 Task: Create a due date automation trigger when advanced on, 2 working days after a card is due add basic assigned only to me at 11:00 AM.
Action: Mouse moved to (1195, 372)
Screenshot: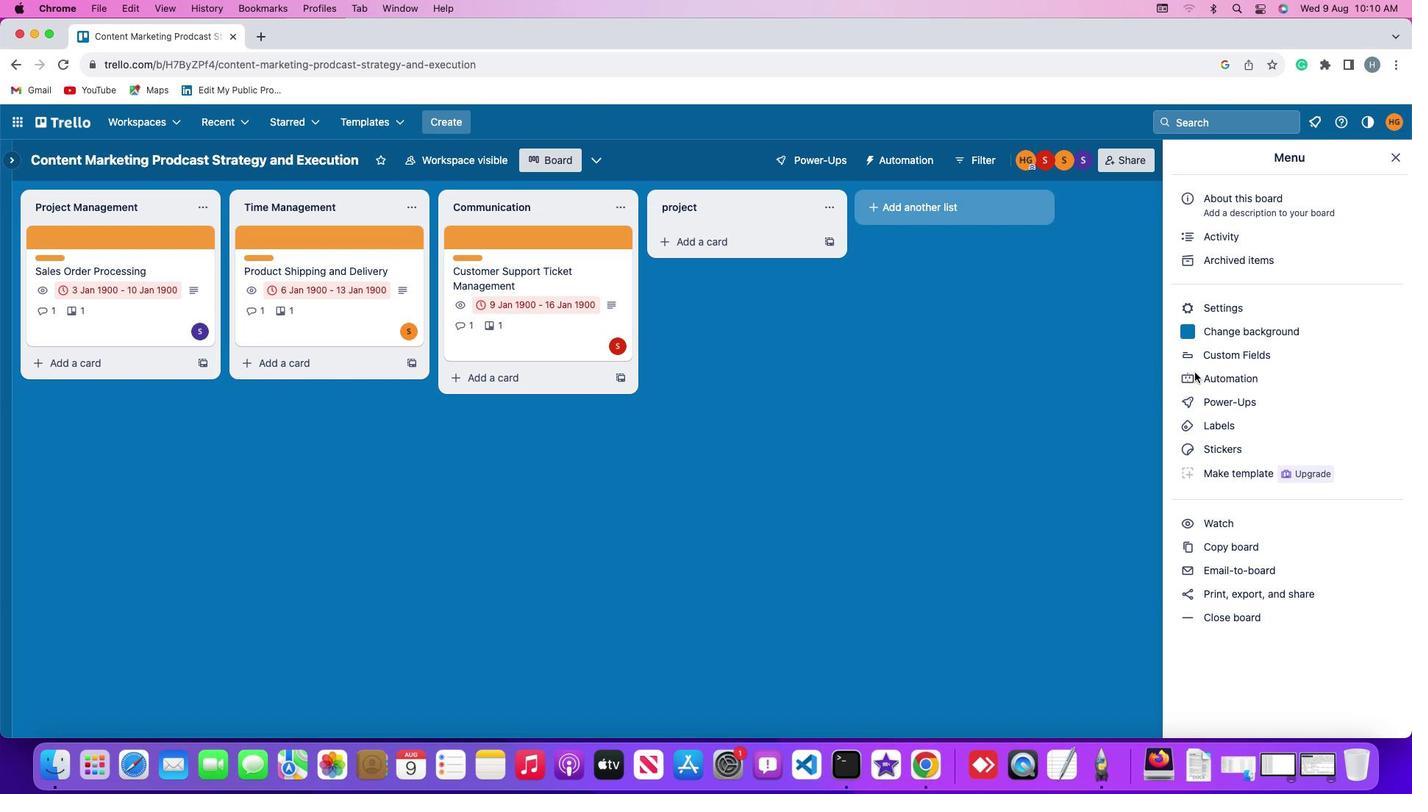 
Action: Mouse pressed left at (1195, 372)
Screenshot: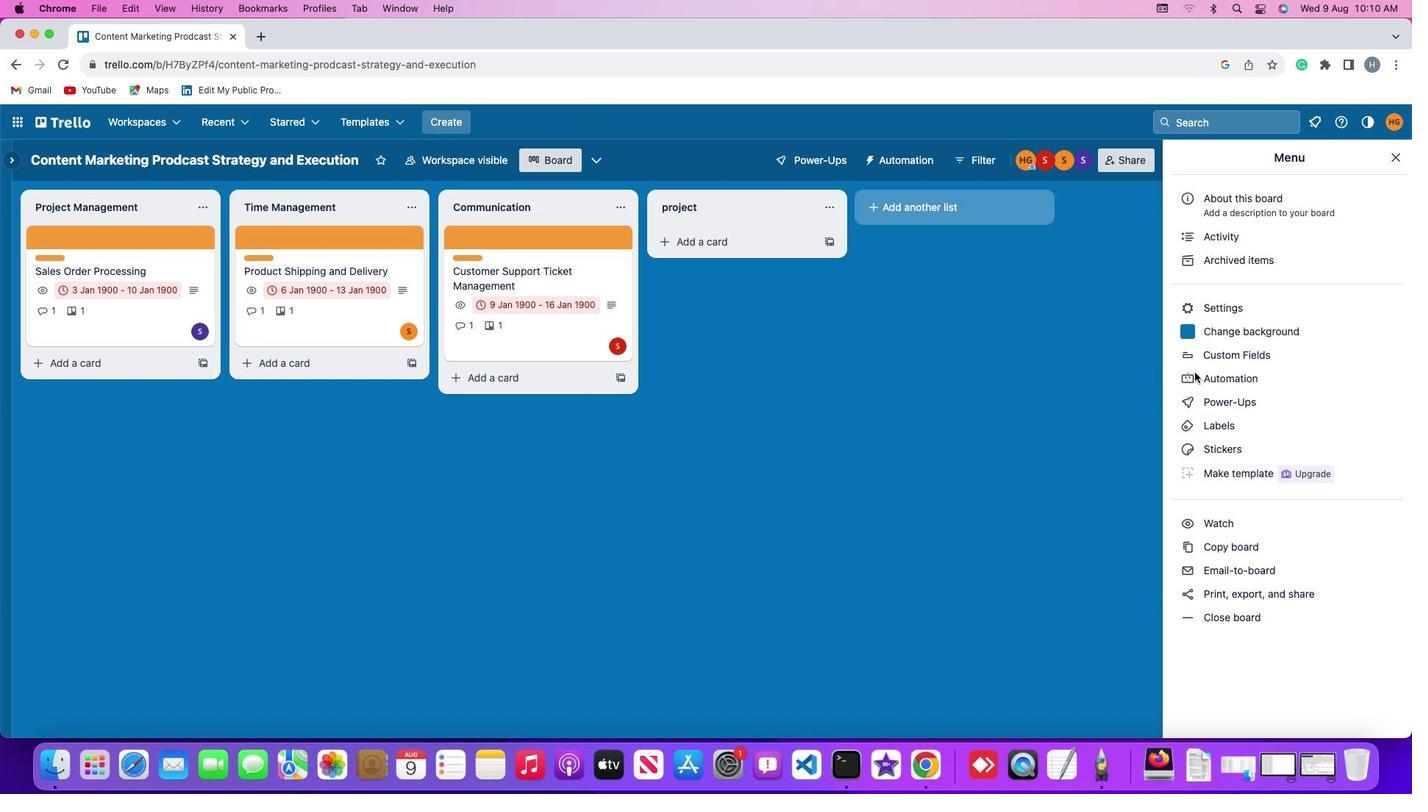 
Action: Mouse moved to (1195, 372)
Screenshot: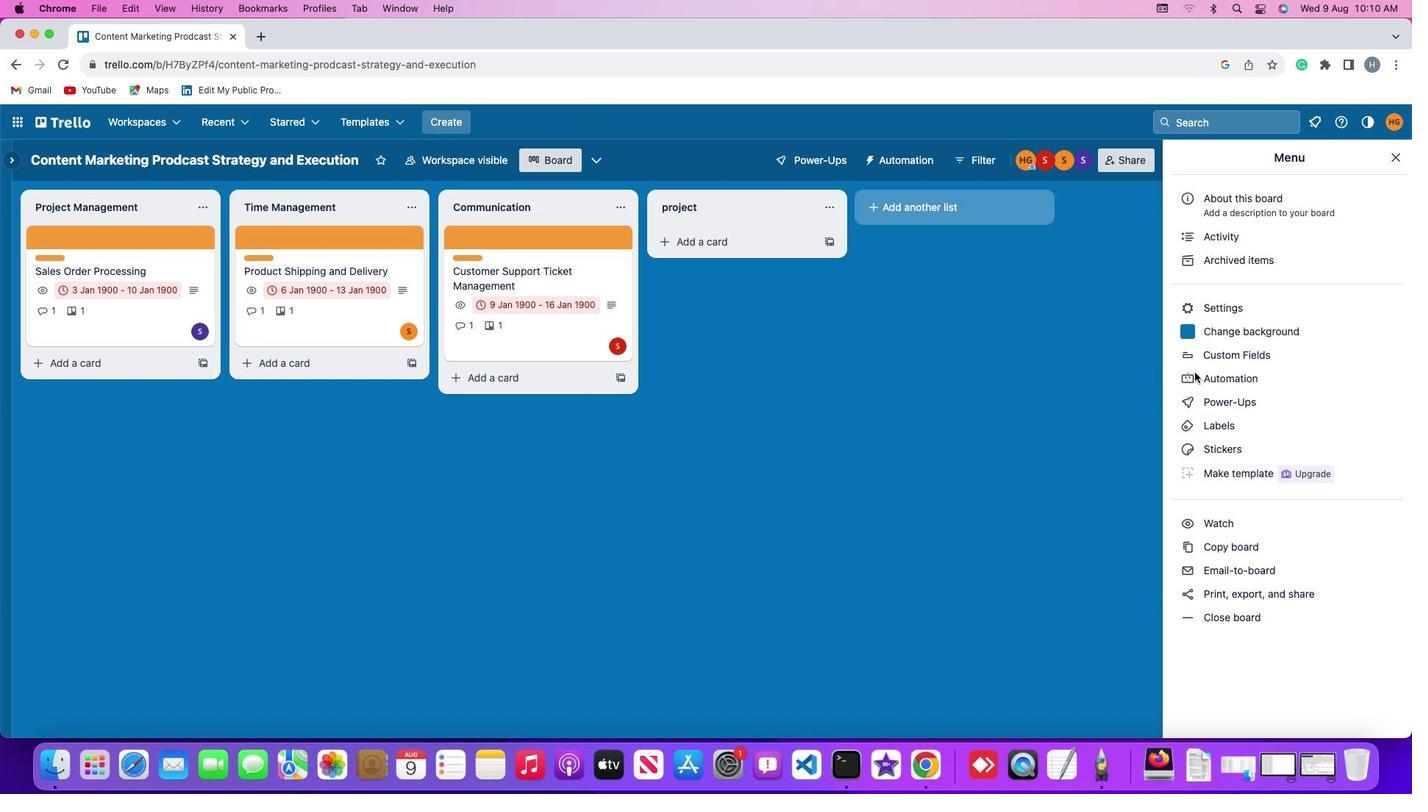 
Action: Mouse pressed left at (1195, 372)
Screenshot: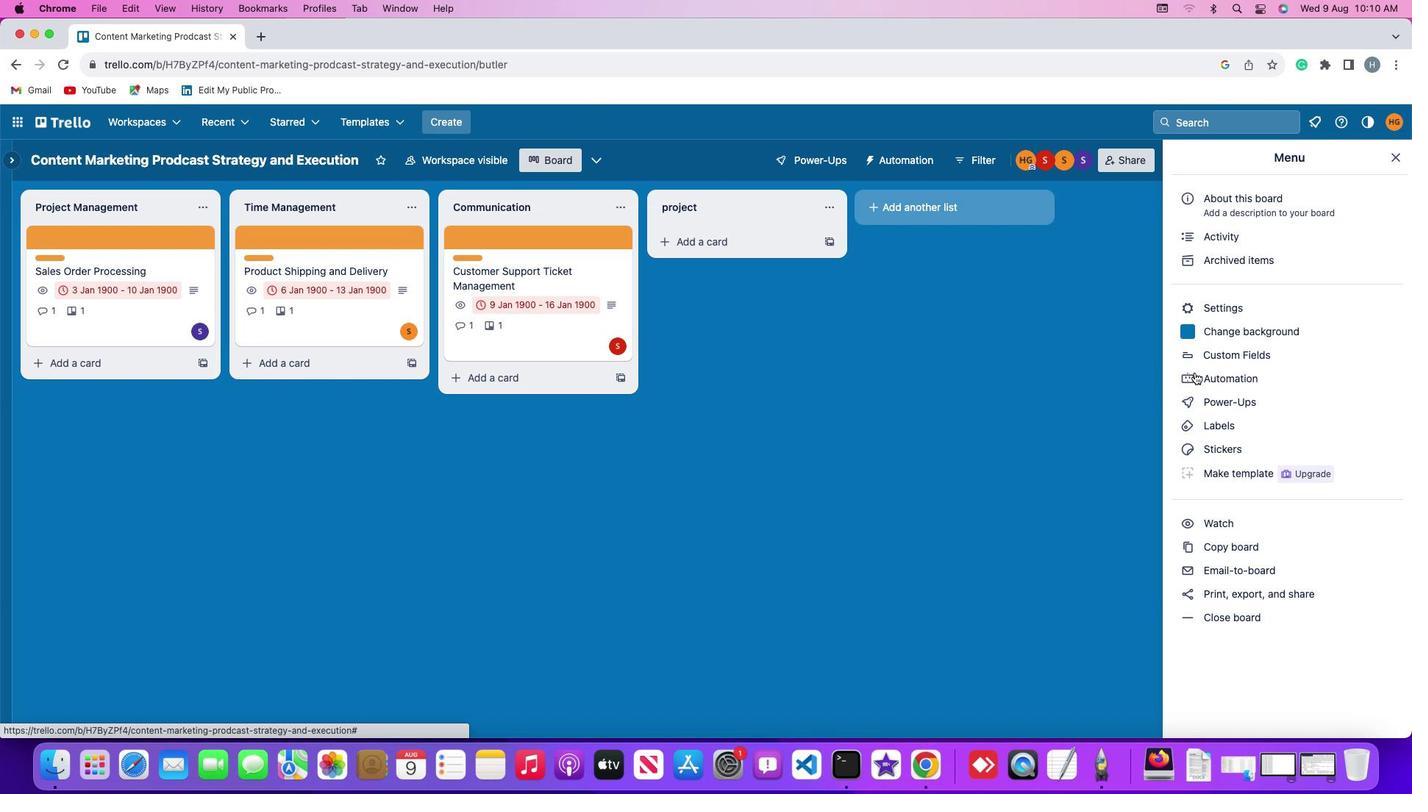 
Action: Mouse moved to (101, 347)
Screenshot: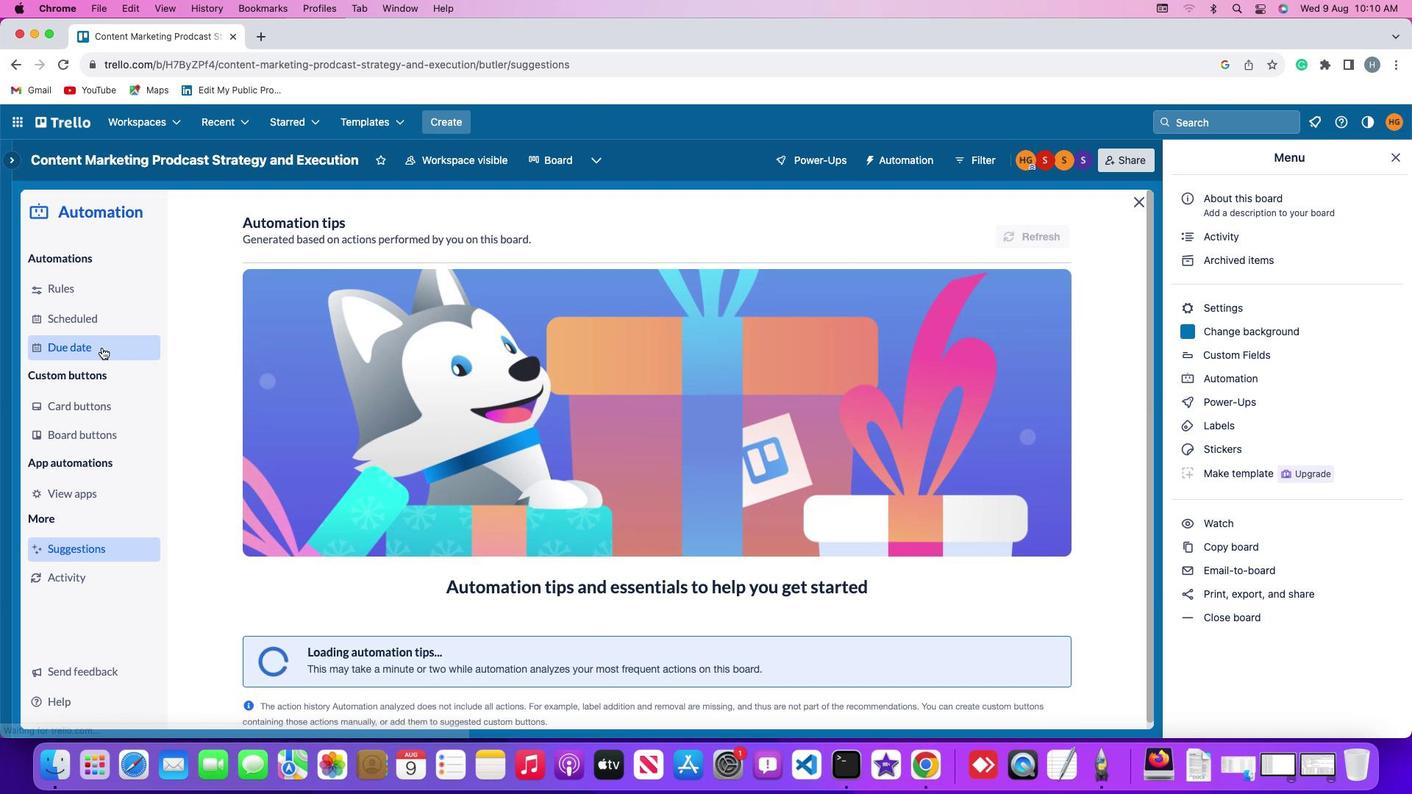 
Action: Mouse pressed left at (101, 347)
Screenshot: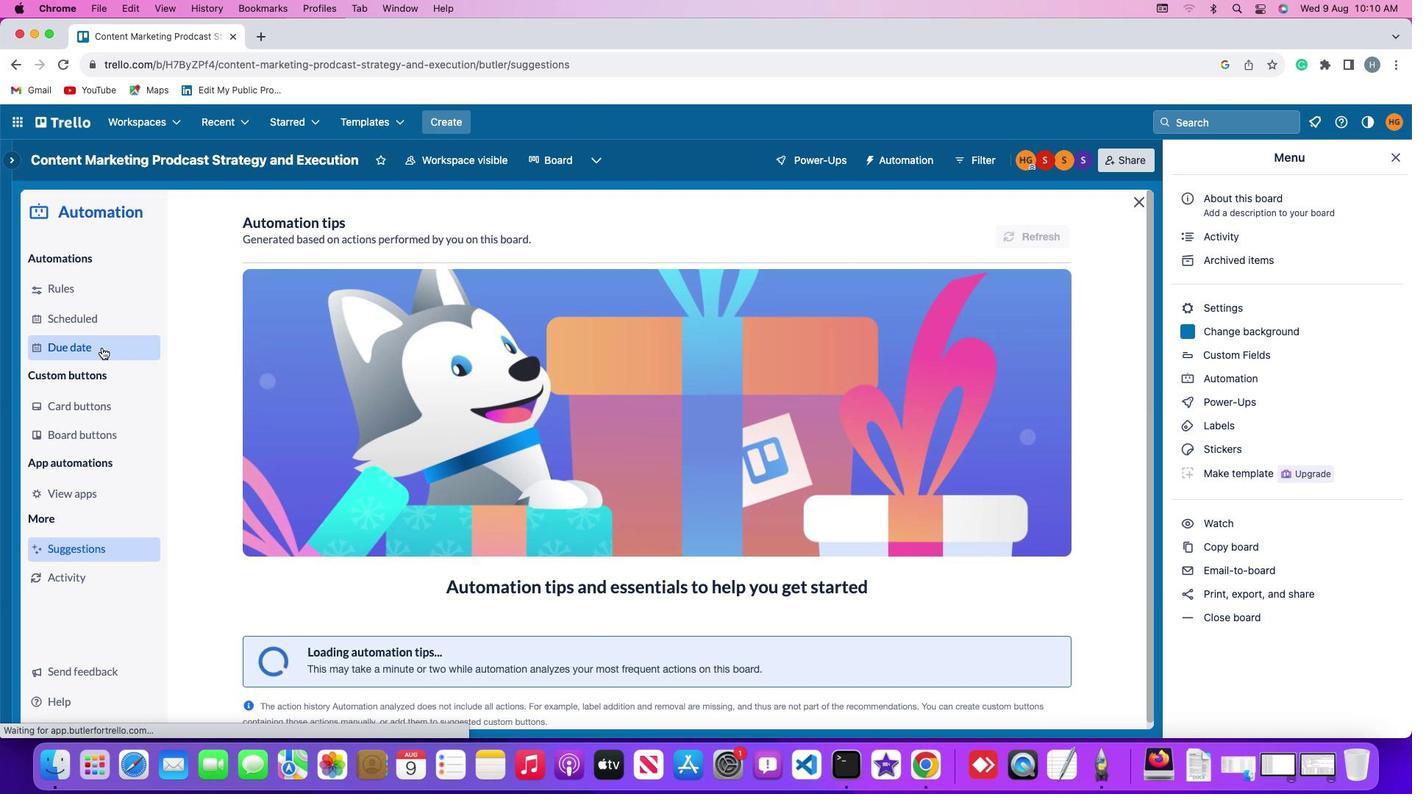 
Action: Mouse moved to (1012, 223)
Screenshot: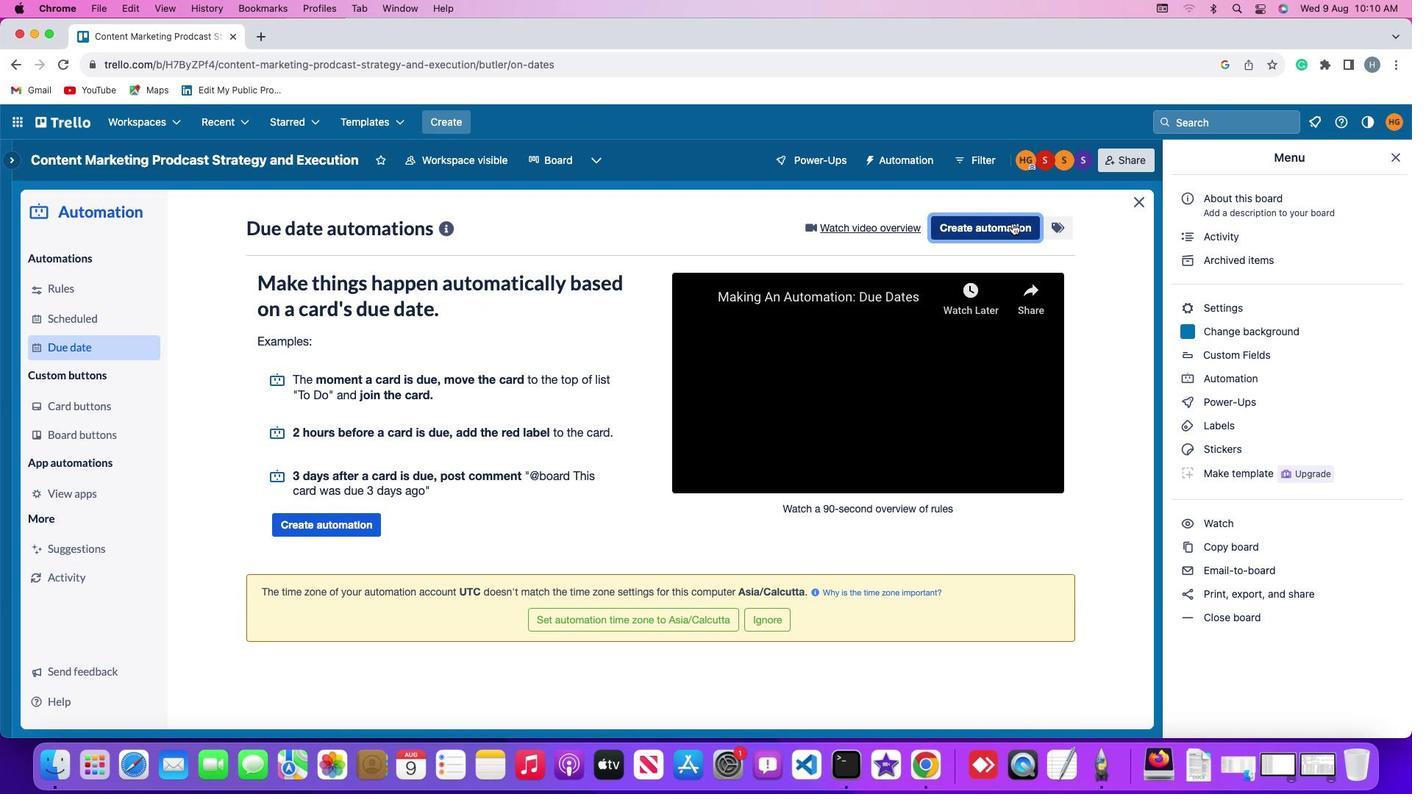
Action: Mouse pressed left at (1012, 223)
Screenshot: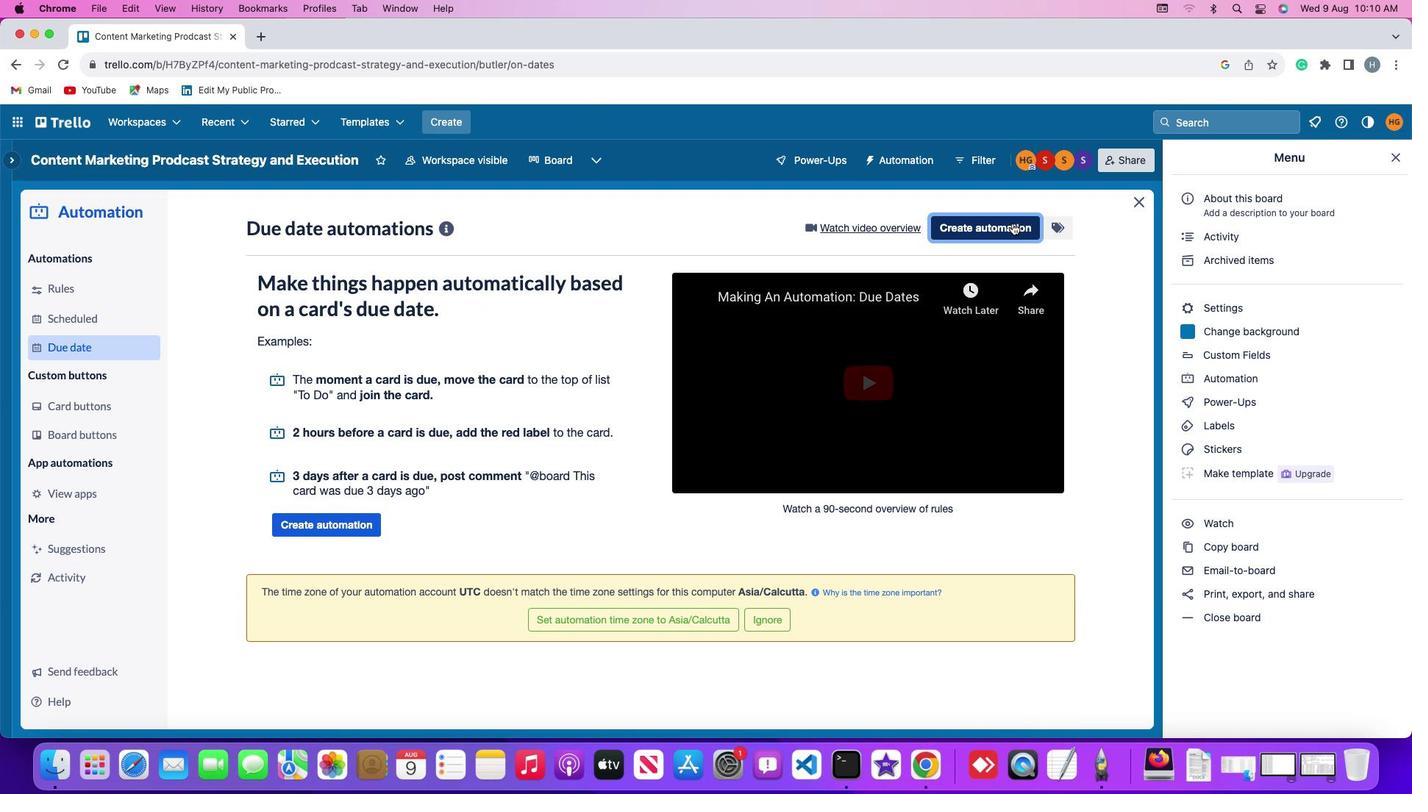
Action: Mouse moved to (536, 368)
Screenshot: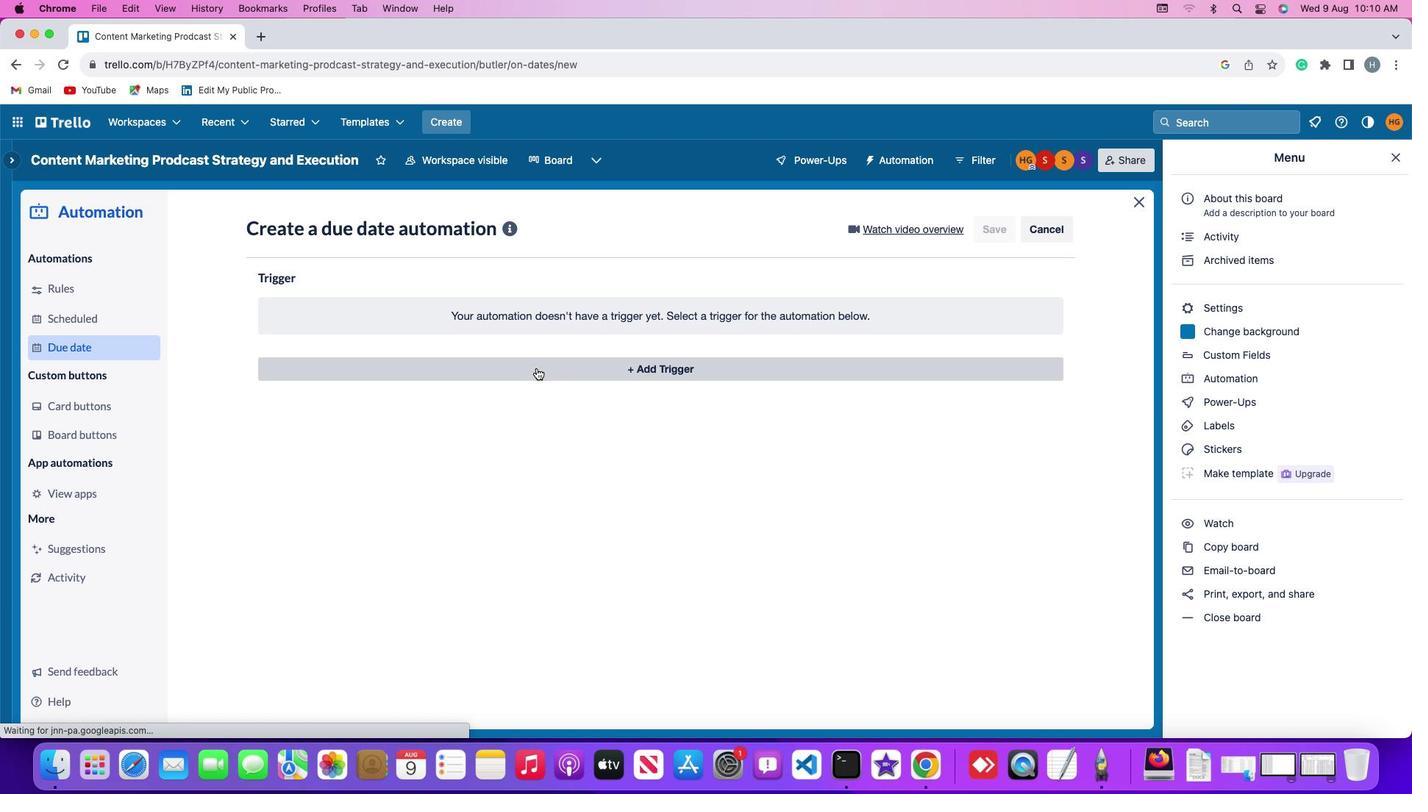 
Action: Mouse pressed left at (536, 368)
Screenshot: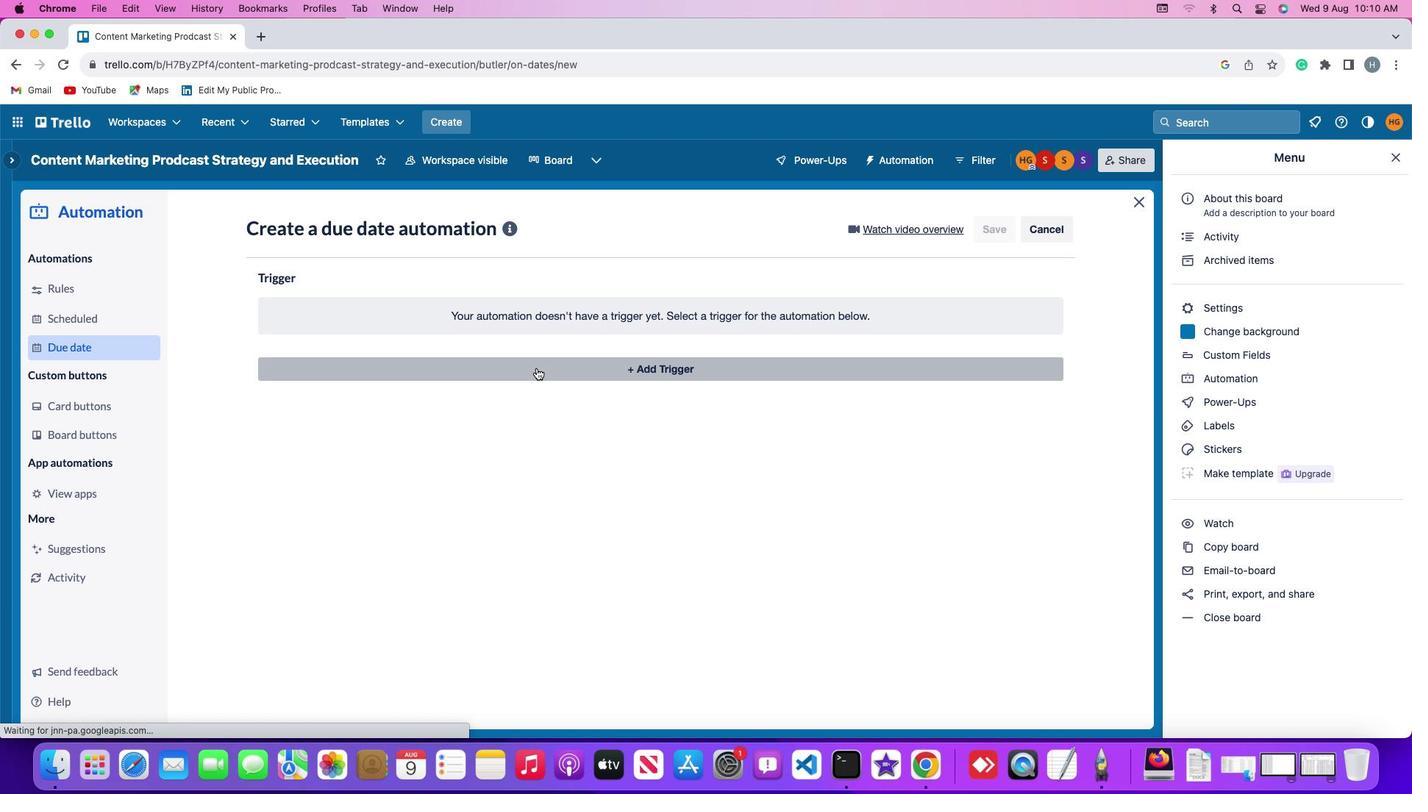 
Action: Mouse moved to (286, 587)
Screenshot: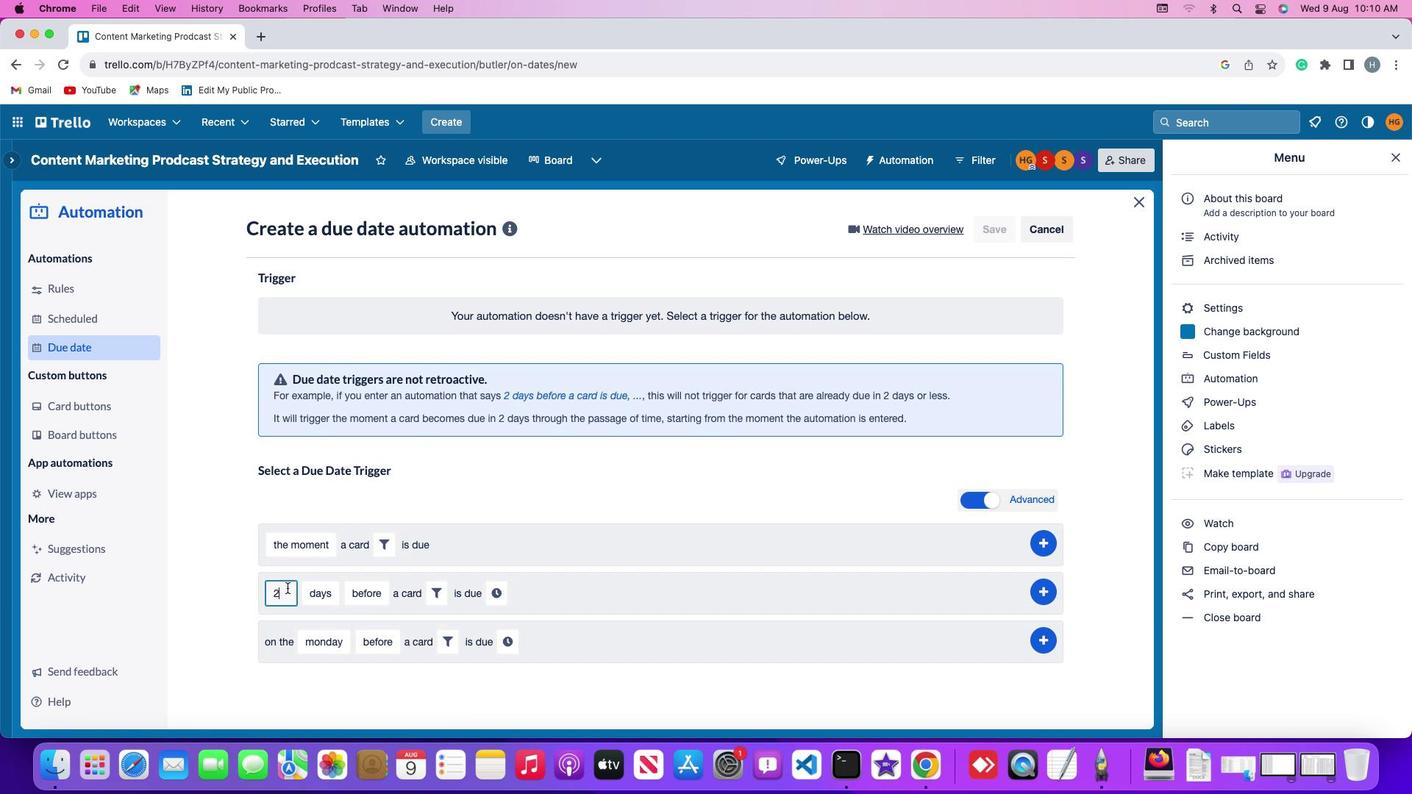
Action: Mouse pressed left at (286, 587)
Screenshot: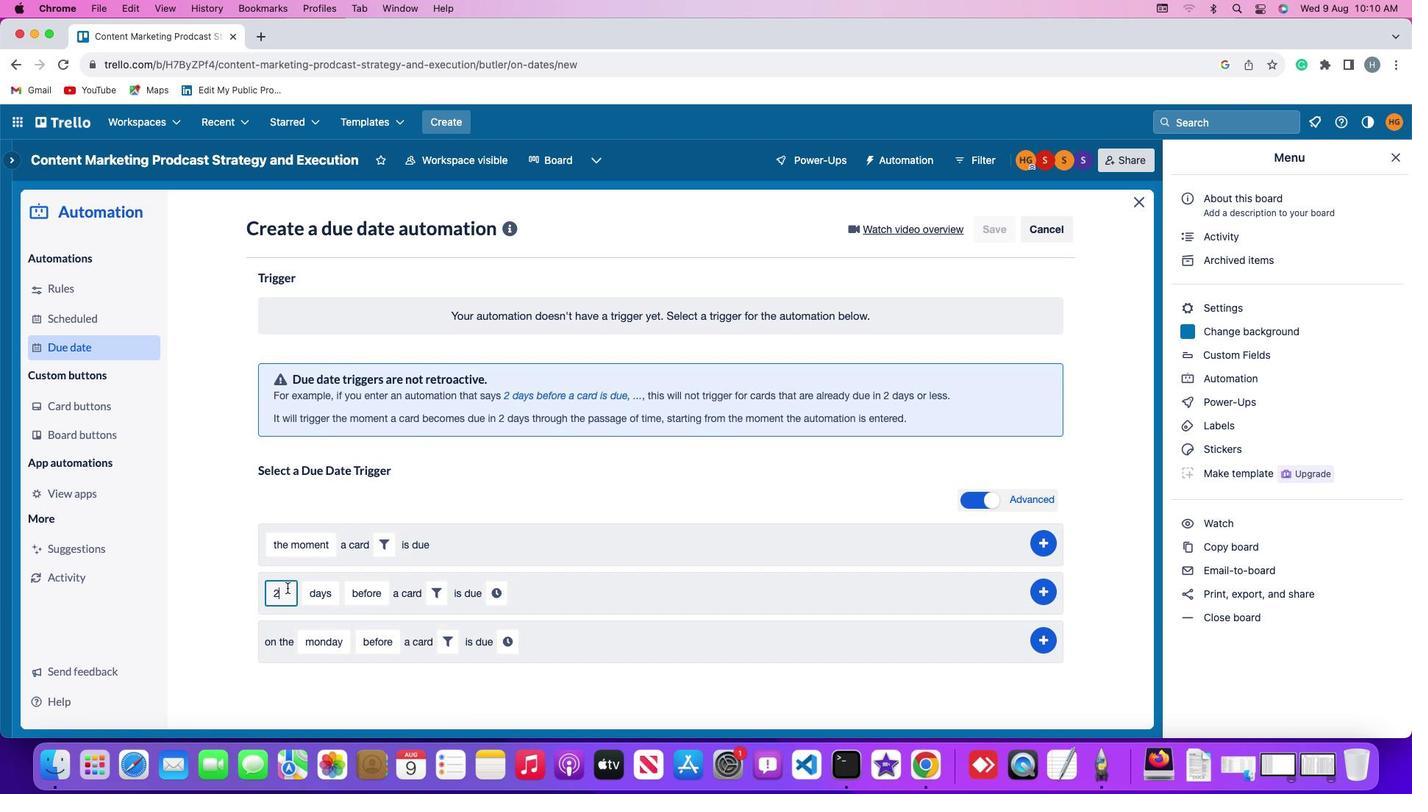 
Action: Mouse moved to (286, 588)
Screenshot: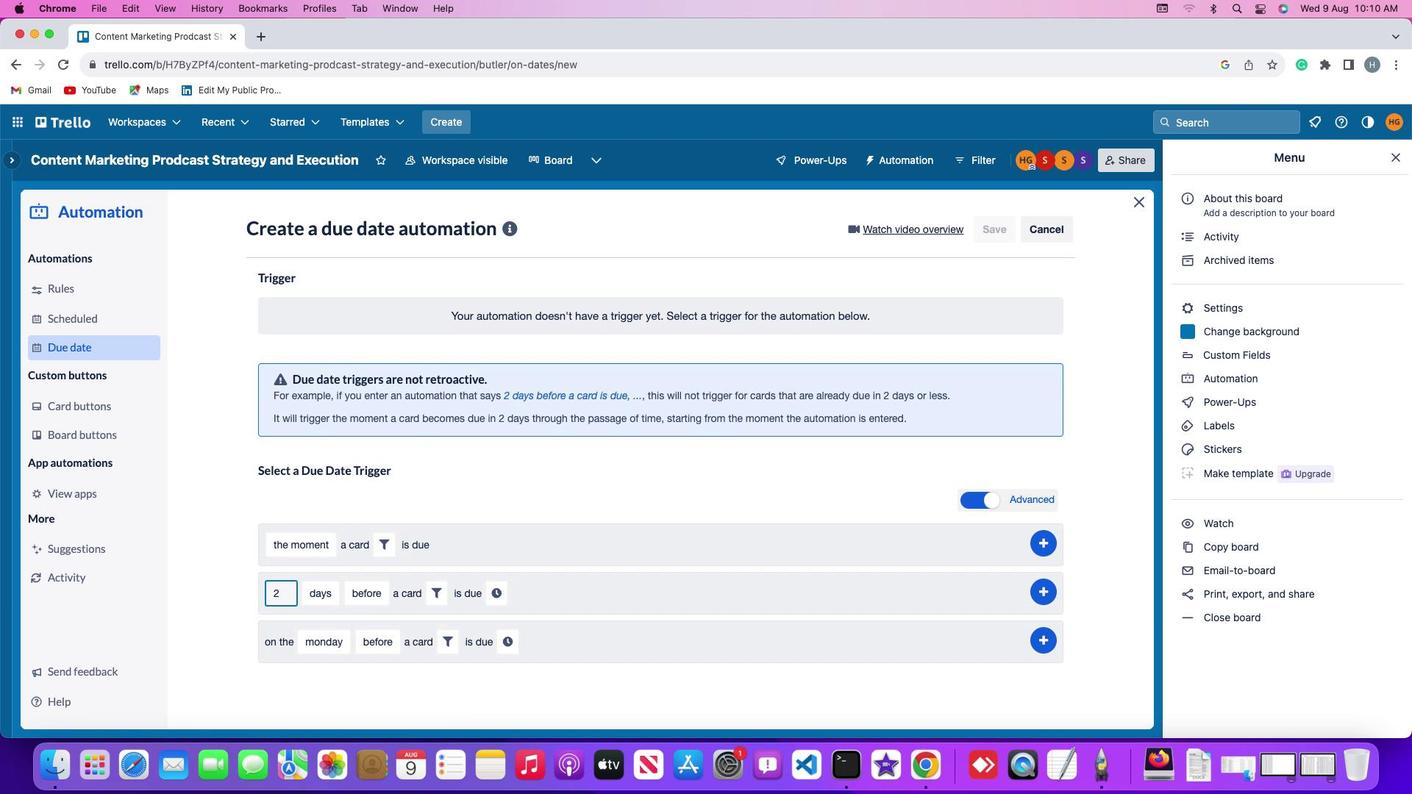 
Action: Key pressed Key.backspace
Screenshot: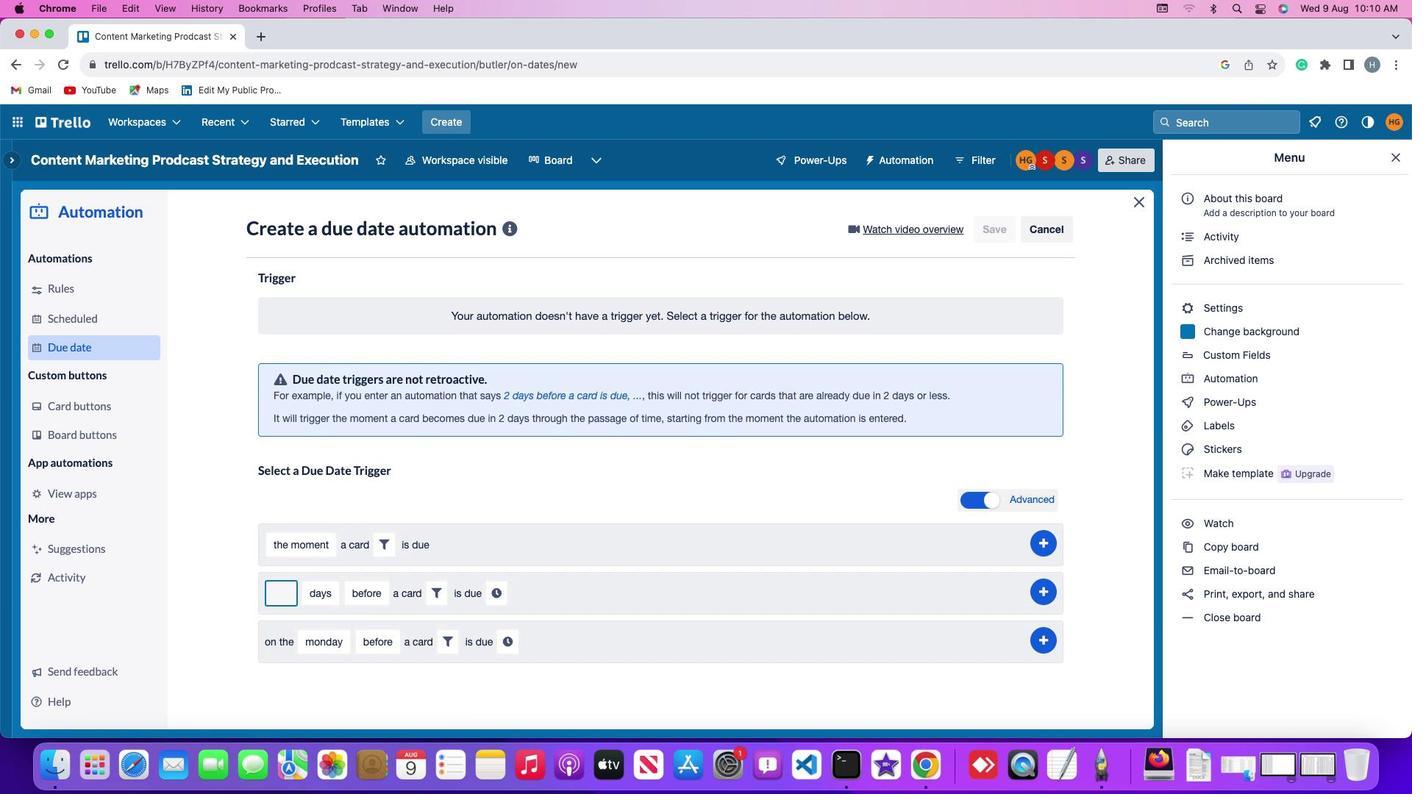 
Action: Mouse moved to (286, 588)
Screenshot: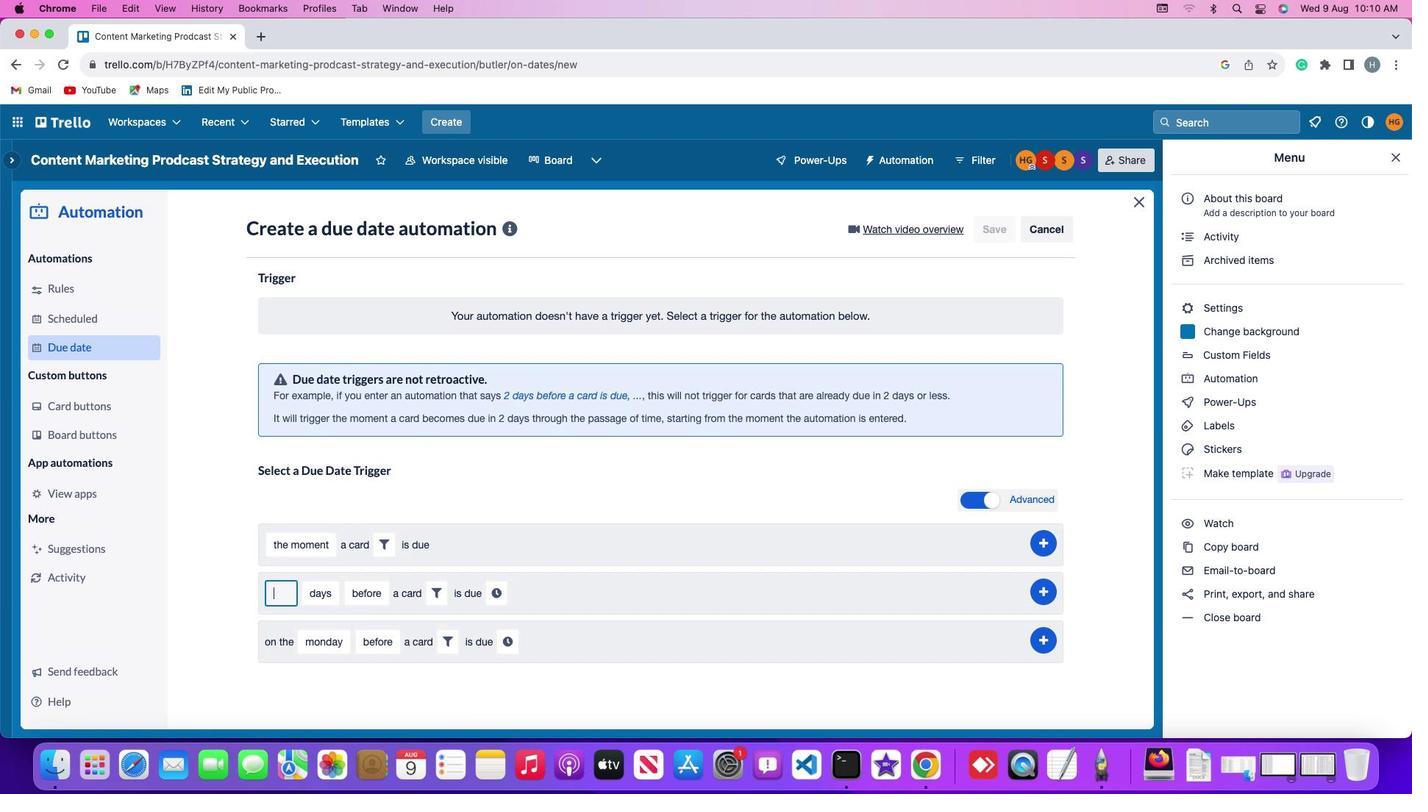
Action: Key pressed '2'
Screenshot: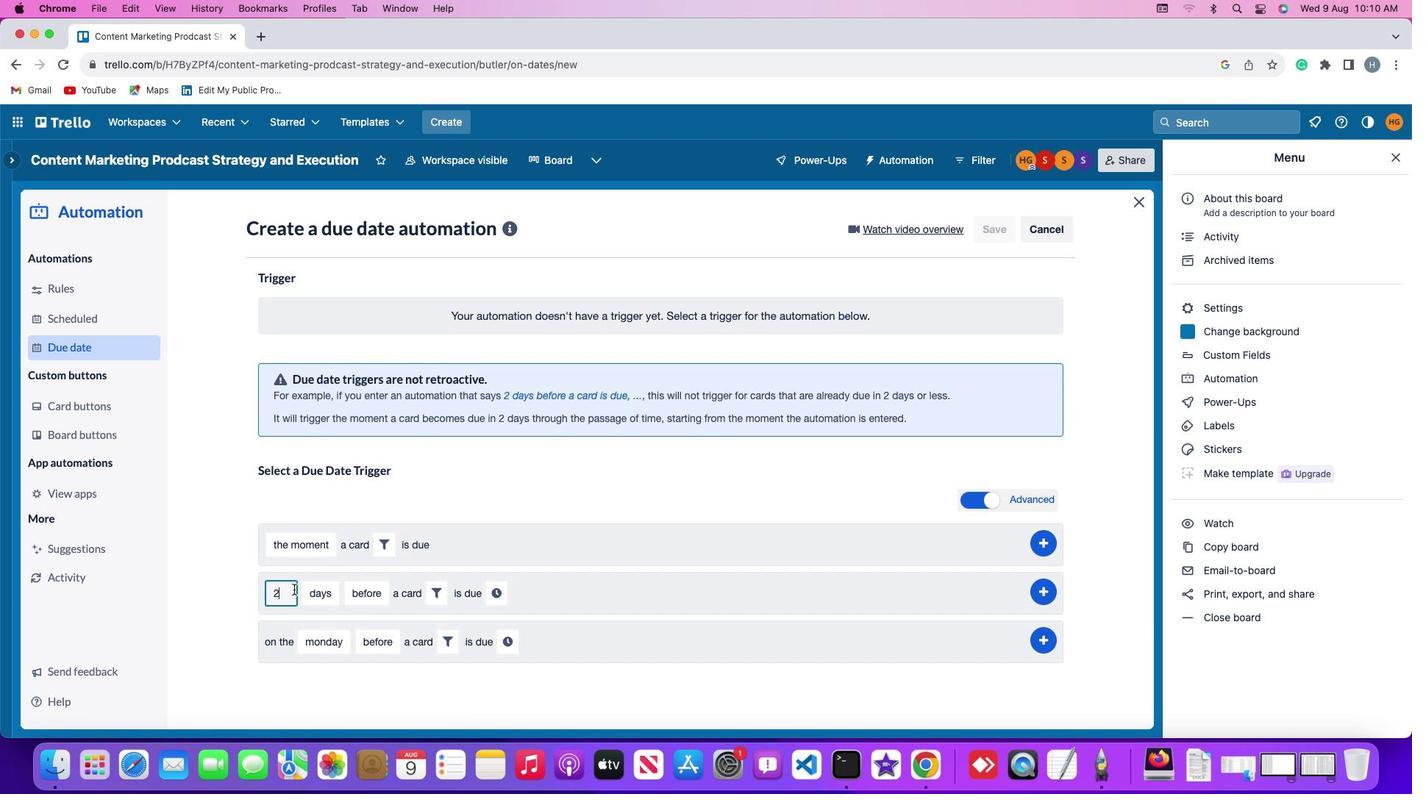 
Action: Mouse moved to (314, 589)
Screenshot: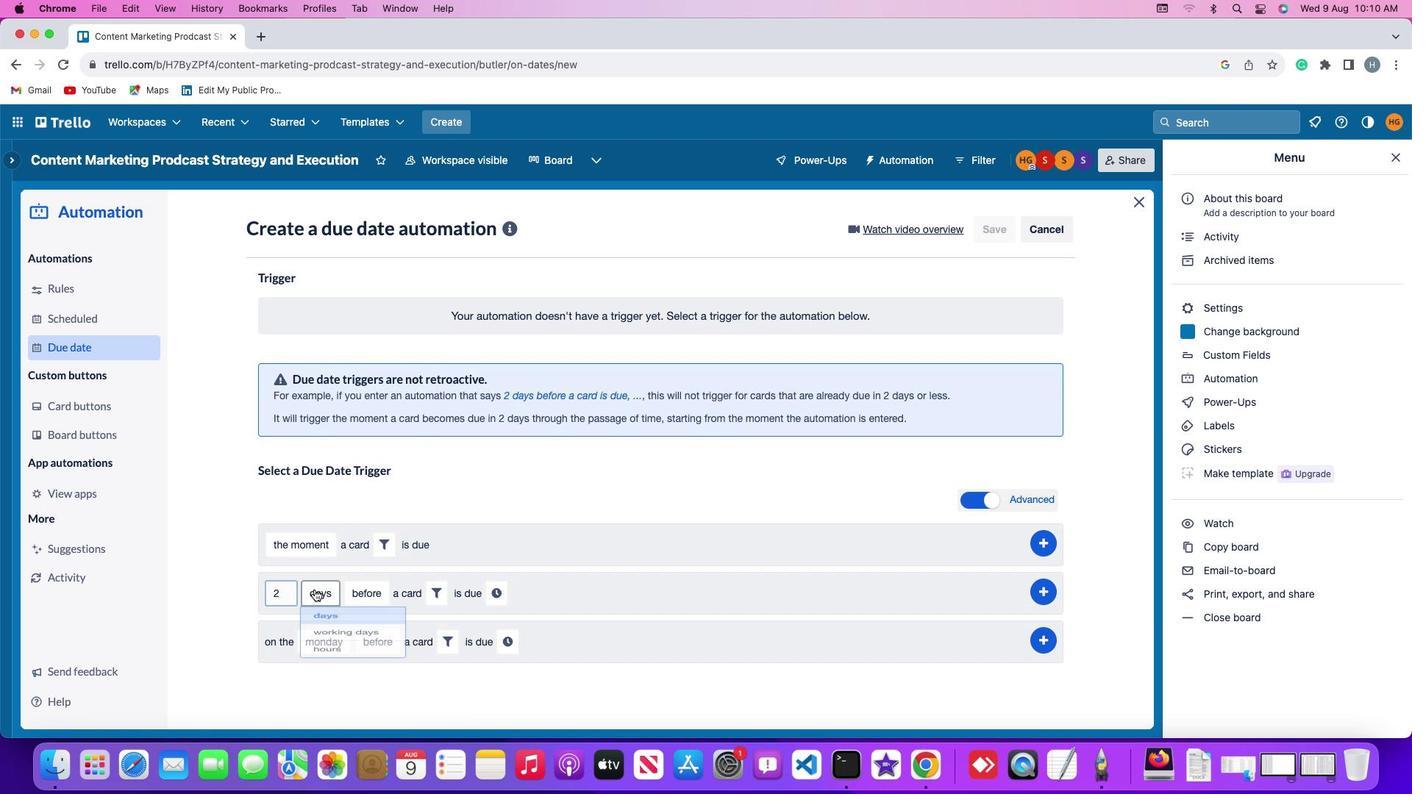 
Action: Mouse pressed left at (314, 589)
Screenshot: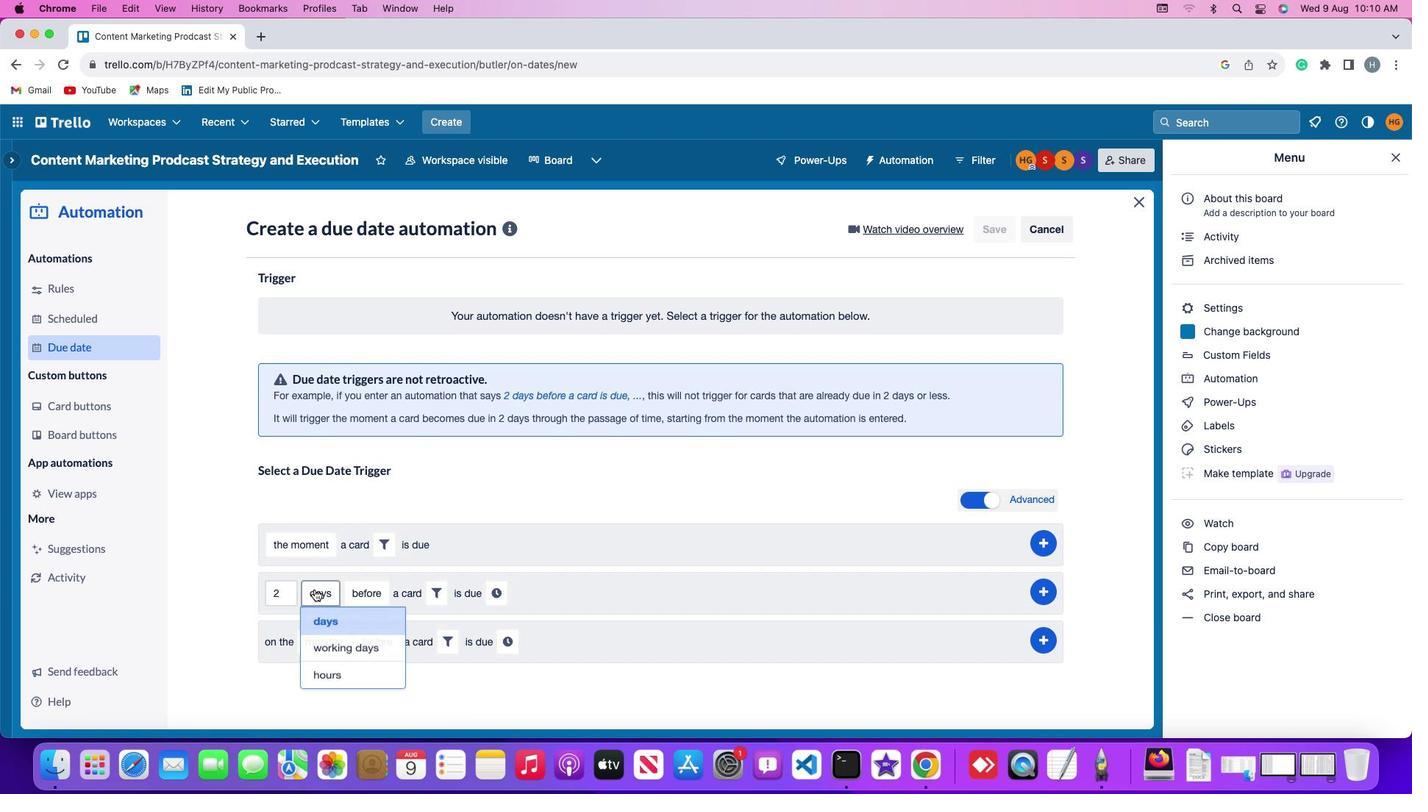 
Action: Mouse moved to (327, 649)
Screenshot: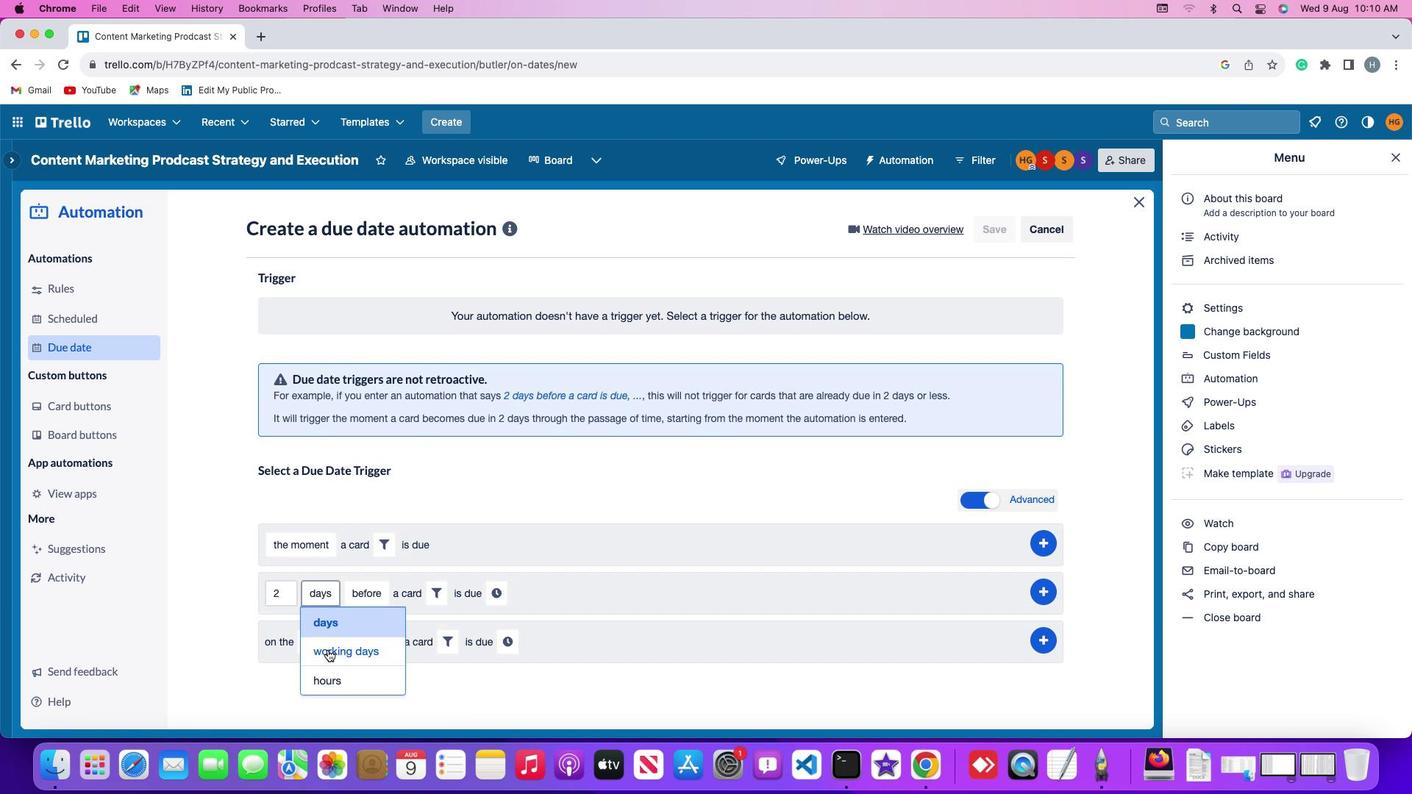 
Action: Mouse pressed left at (327, 649)
Screenshot: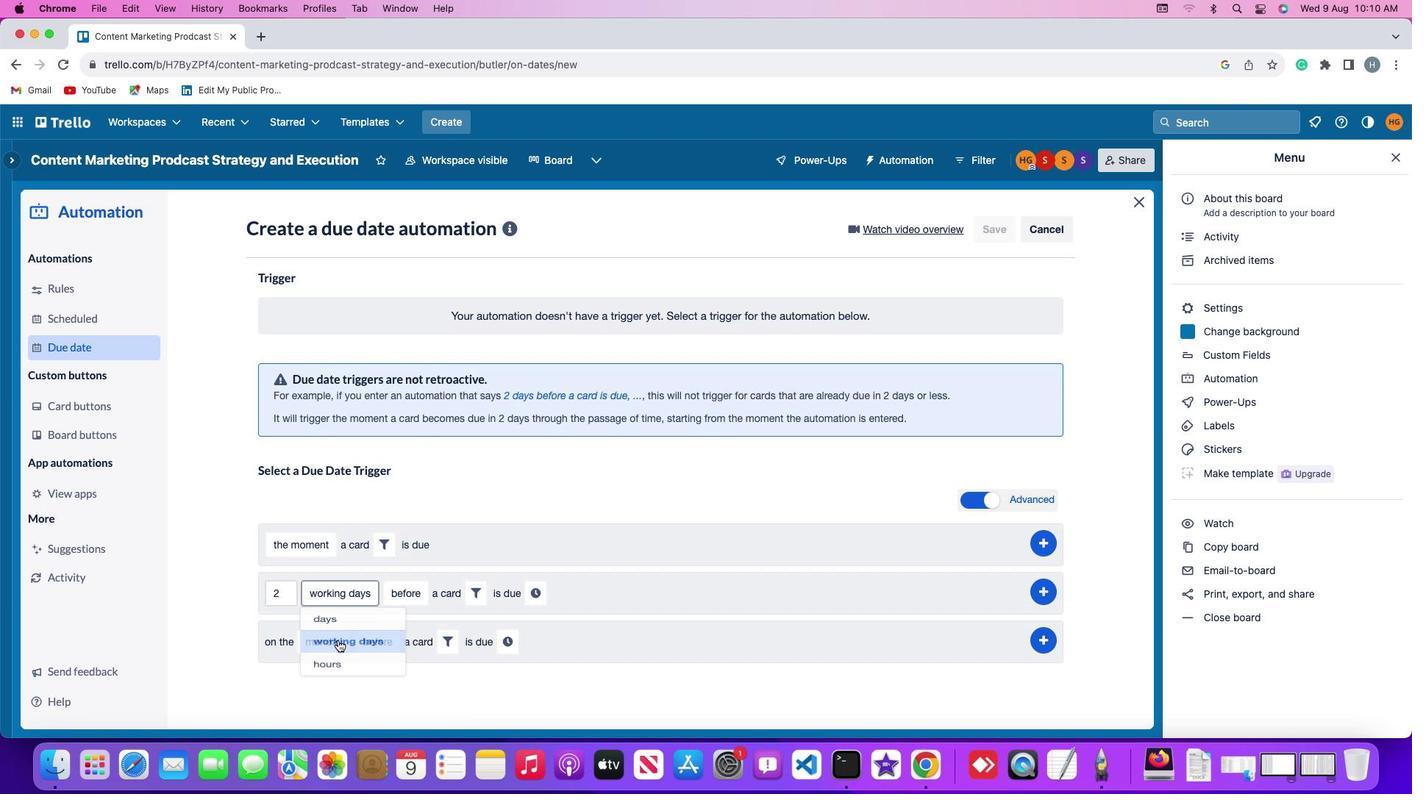 
Action: Mouse moved to (402, 597)
Screenshot: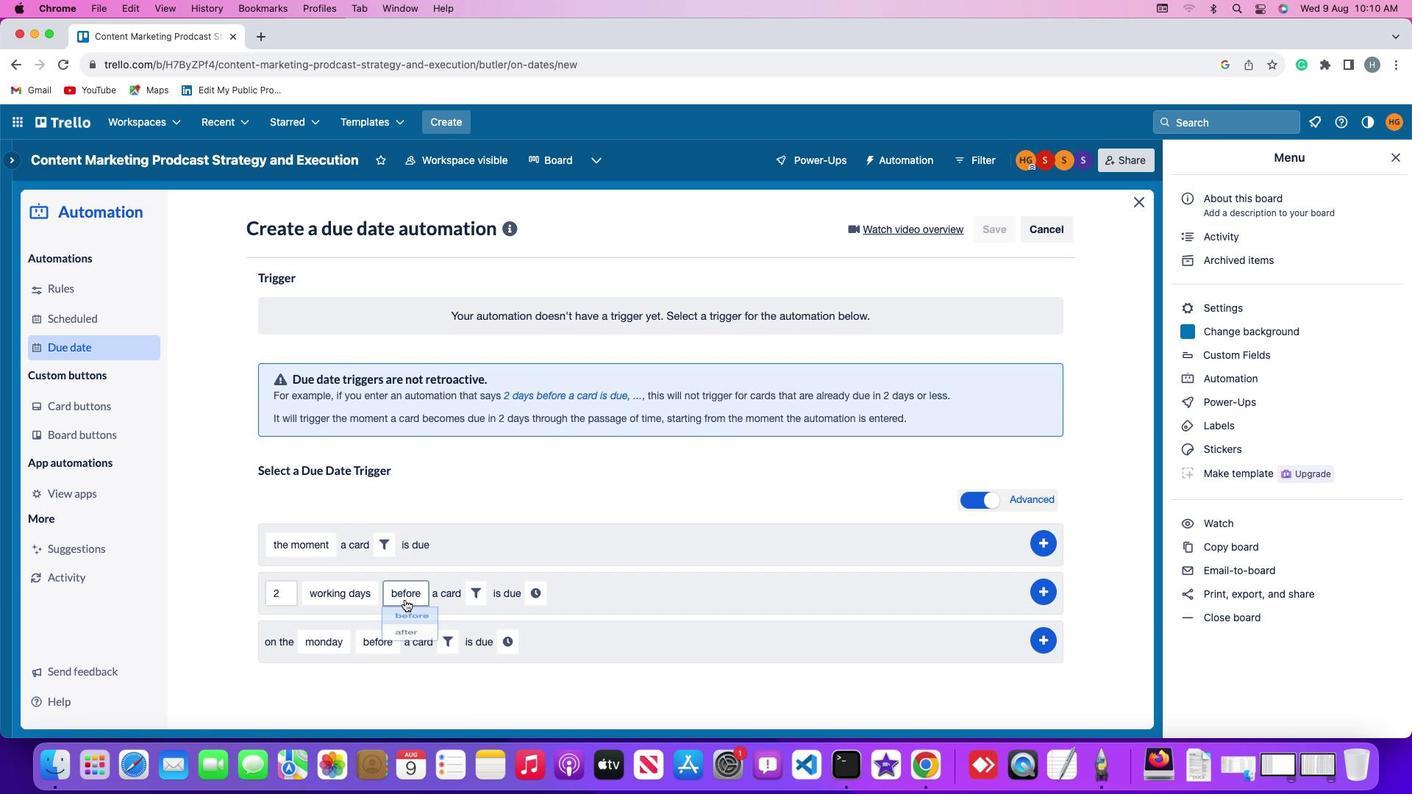 
Action: Mouse pressed left at (402, 597)
Screenshot: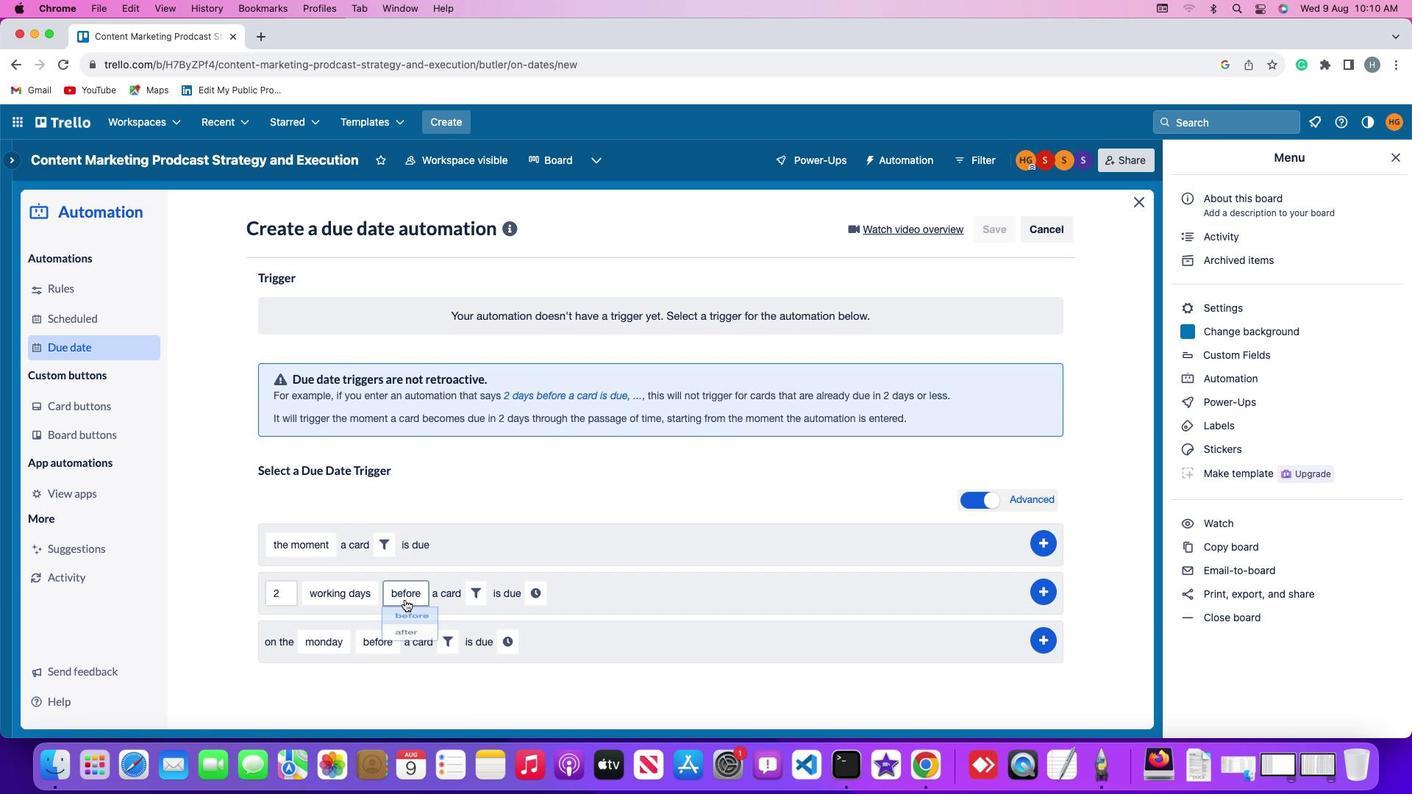 
Action: Mouse moved to (414, 647)
Screenshot: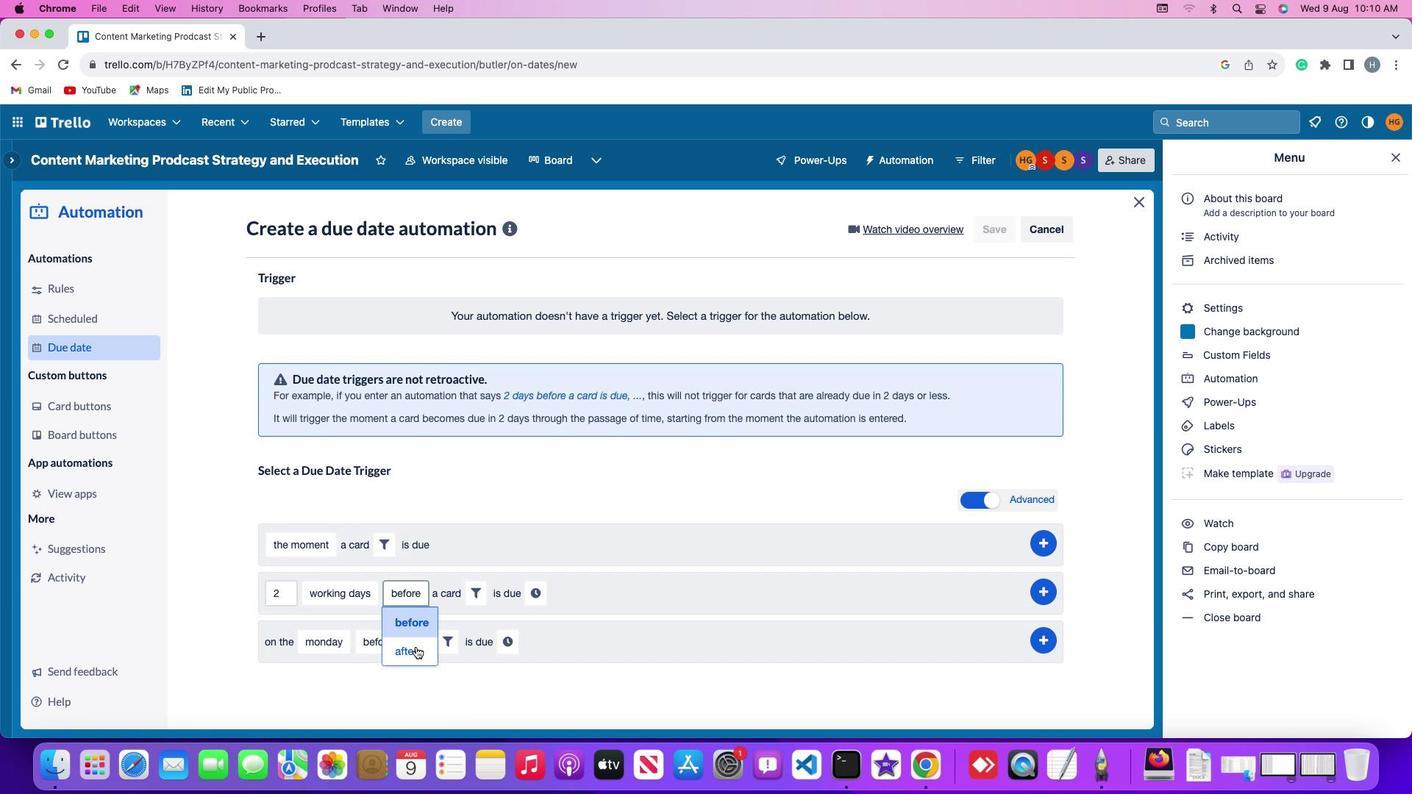 
Action: Mouse pressed left at (414, 647)
Screenshot: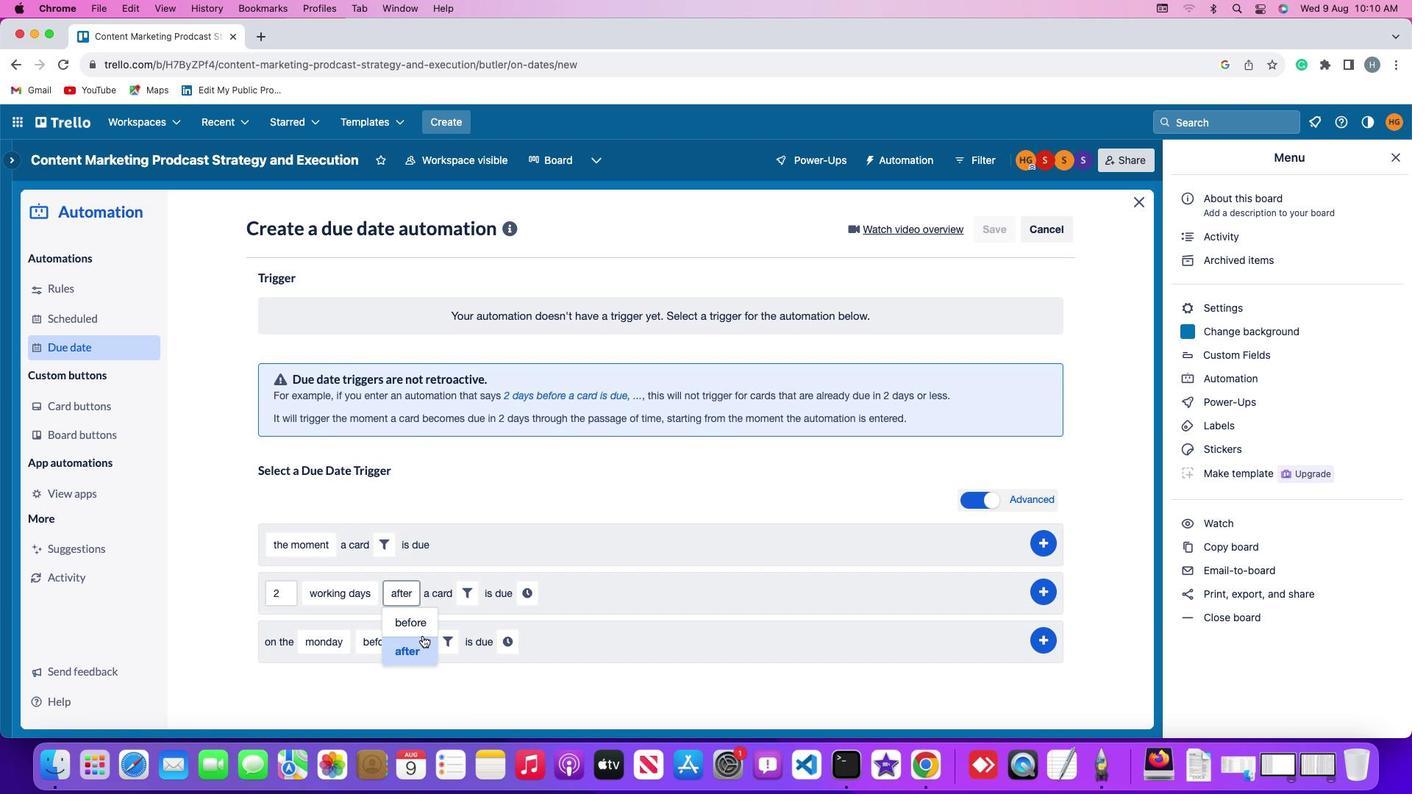 
Action: Mouse moved to (475, 585)
Screenshot: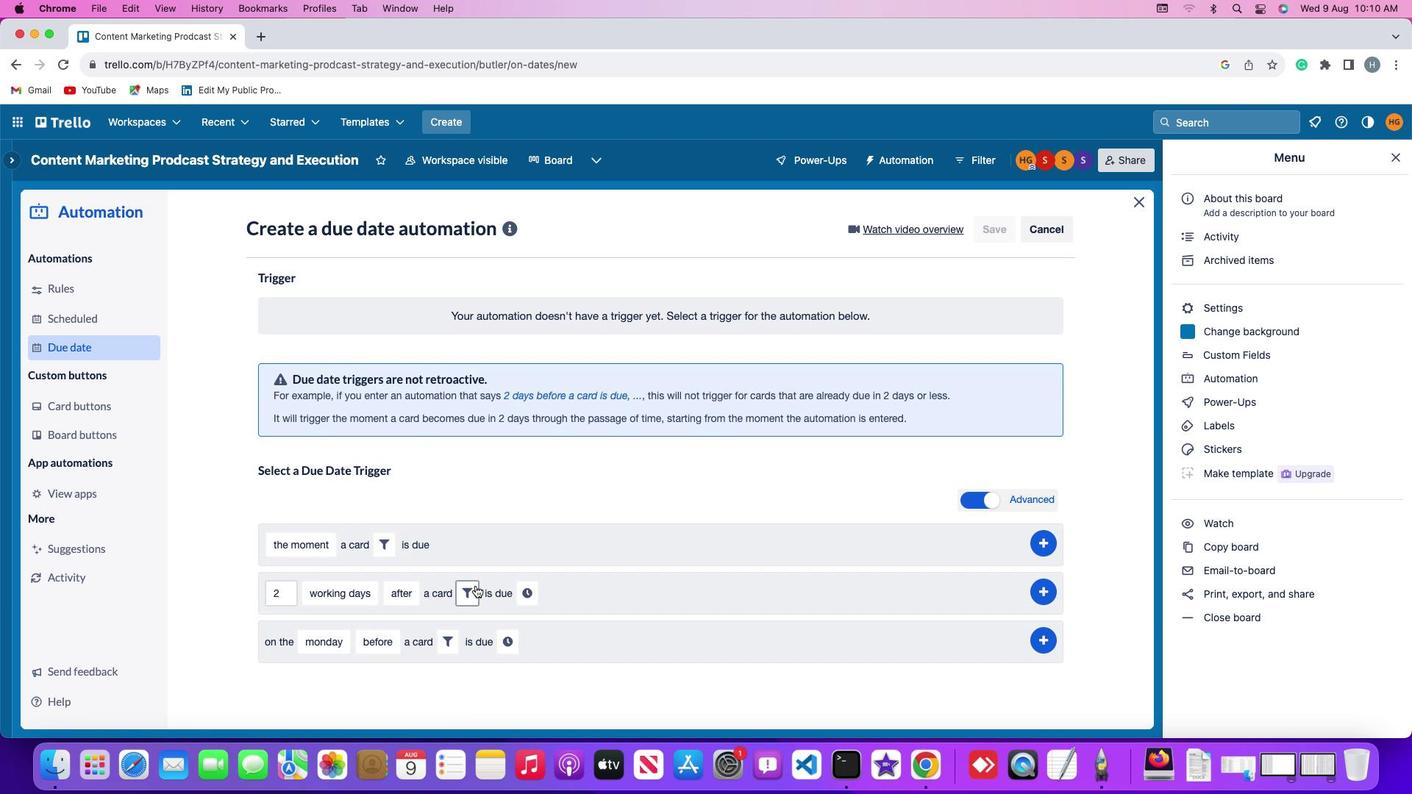 
Action: Mouse pressed left at (475, 585)
Screenshot: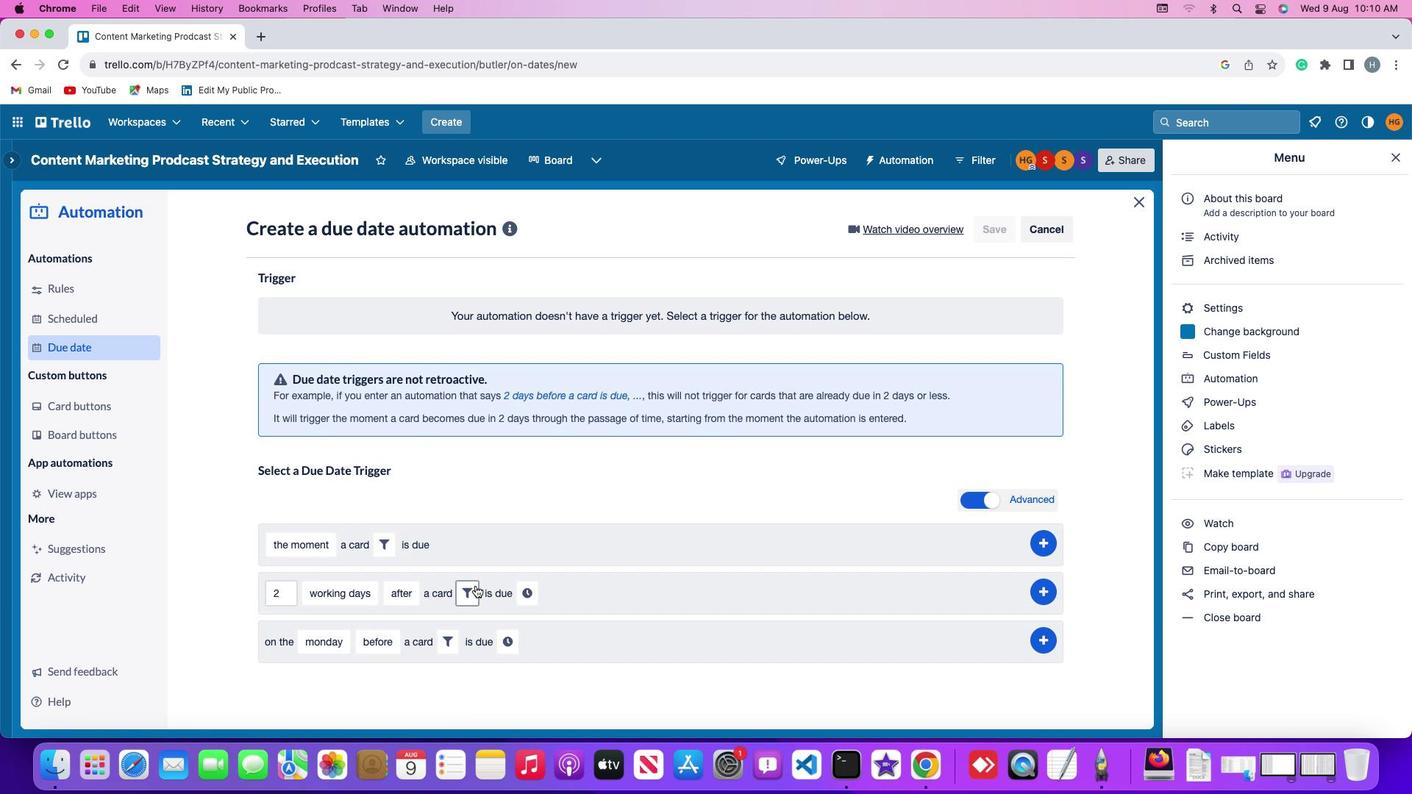 
Action: Mouse moved to (441, 677)
Screenshot: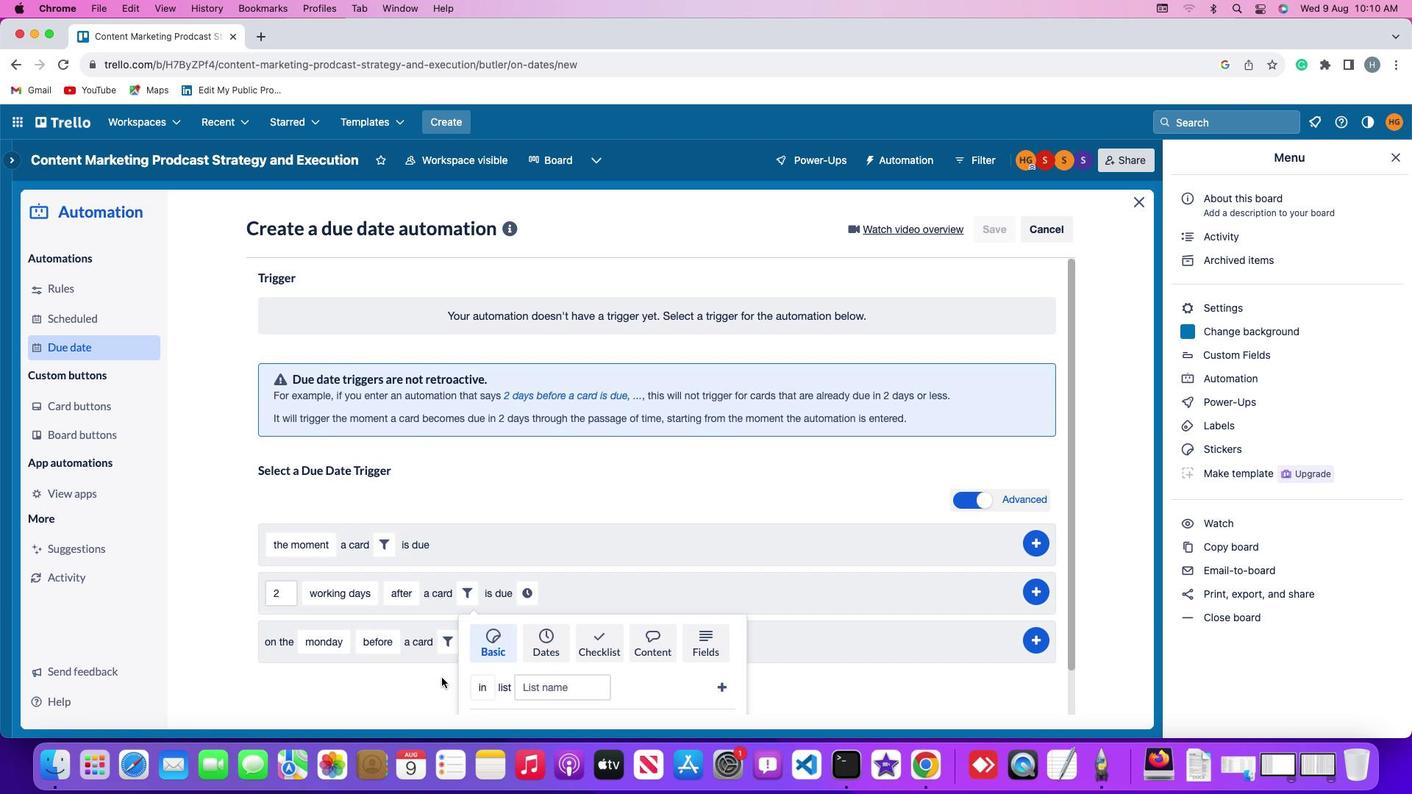 
Action: Mouse scrolled (441, 677) with delta (0, 0)
Screenshot: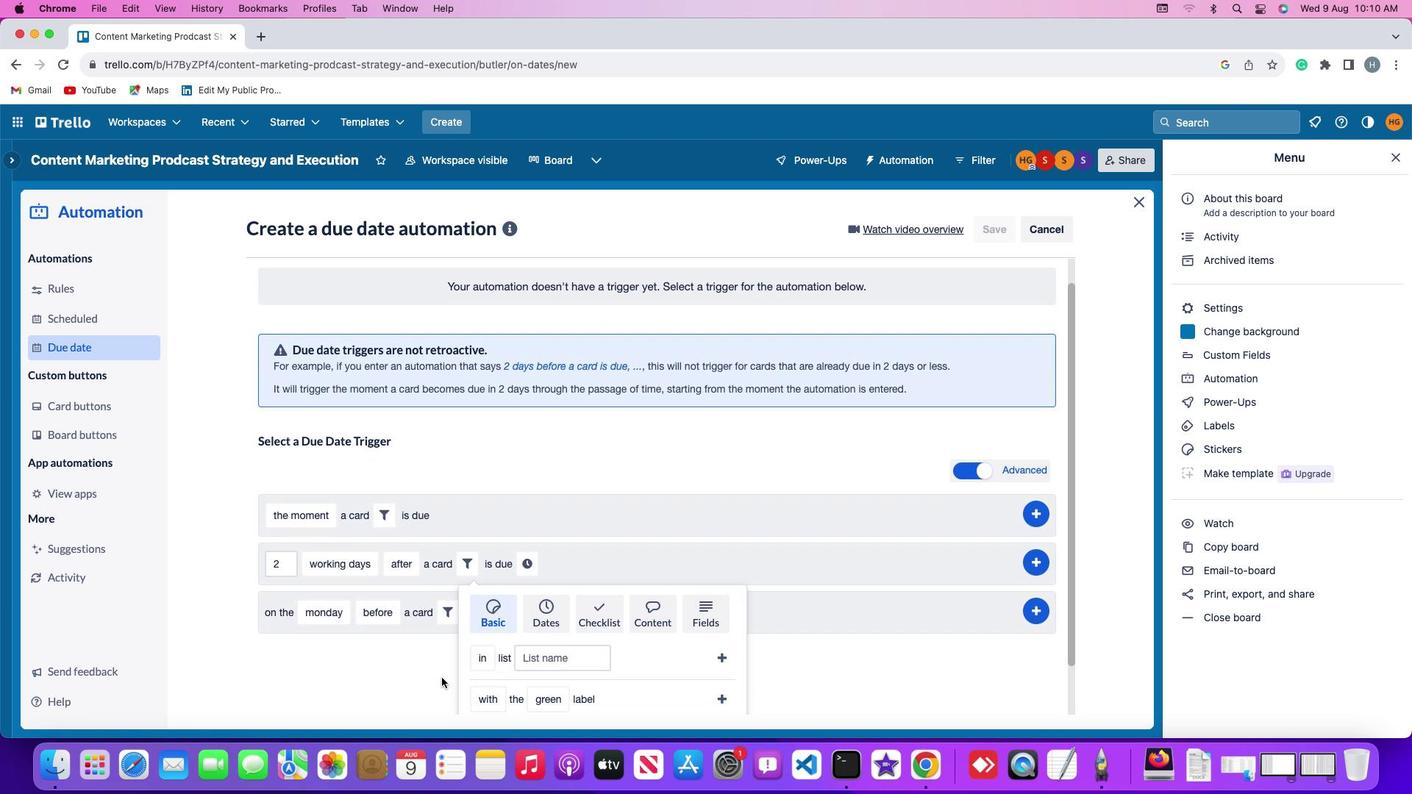 
Action: Mouse scrolled (441, 677) with delta (0, 0)
Screenshot: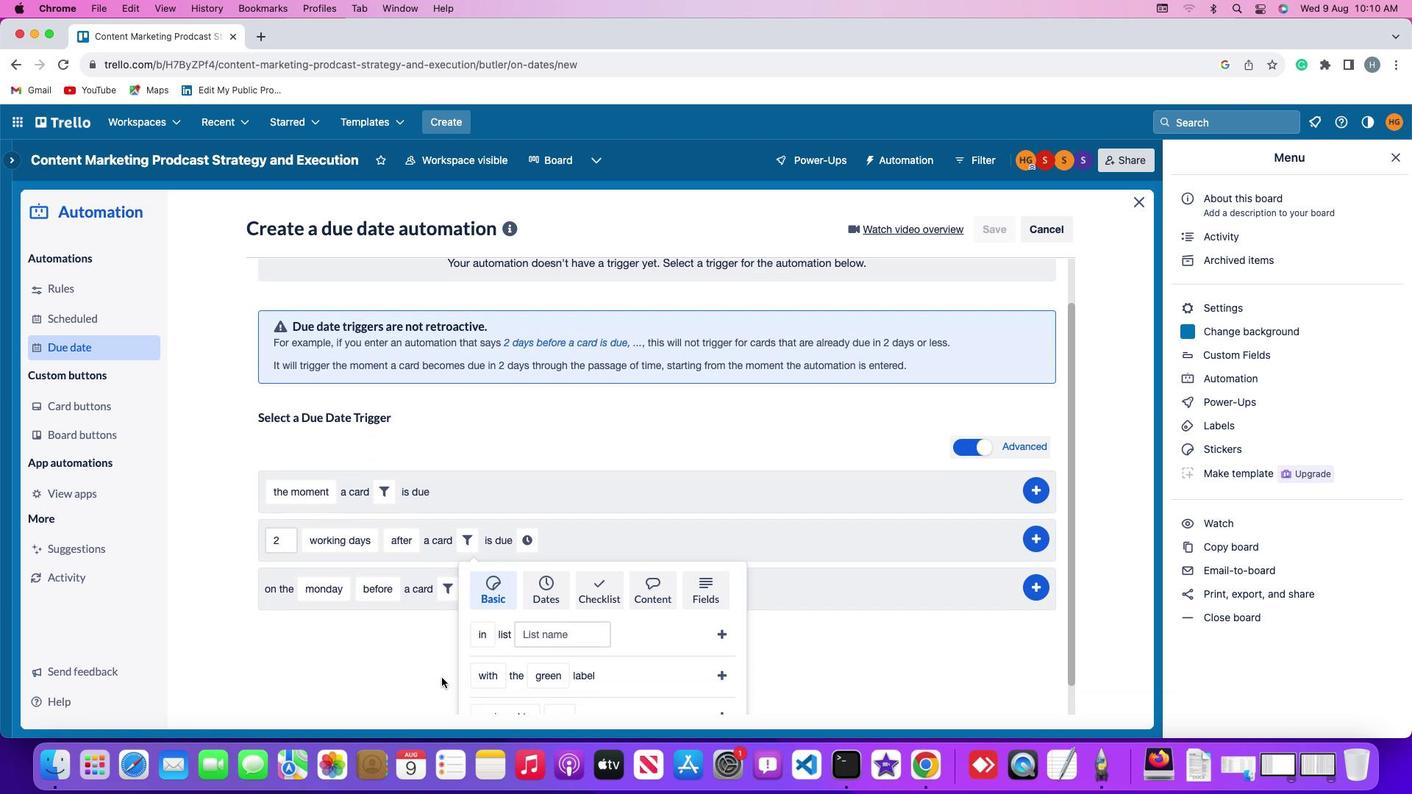 
Action: Mouse scrolled (441, 677) with delta (0, -2)
Screenshot: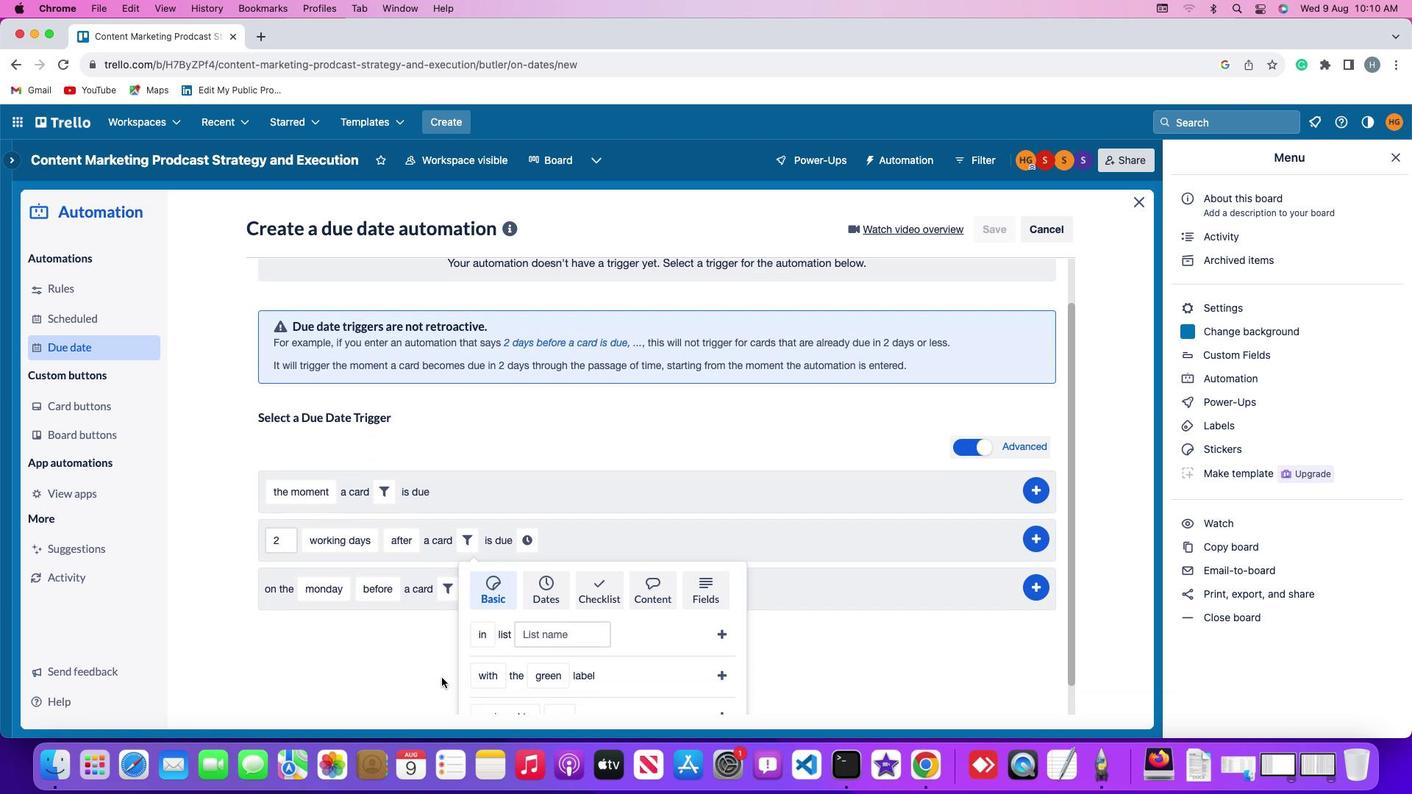 
Action: Mouse scrolled (441, 677) with delta (0, -3)
Screenshot: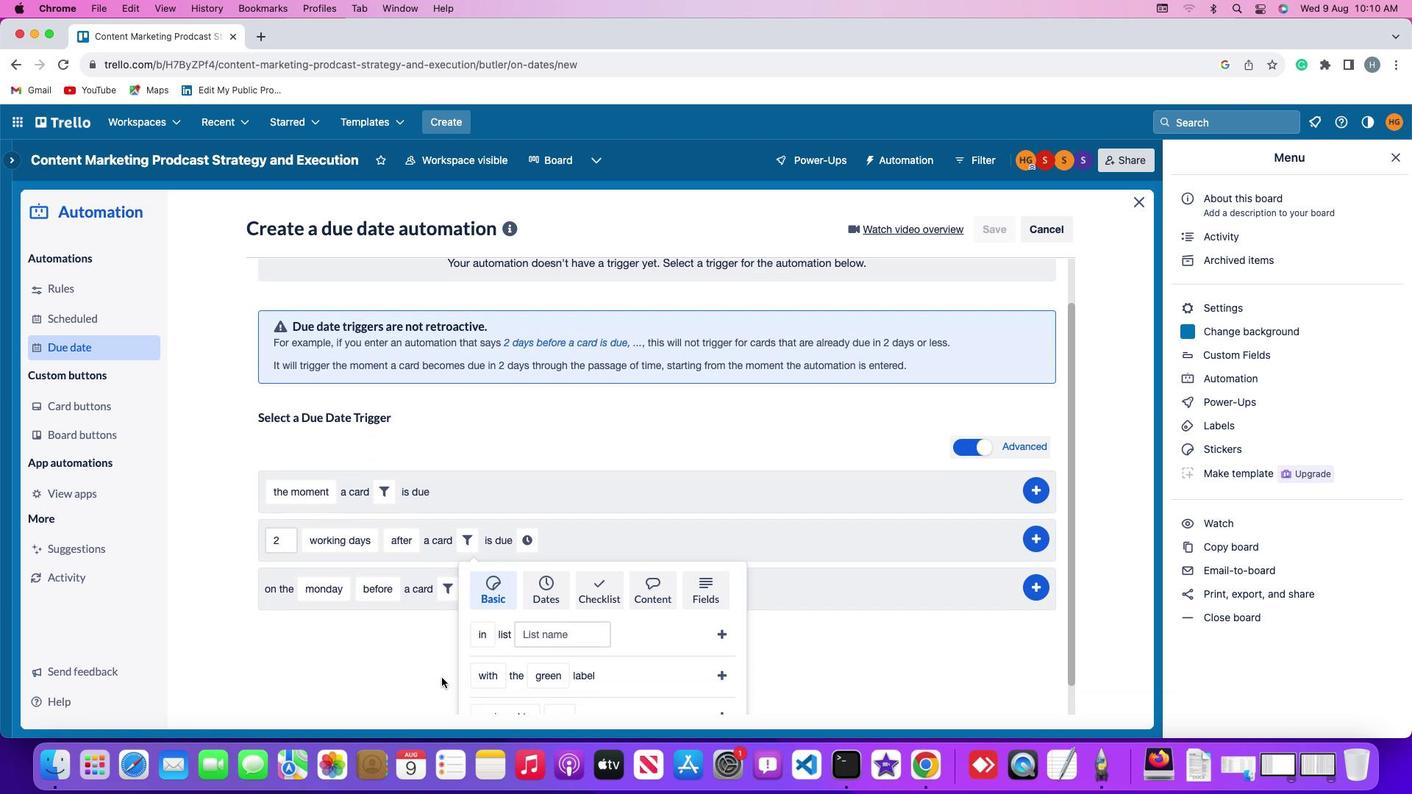 
Action: Mouse scrolled (441, 677) with delta (0, -4)
Screenshot: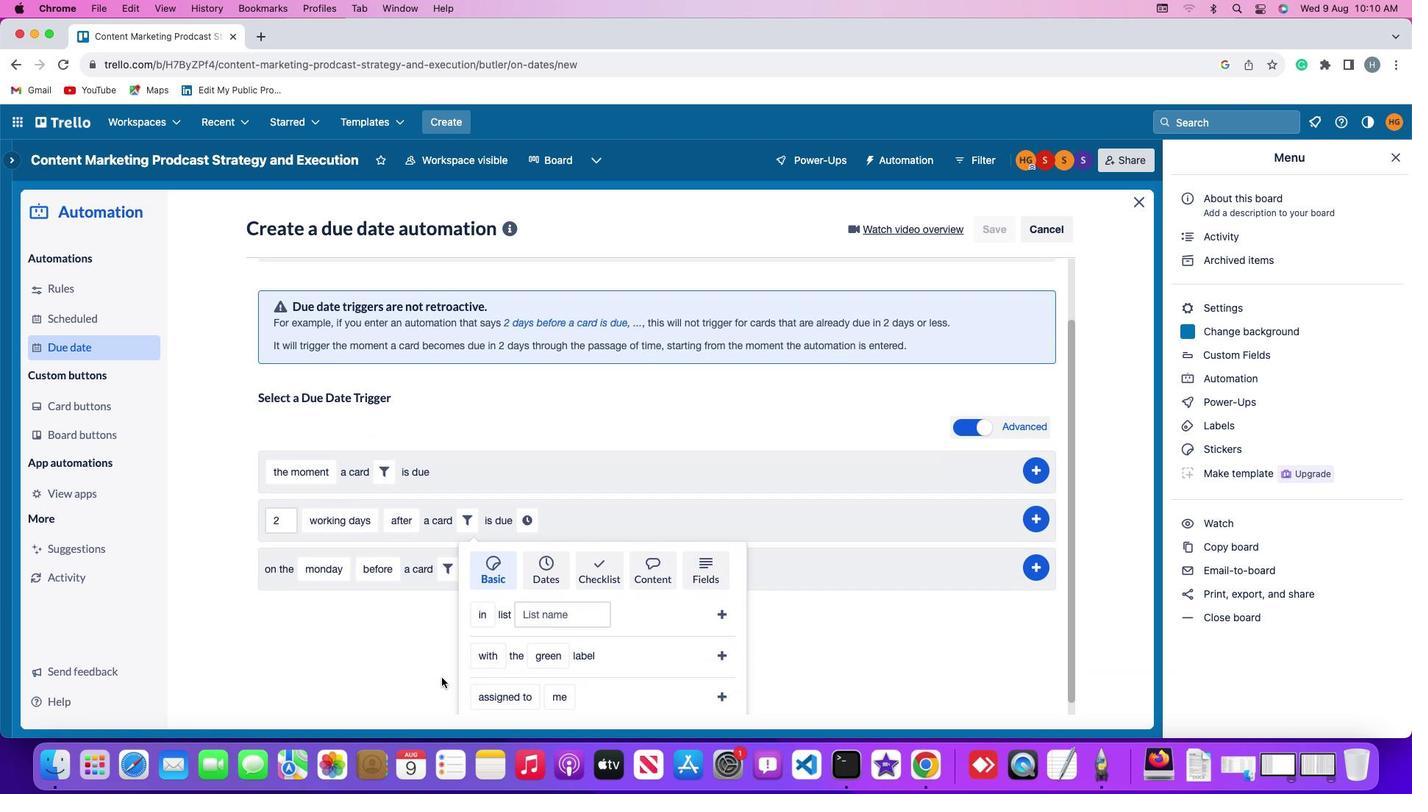 
Action: Mouse scrolled (441, 677) with delta (0, -5)
Screenshot: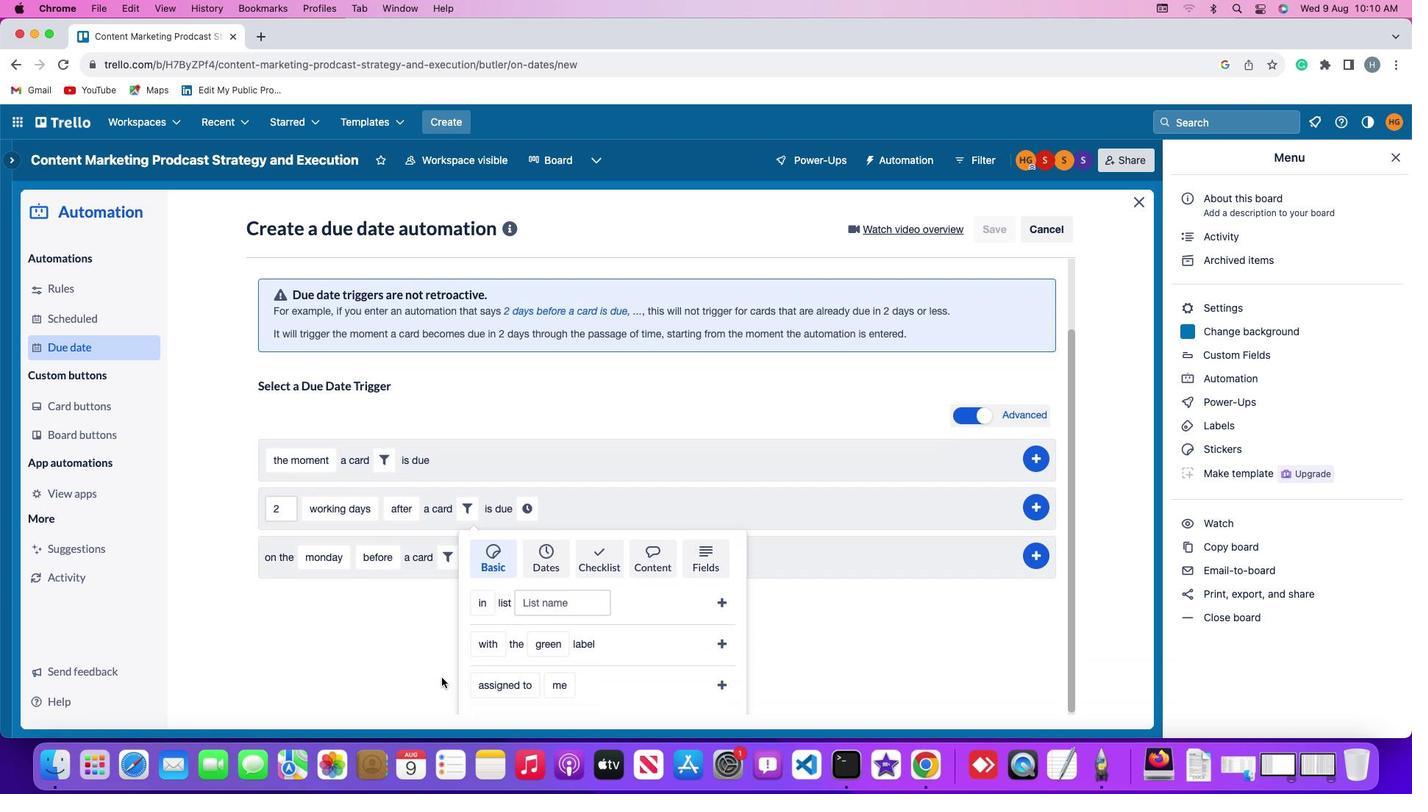 
Action: Mouse scrolled (441, 677) with delta (0, 0)
Screenshot: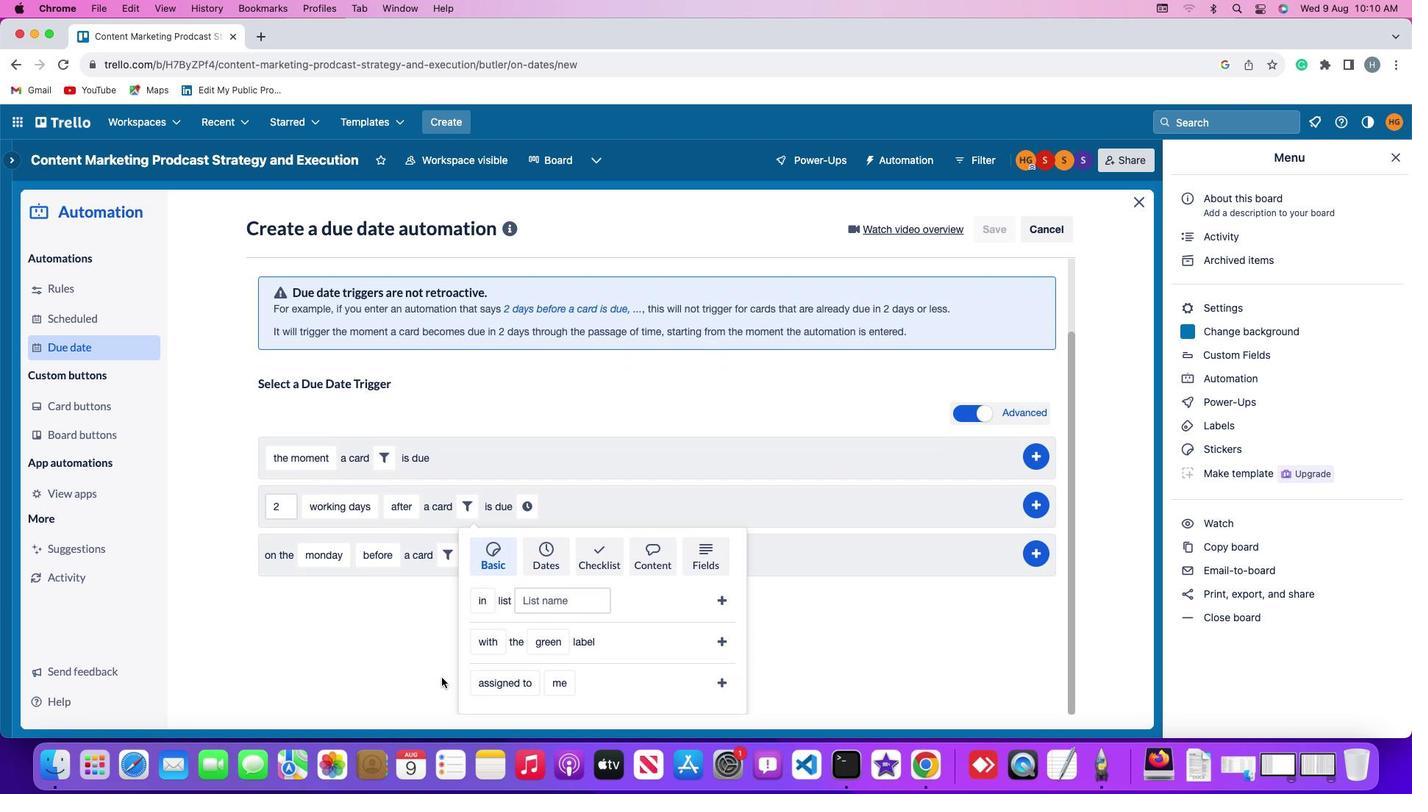 
Action: Mouse scrolled (441, 677) with delta (0, 0)
Screenshot: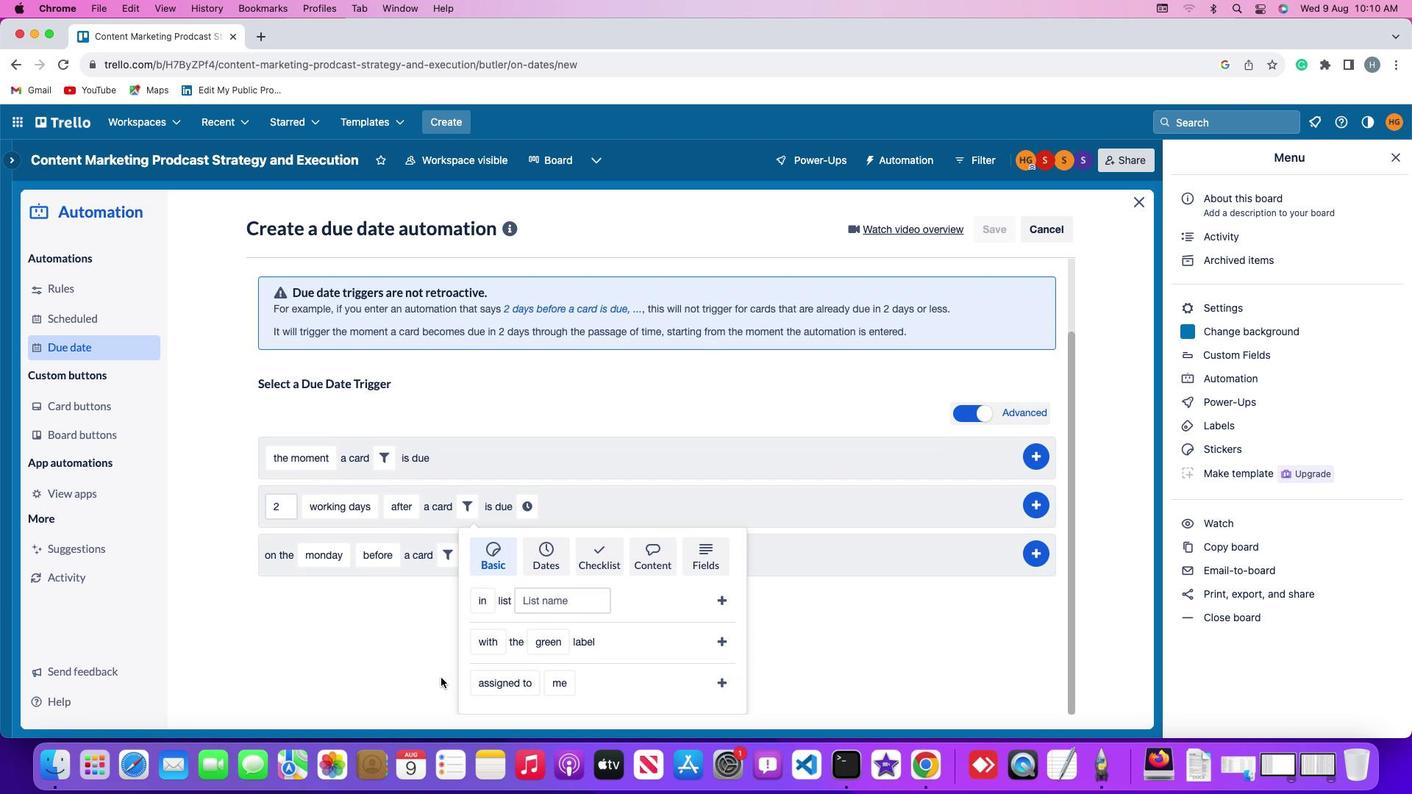
Action: Mouse scrolled (441, 677) with delta (0, -2)
Screenshot: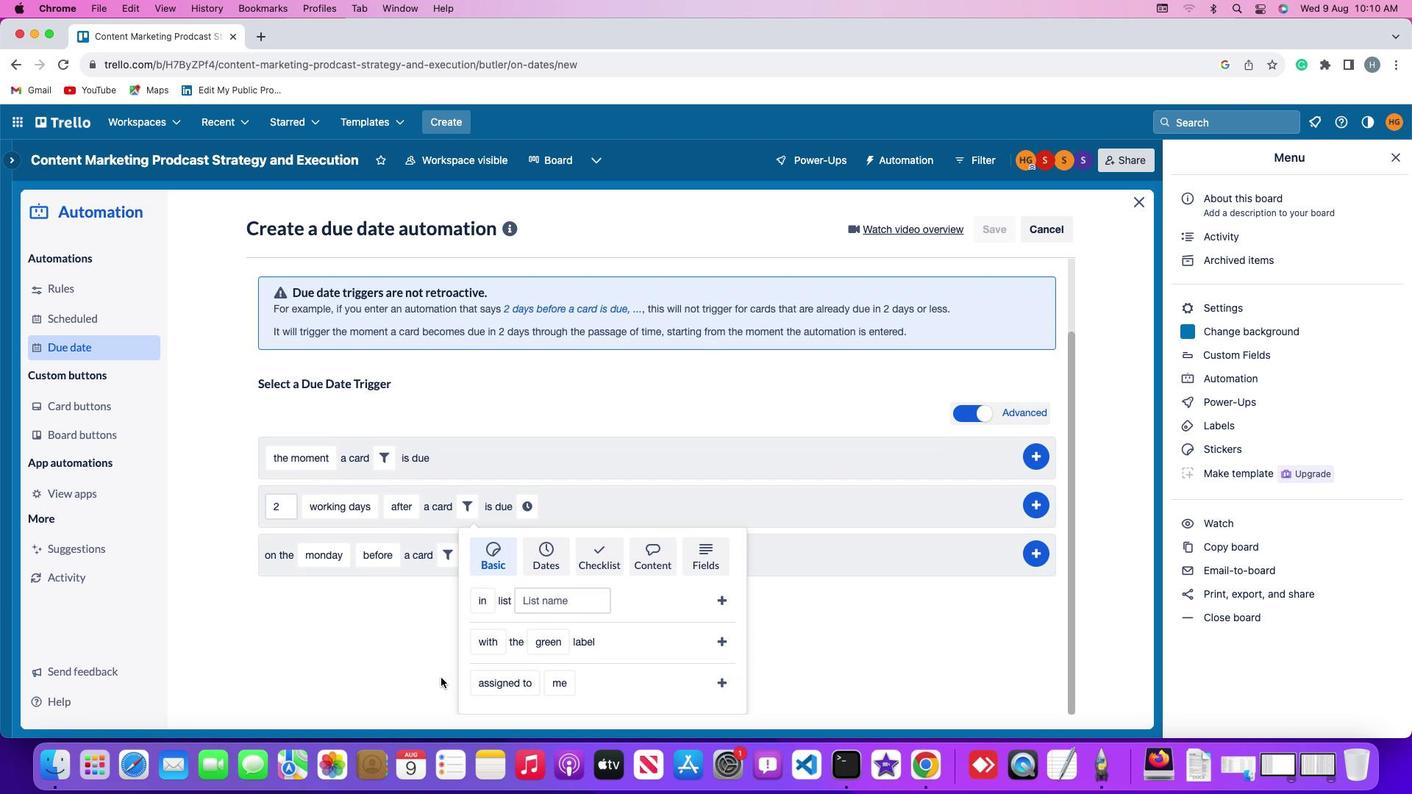 
Action: Mouse scrolled (441, 677) with delta (0, -3)
Screenshot: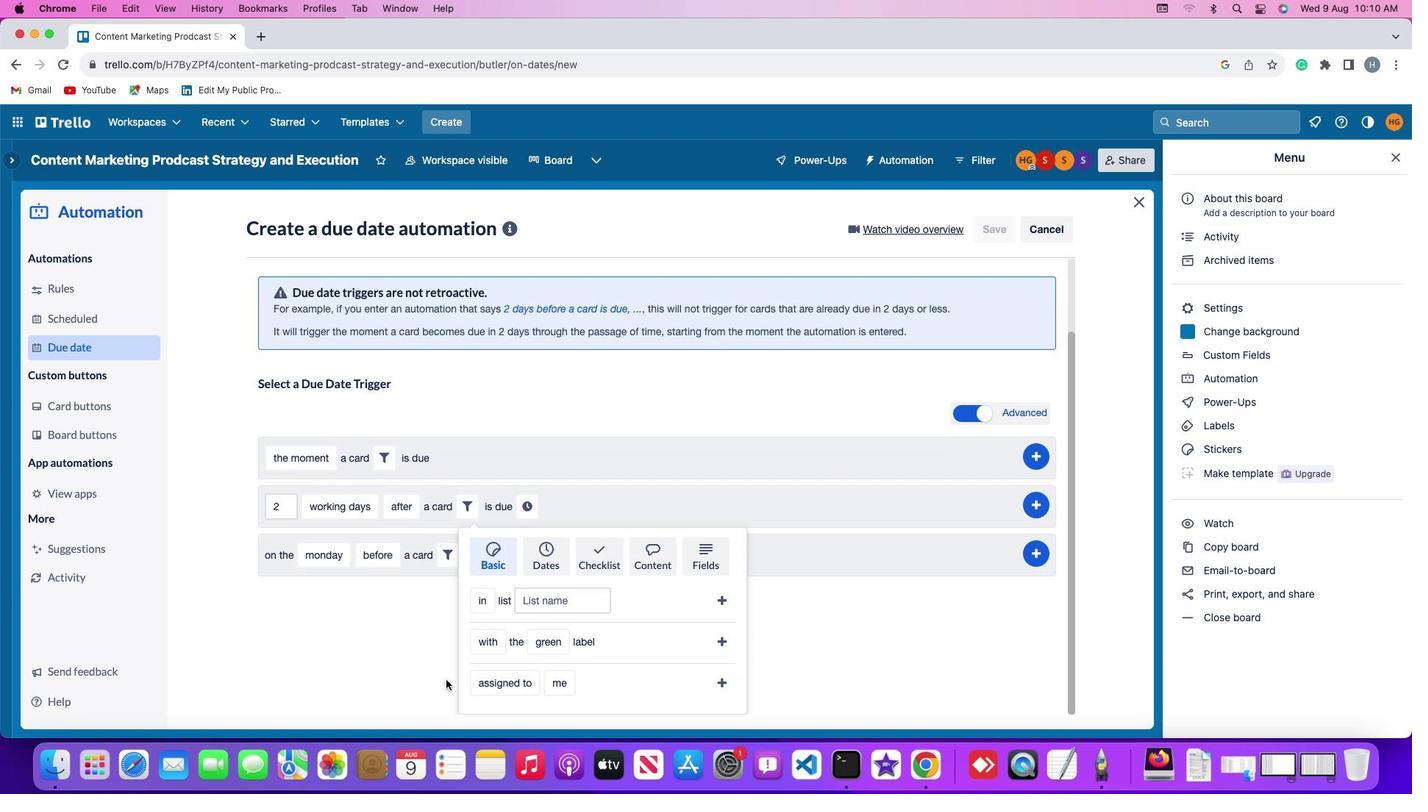 
Action: Mouse moved to (478, 679)
Screenshot: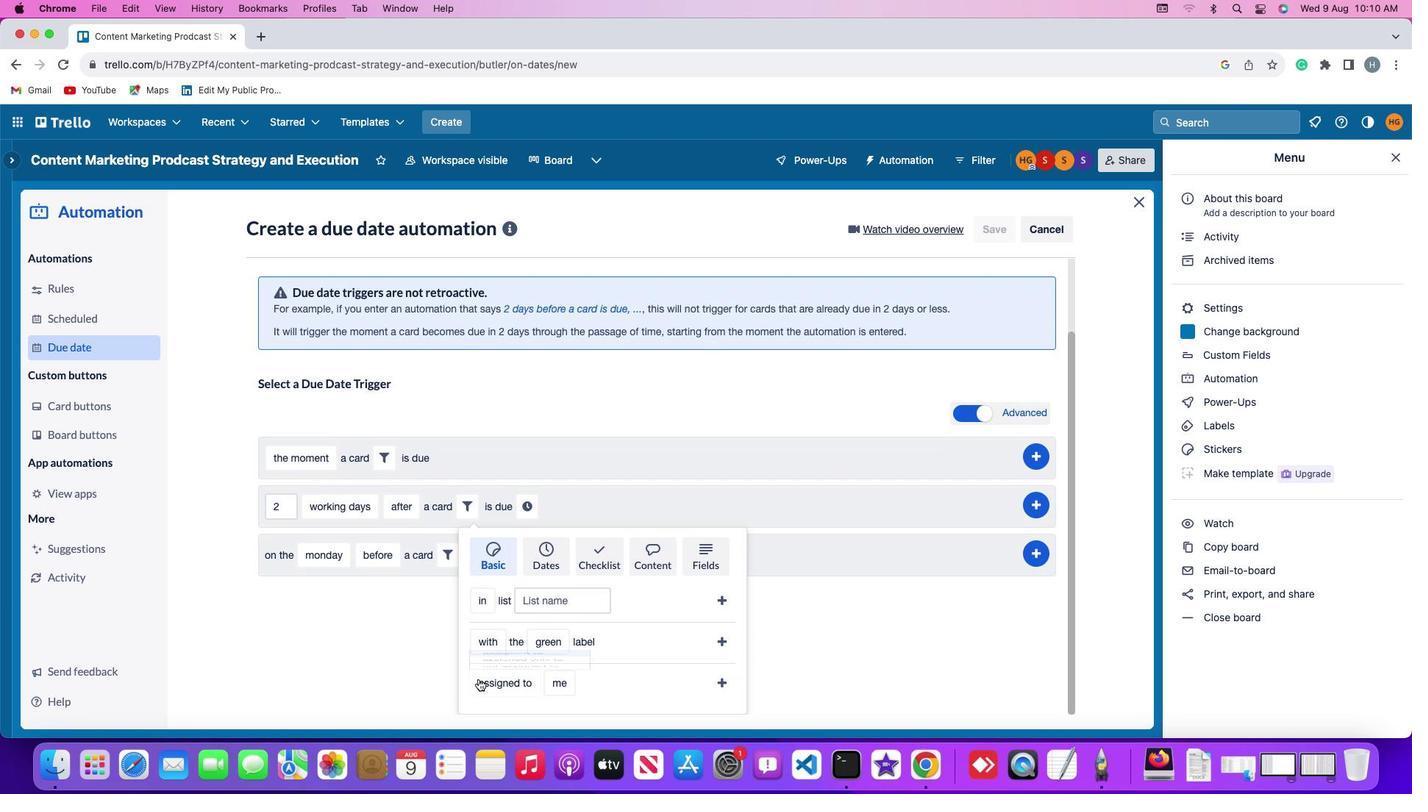 
Action: Mouse pressed left at (478, 679)
Screenshot: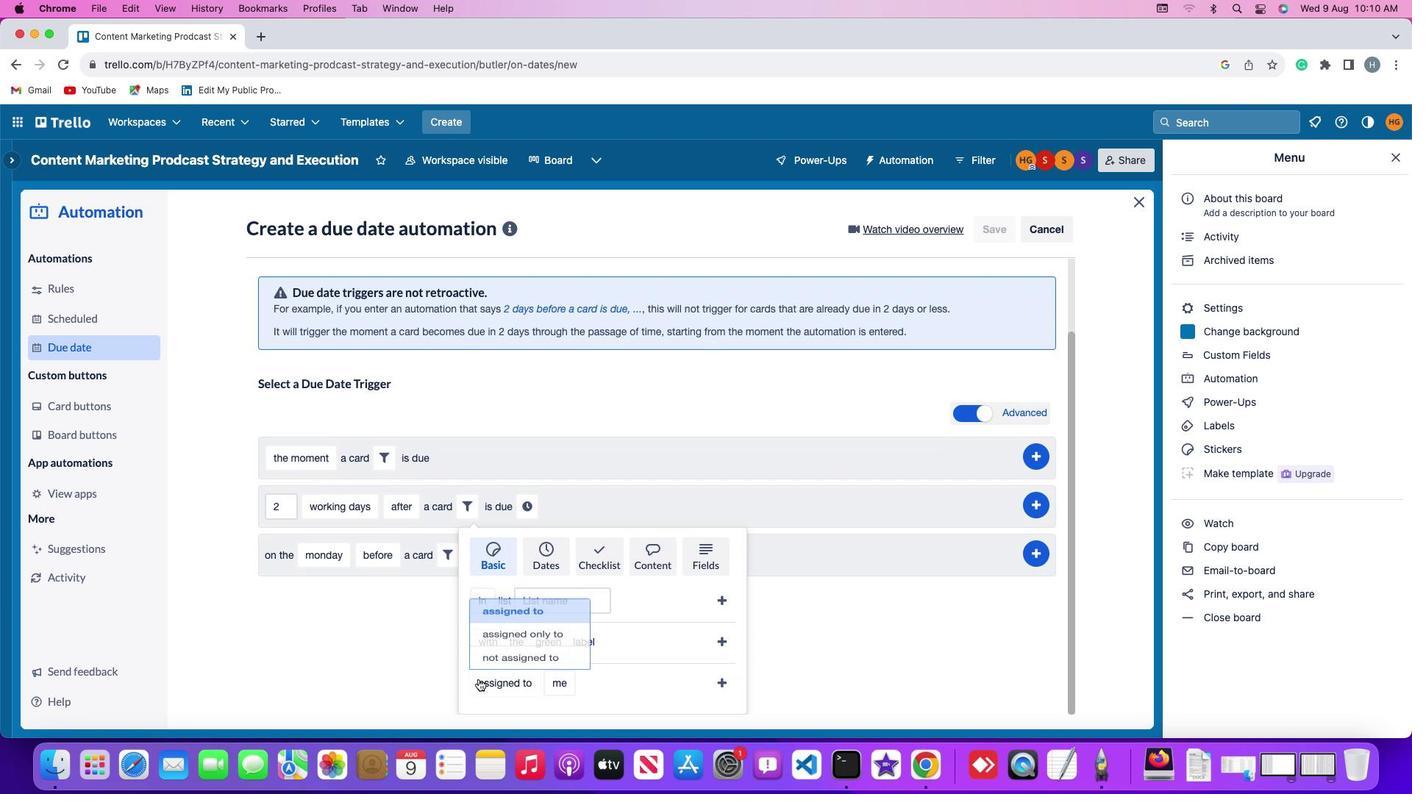 
Action: Mouse moved to (504, 628)
Screenshot: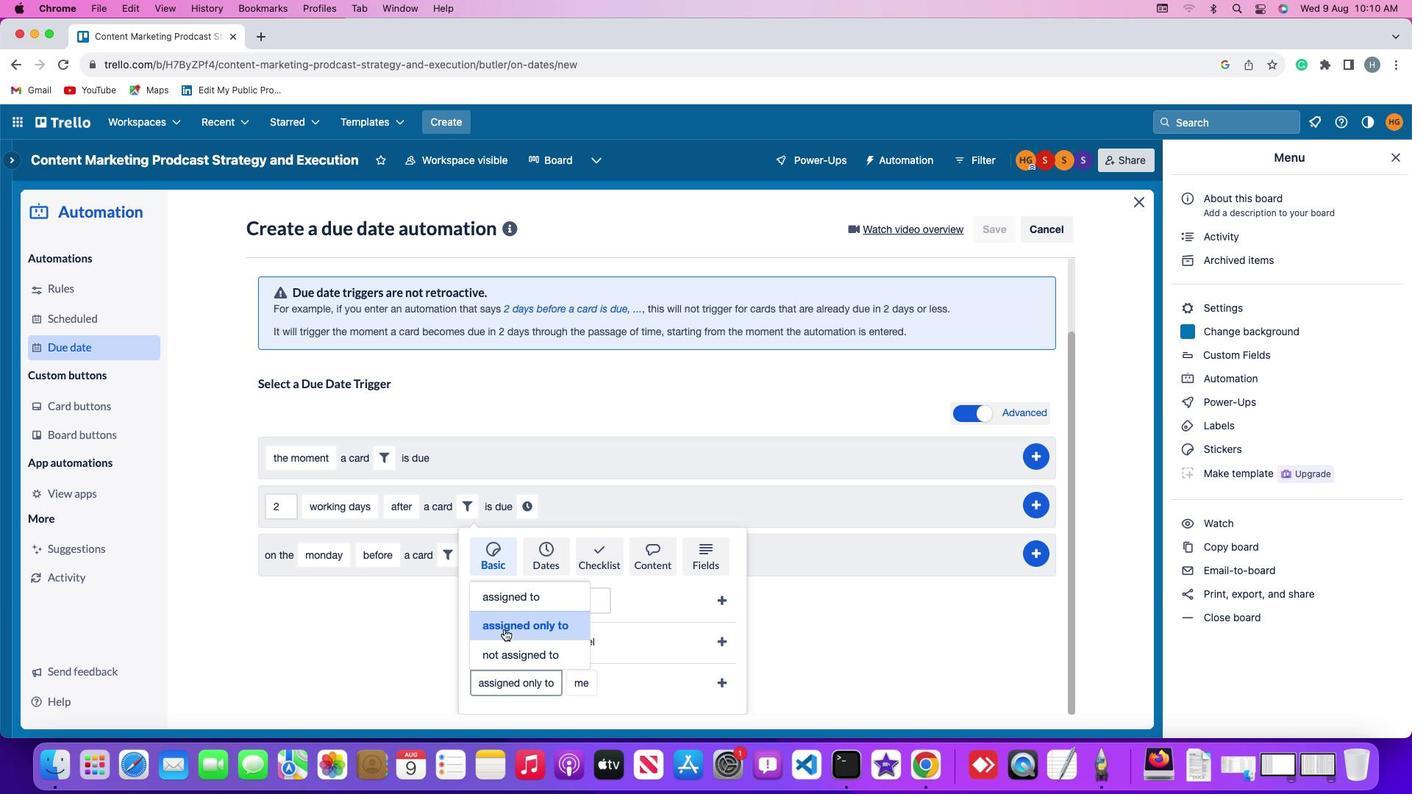 
Action: Mouse pressed left at (504, 628)
Screenshot: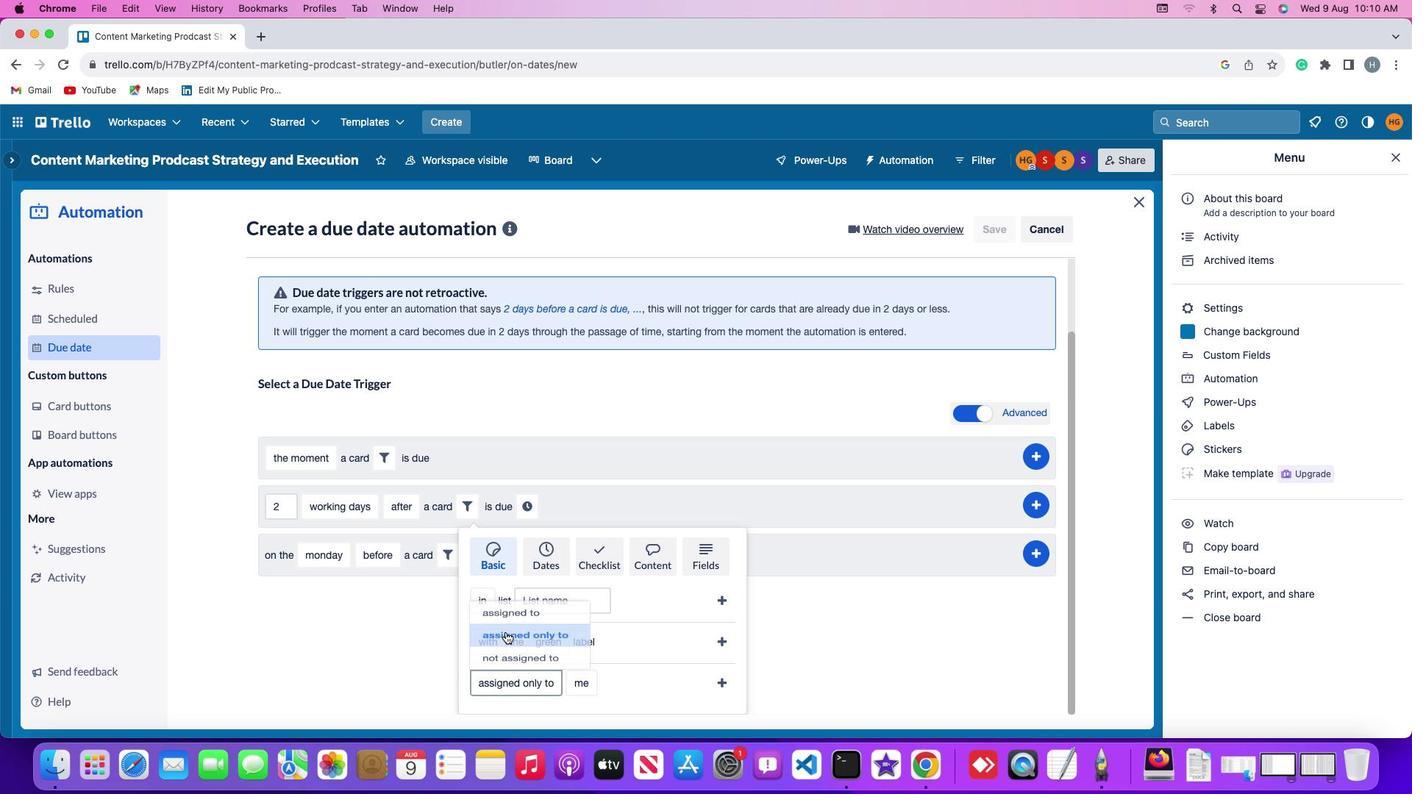 
Action: Mouse moved to (583, 686)
Screenshot: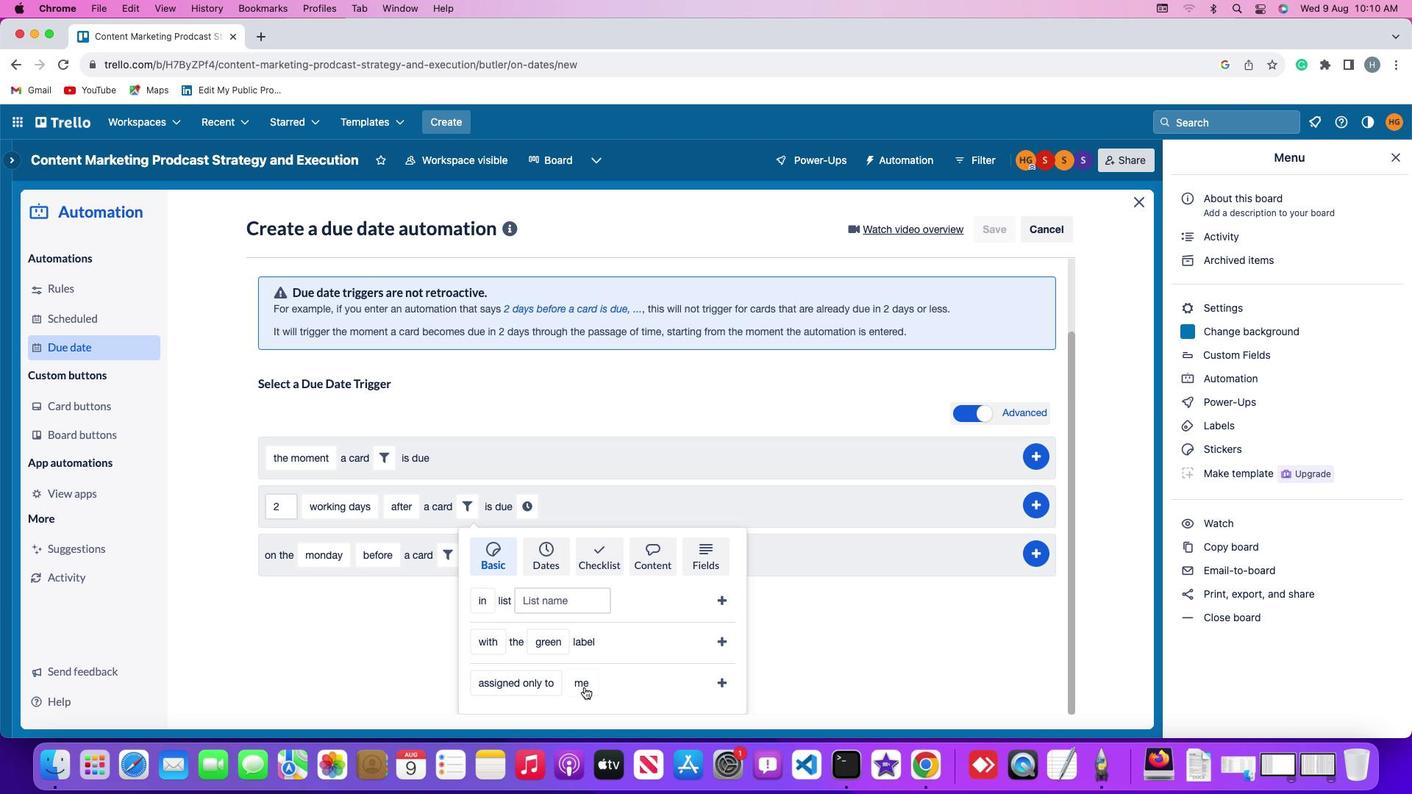 
Action: Mouse pressed left at (583, 686)
Screenshot: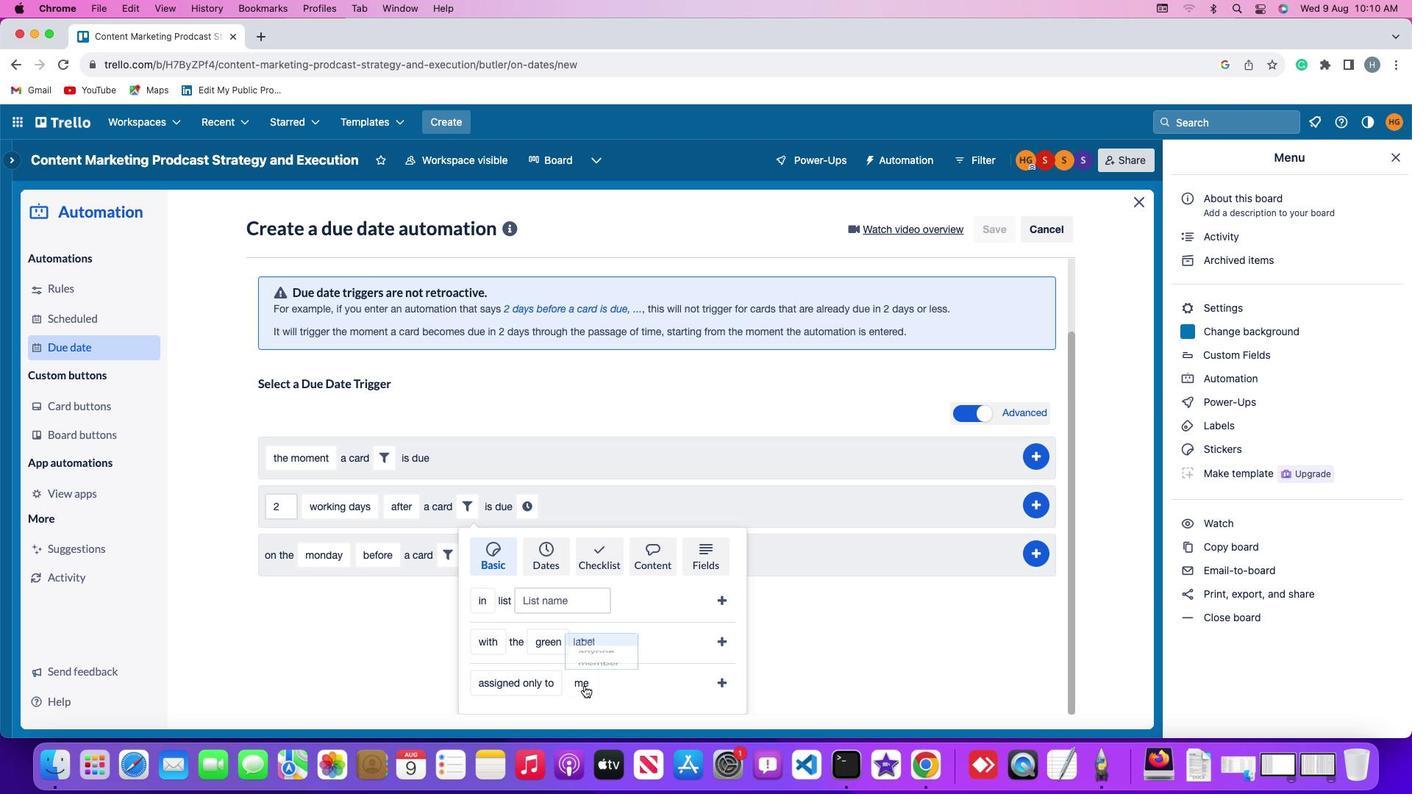 
Action: Mouse moved to (598, 602)
Screenshot: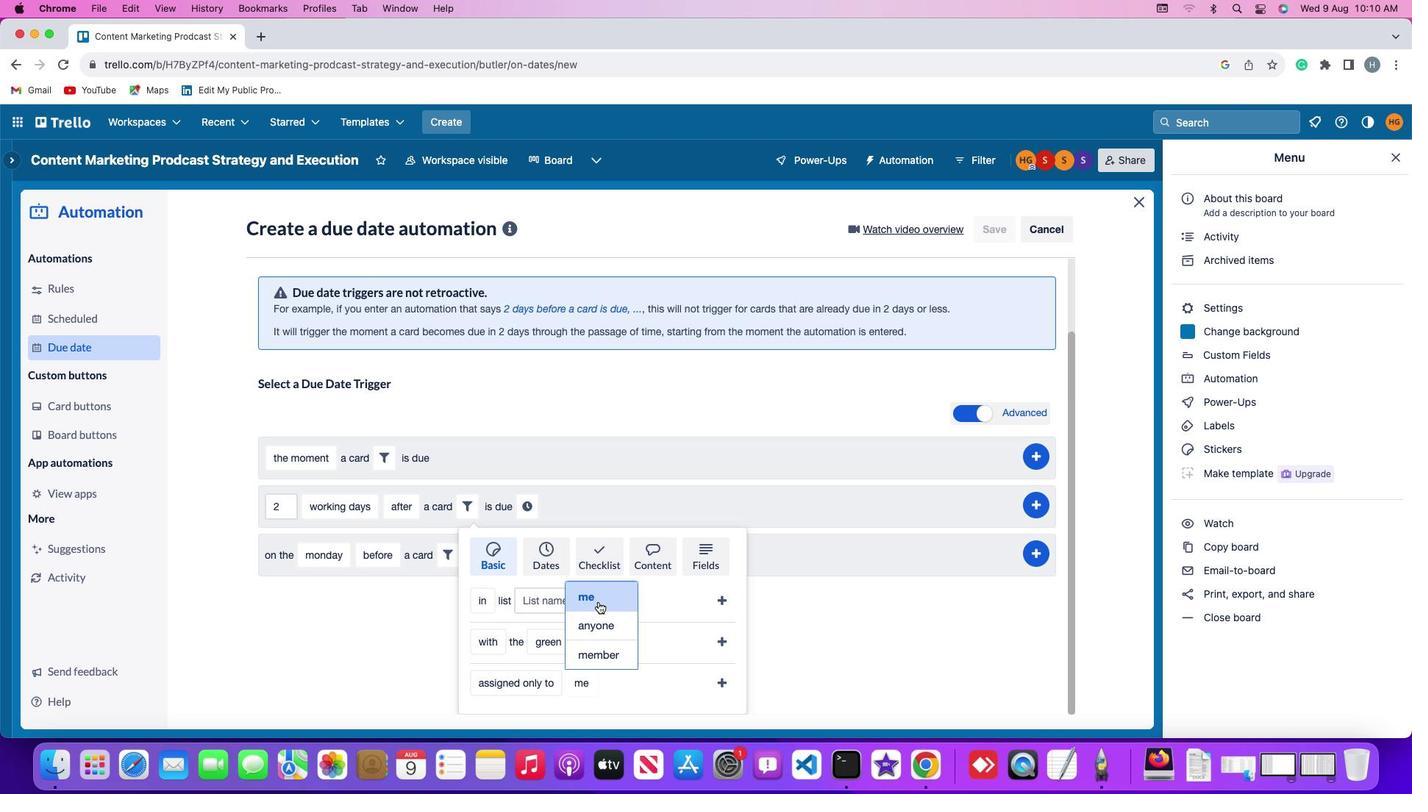 
Action: Mouse pressed left at (598, 602)
Screenshot: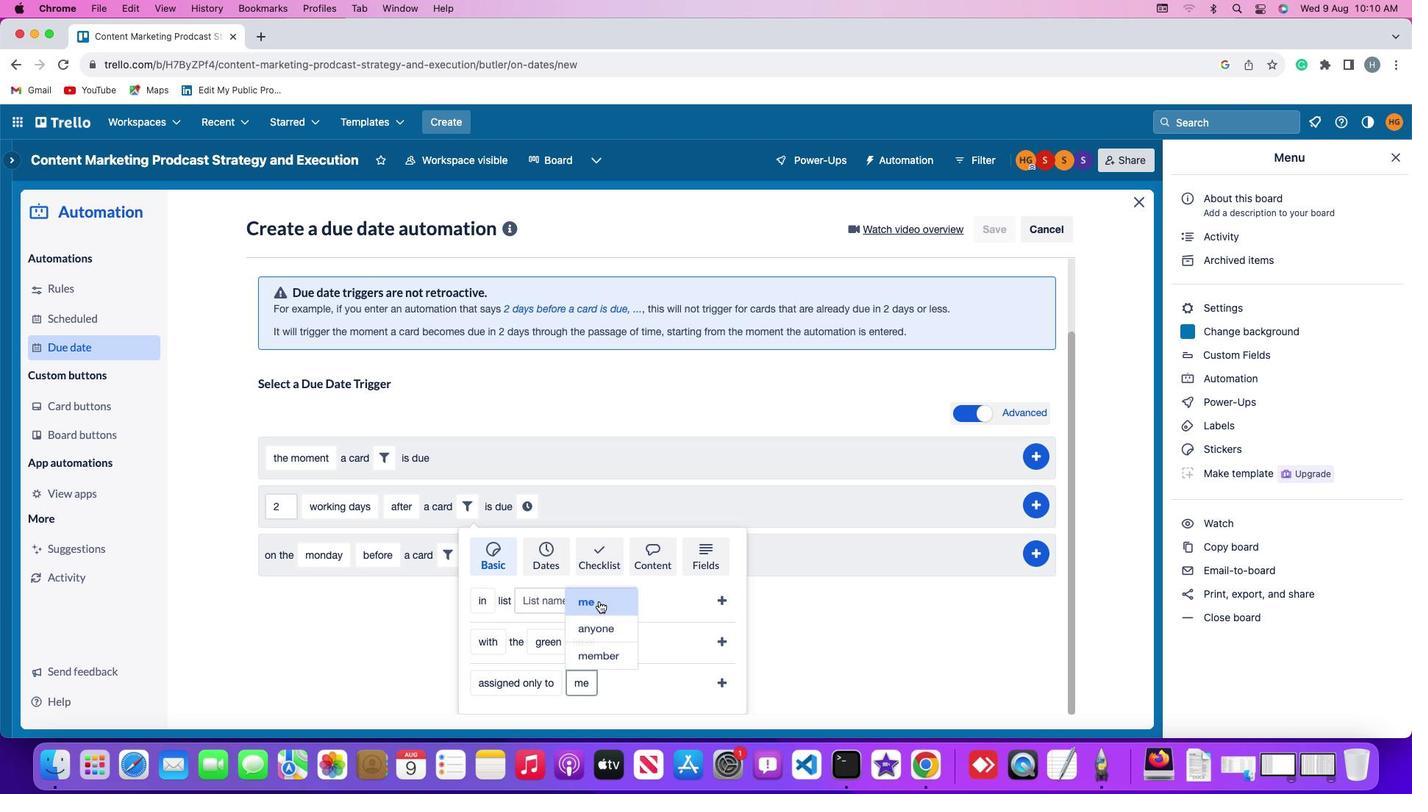 
Action: Mouse moved to (720, 679)
Screenshot: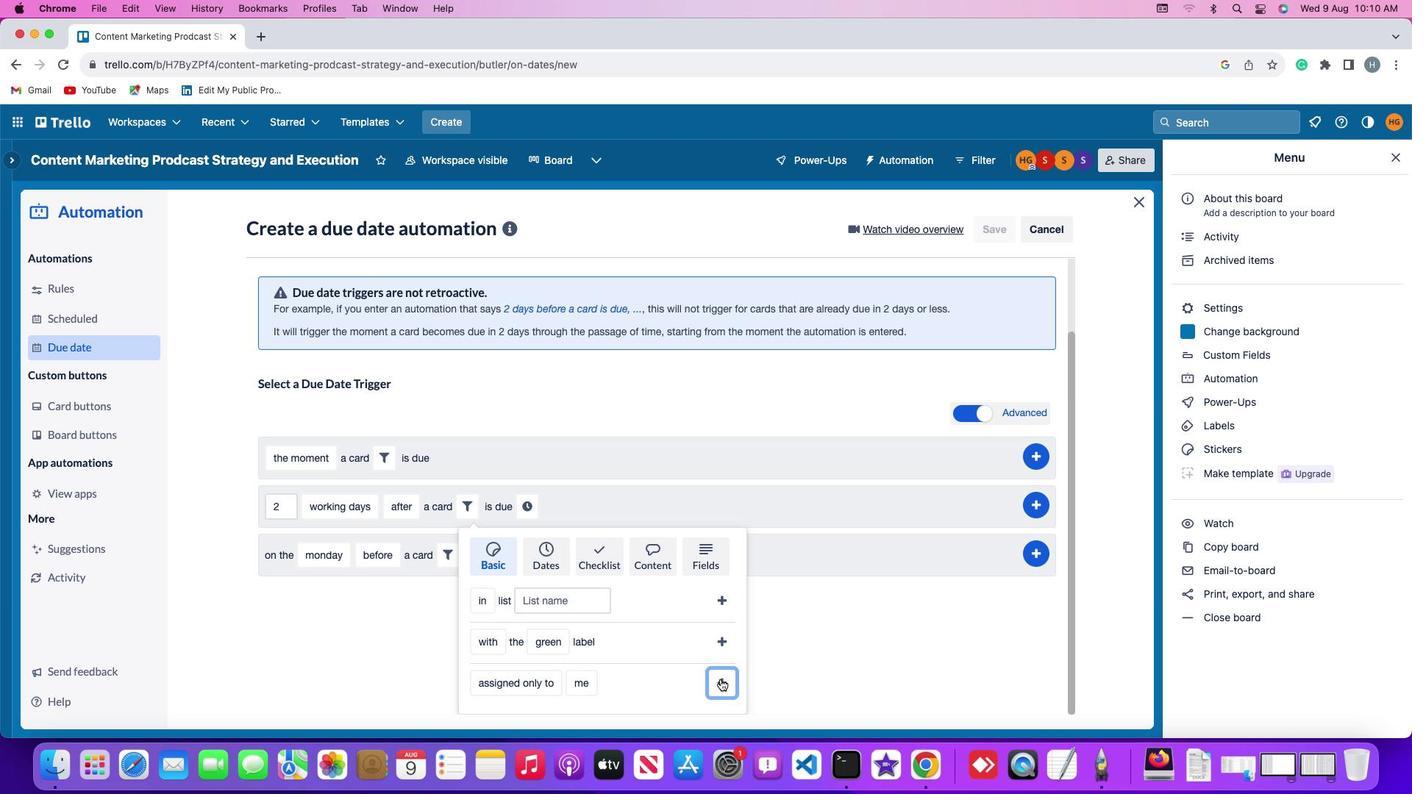 
Action: Mouse pressed left at (720, 679)
Screenshot: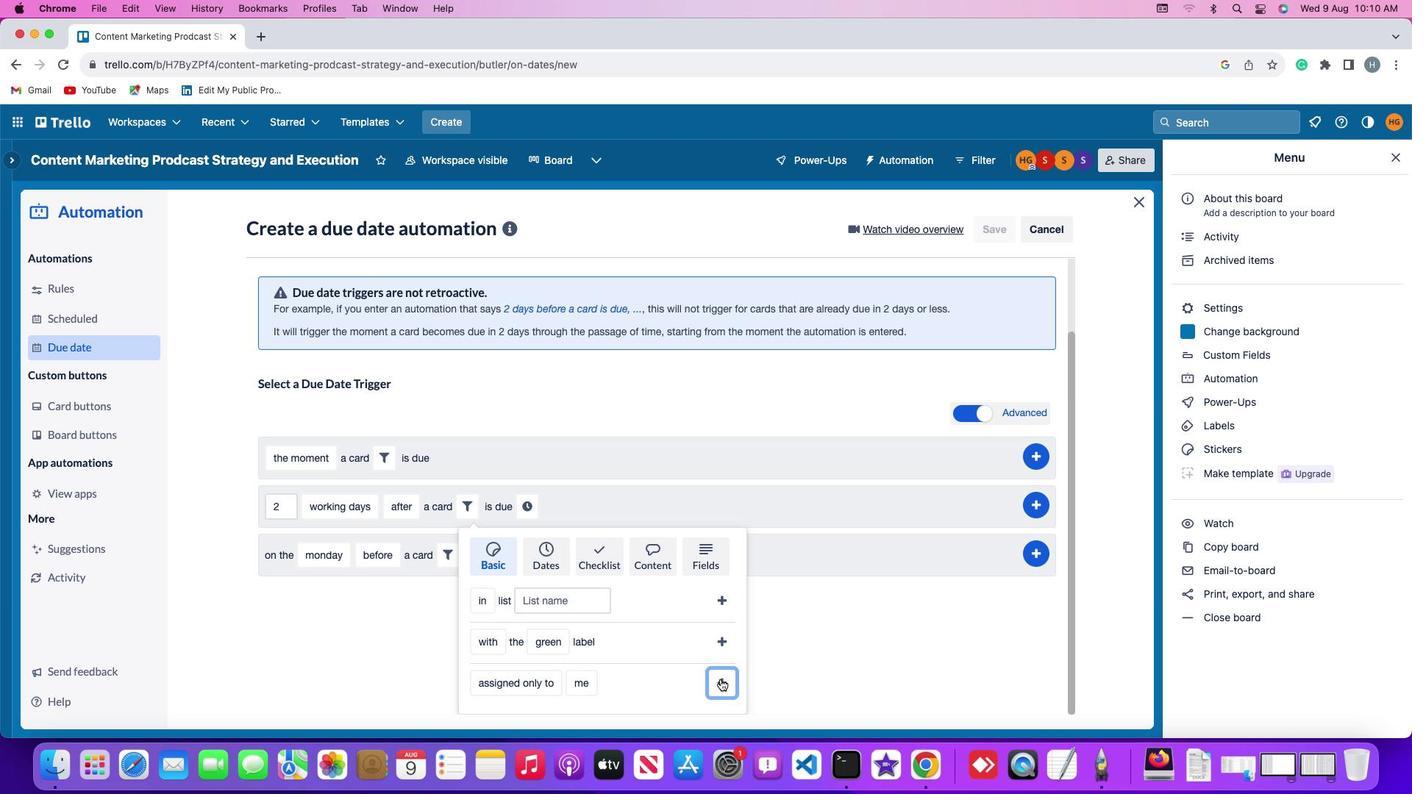 
Action: Mouse moved to (652, 594)
Screenshot: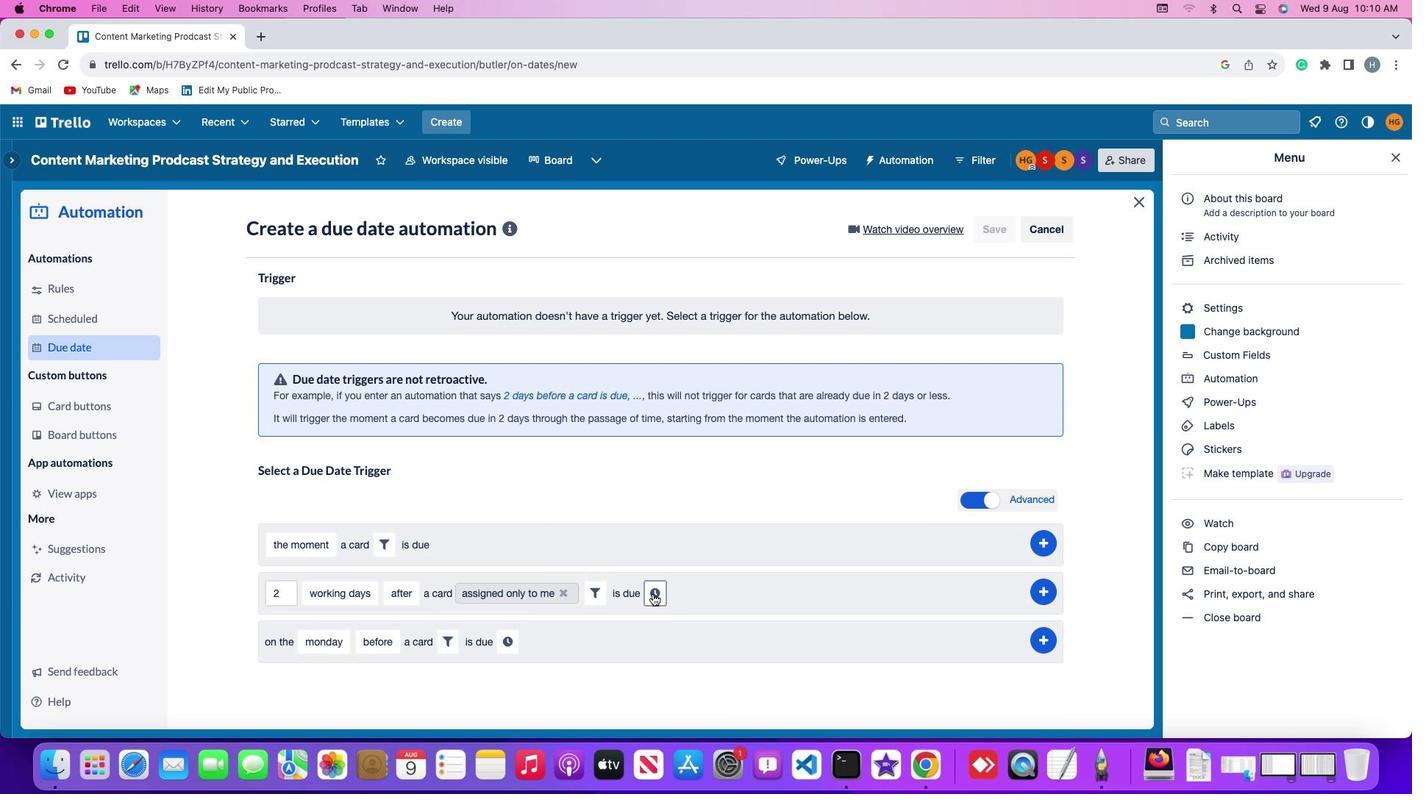 
Action: Mouse pressed left at (652, 594)
Screenshot: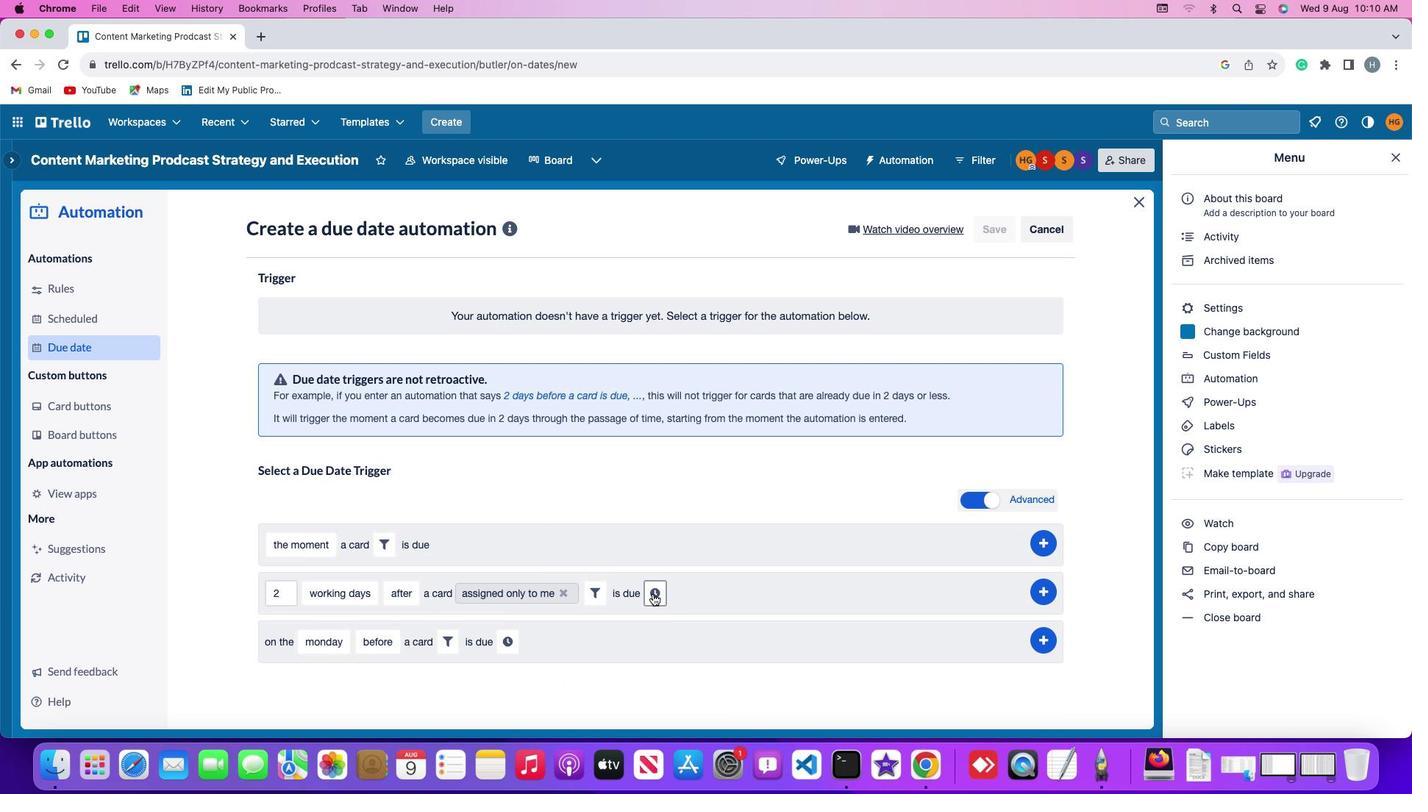 
Action: Mouse moved to (689, 597)
Screenshot: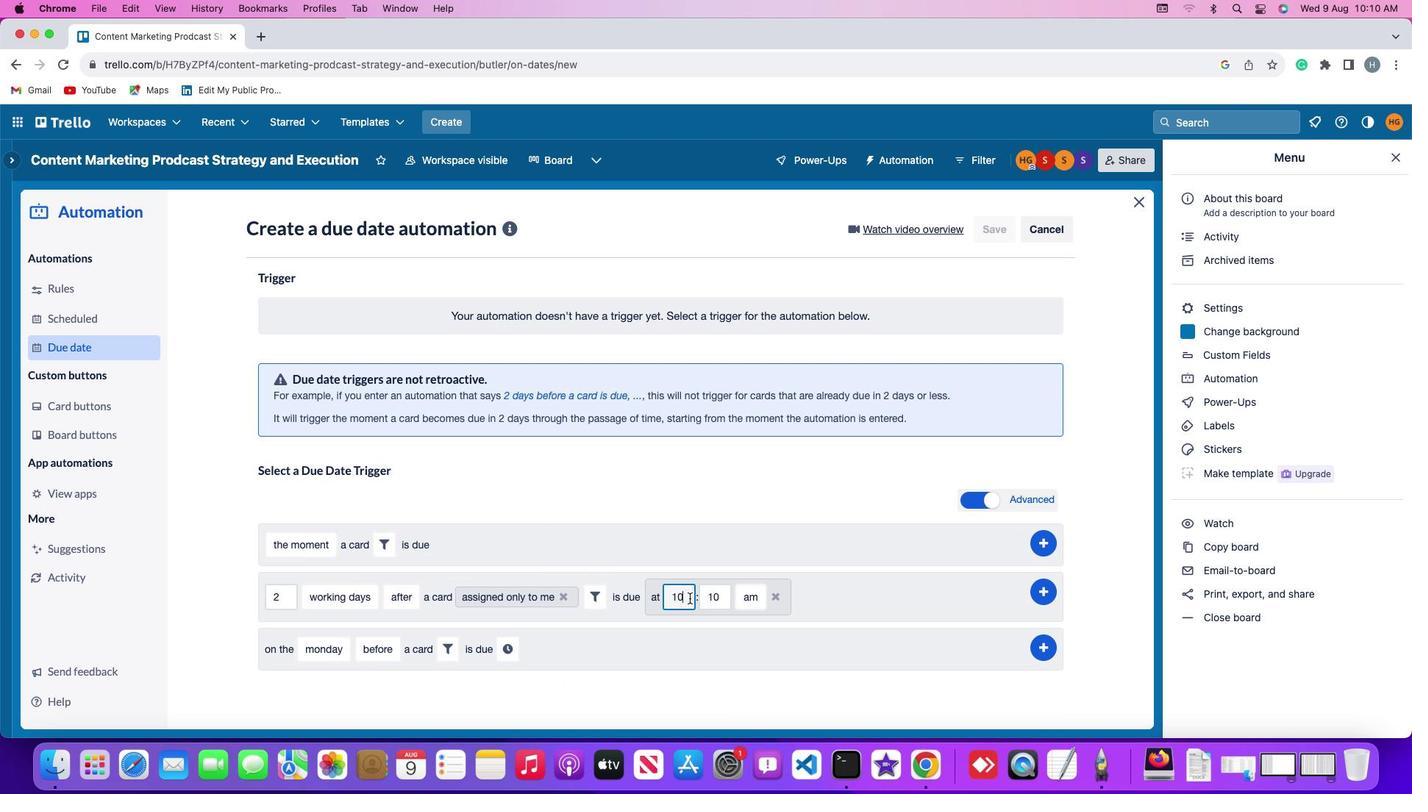 
Action: Mouse pressed left at (689, 597)
Screenshot: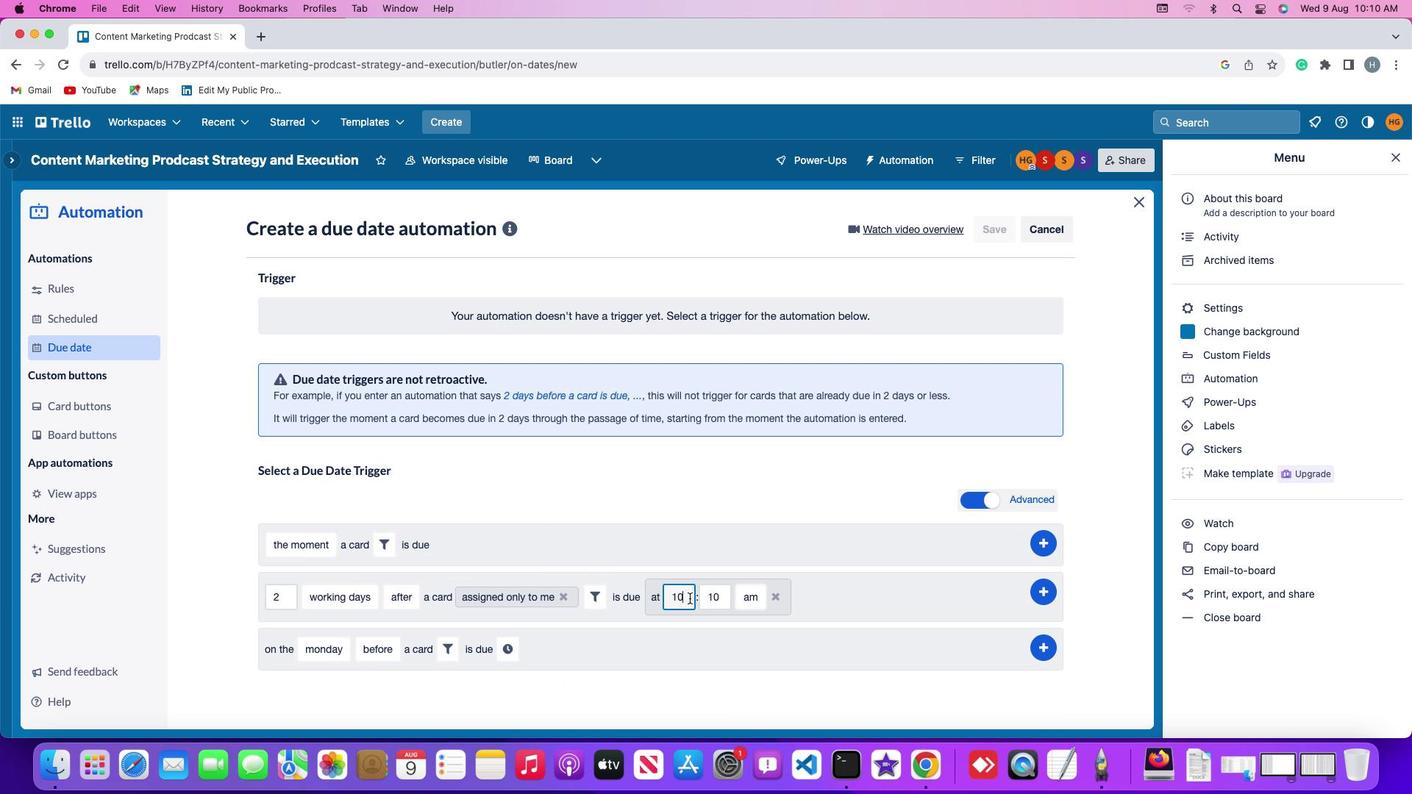 
Action: Key pressed Key.backspaceKey.backspace'1''1'
Screenshot: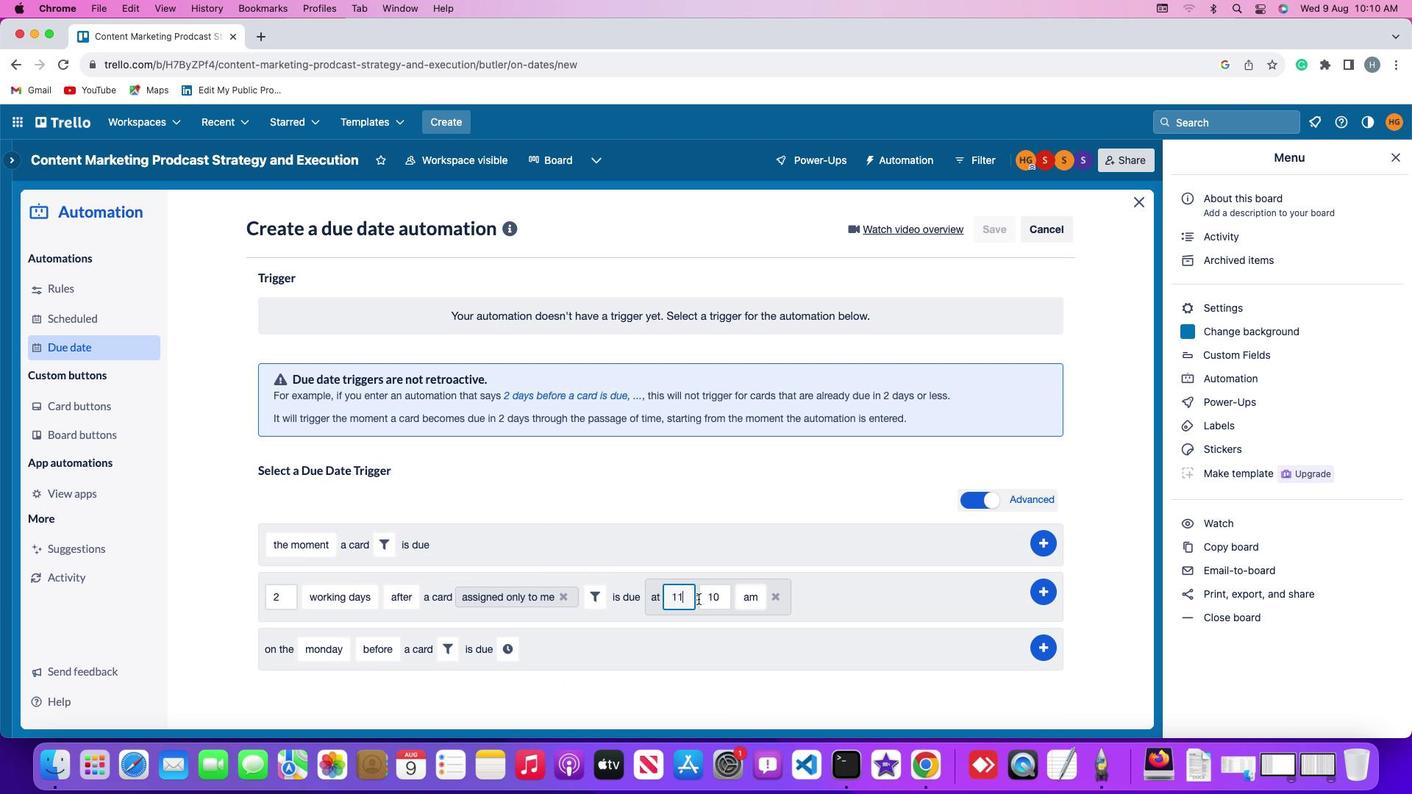 
Action: Mouse moved to (722, 596)
Screenshot: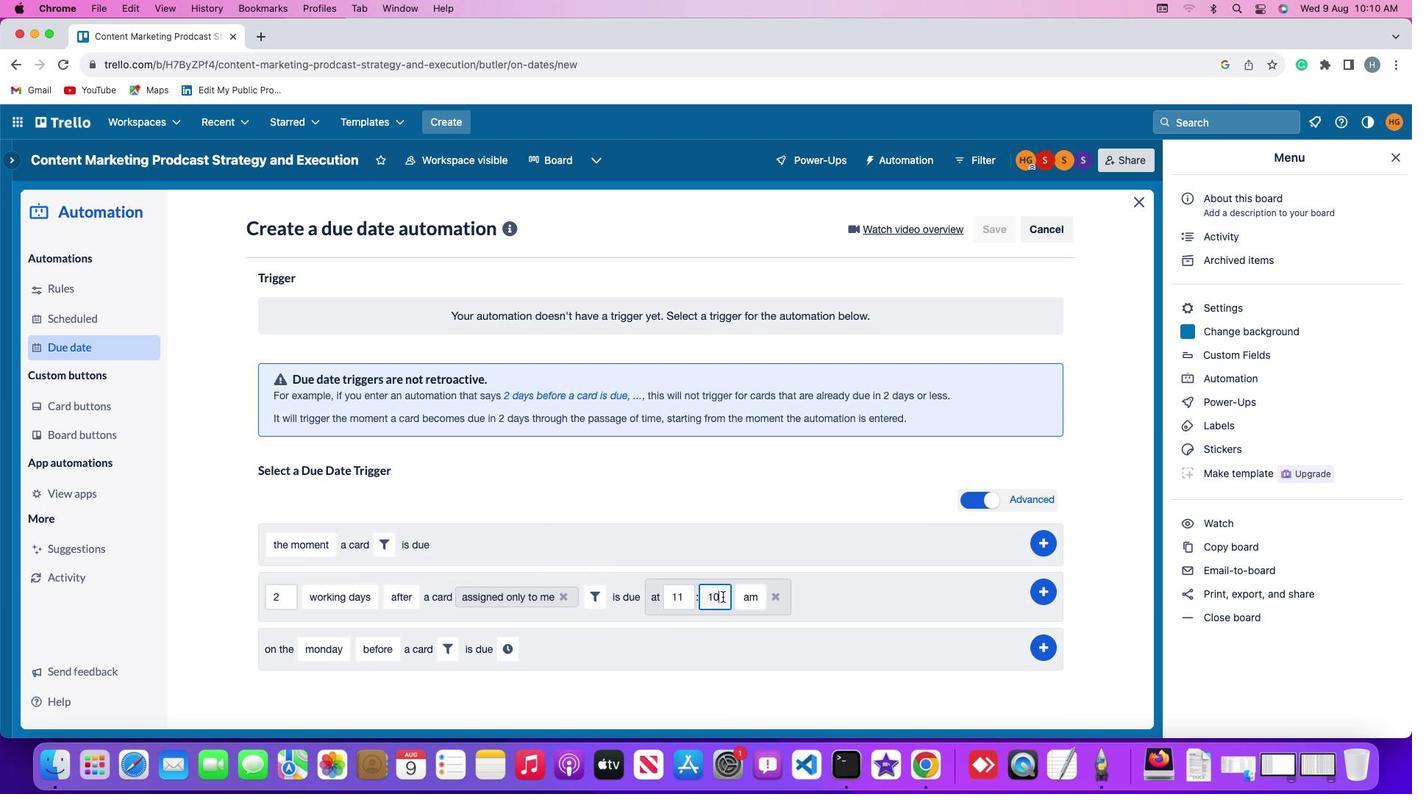 
Action: Mouse pressed left at (722, 596)
Screenshot: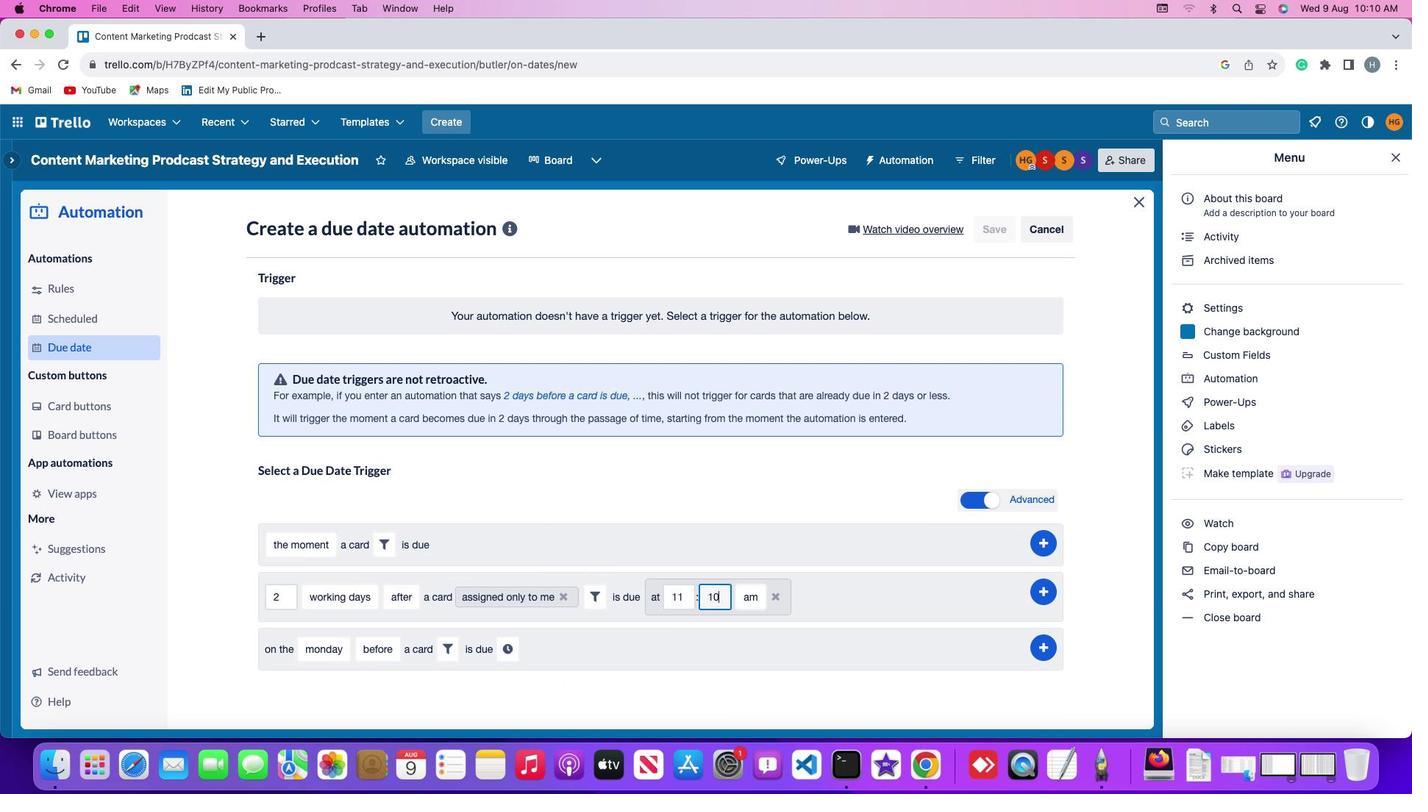 
Action: Key pressed Key.backspaceKey.backspaceKey.backspace'0''0'
Screenshot: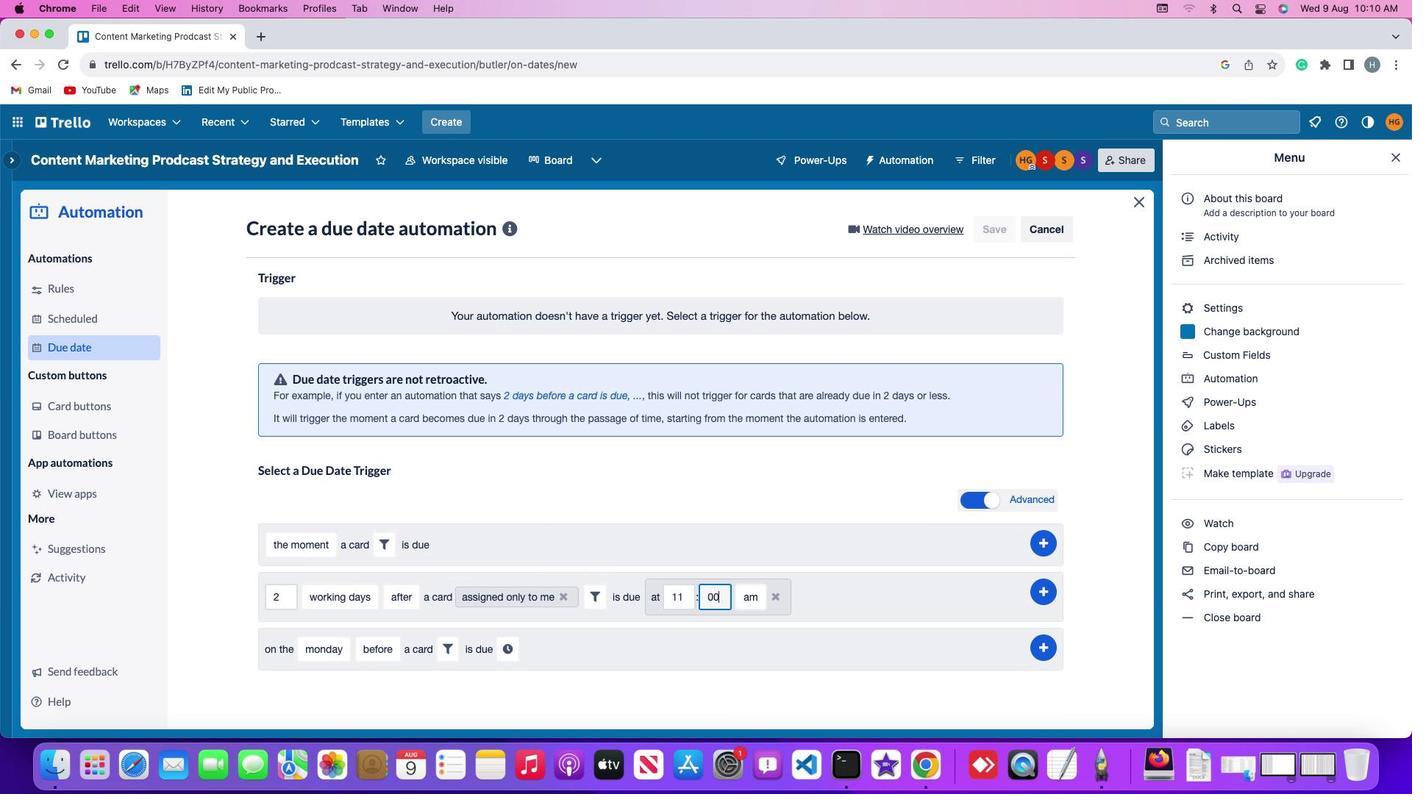 
Action: Mouse moved to (757, 599)
Screenshot: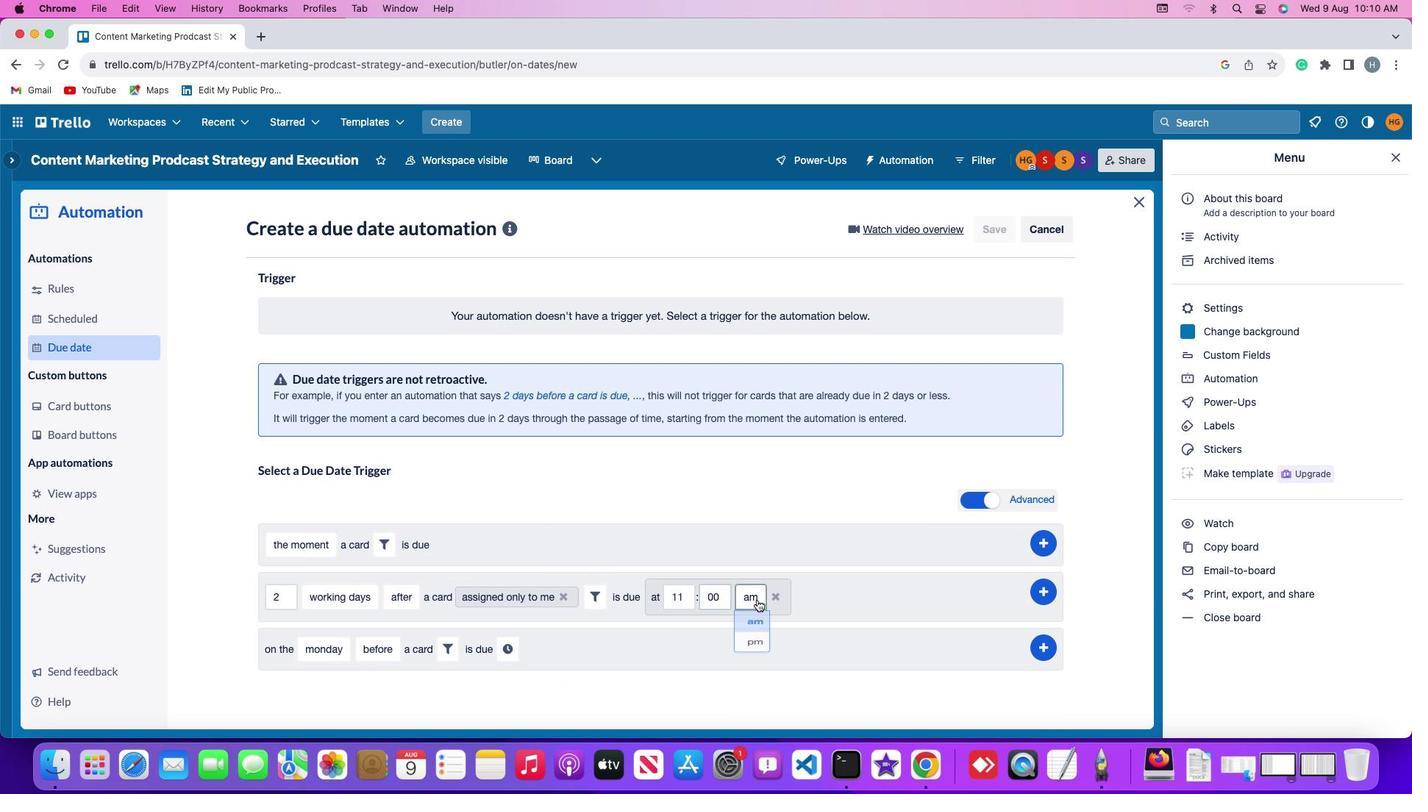
Action: Mouse pressed left at (757, 599)
Screenshot: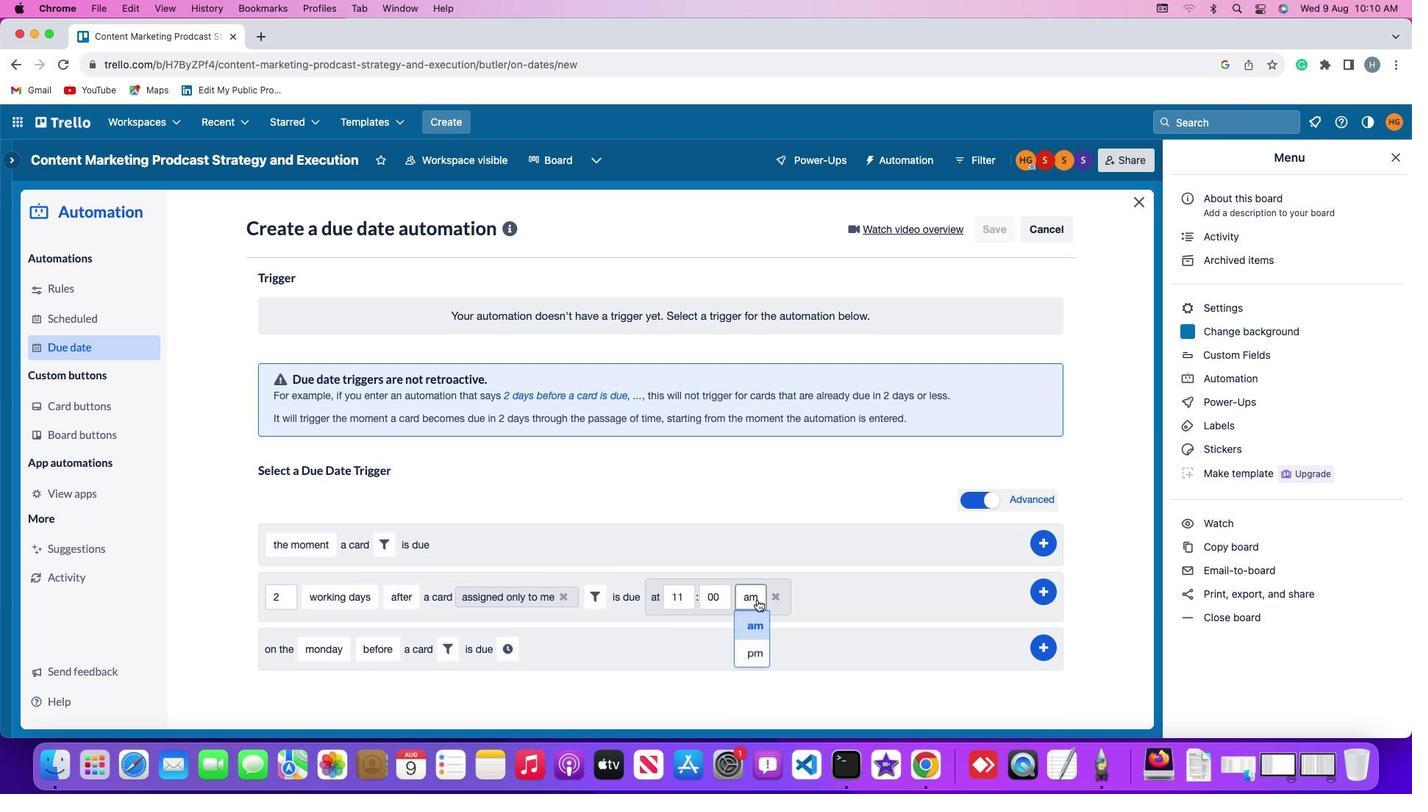 
Action: Mouse moved to (756, 628)
Screenshot: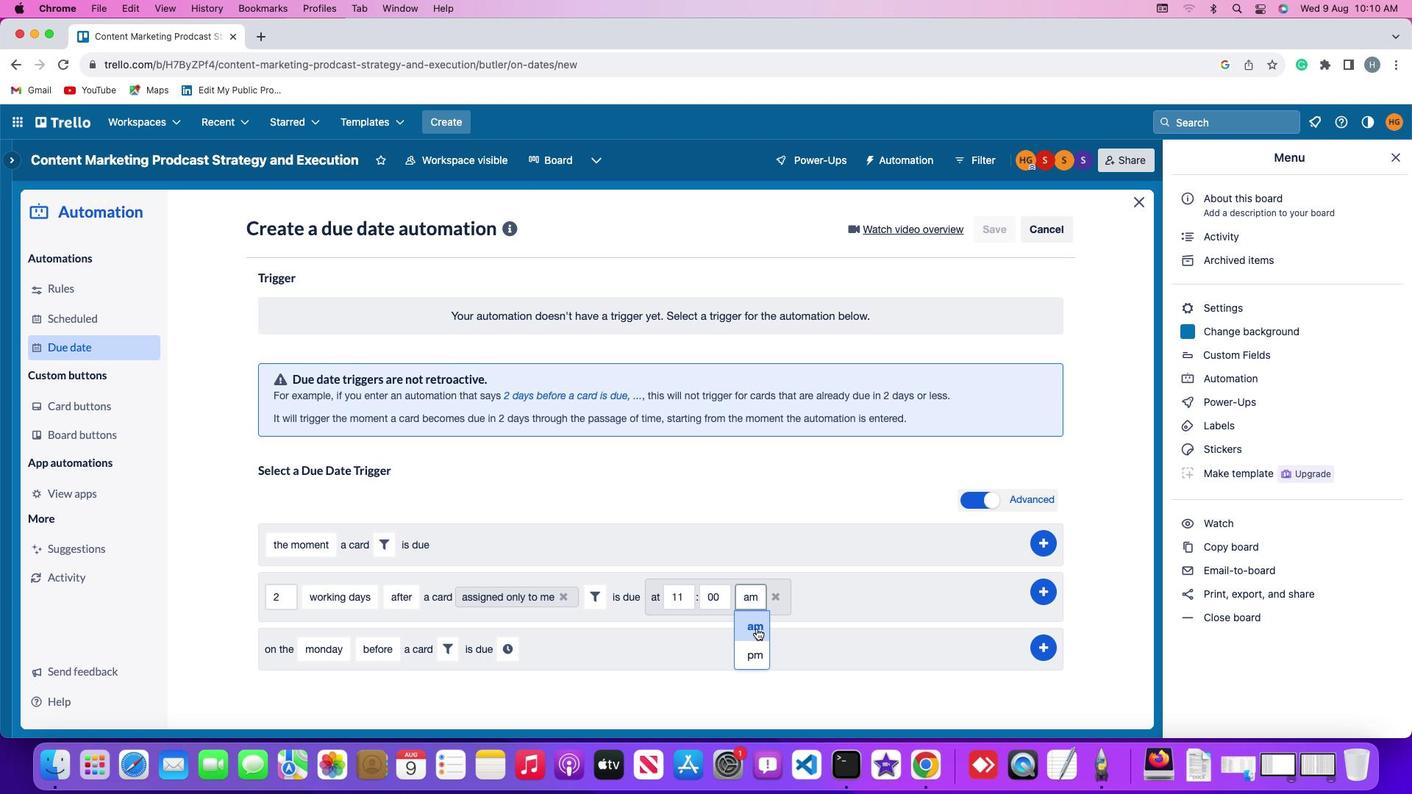 
Action: Mouse pressed left at (756, 628)
Screenshot: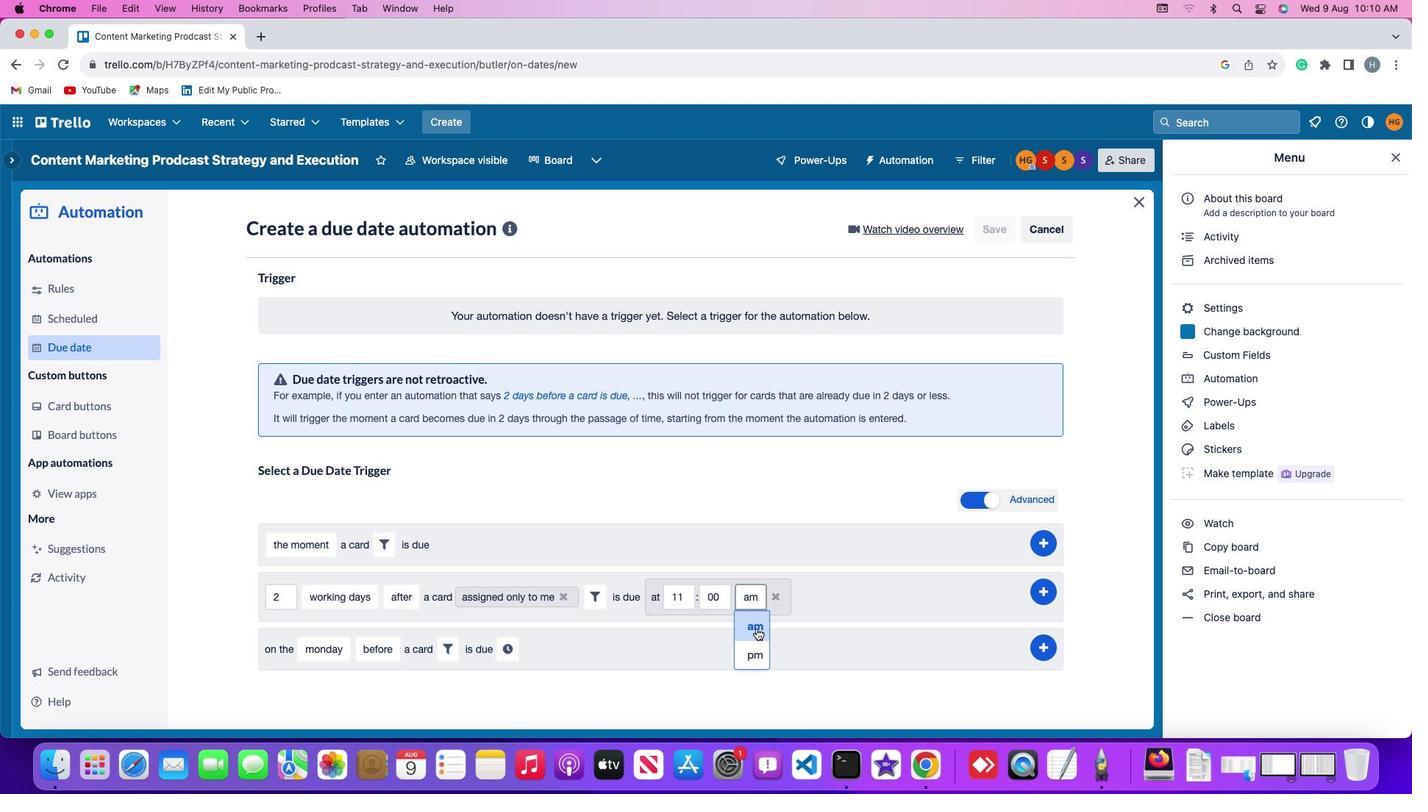 
Action: Mouse moved to (1045, 590)
Screenshot: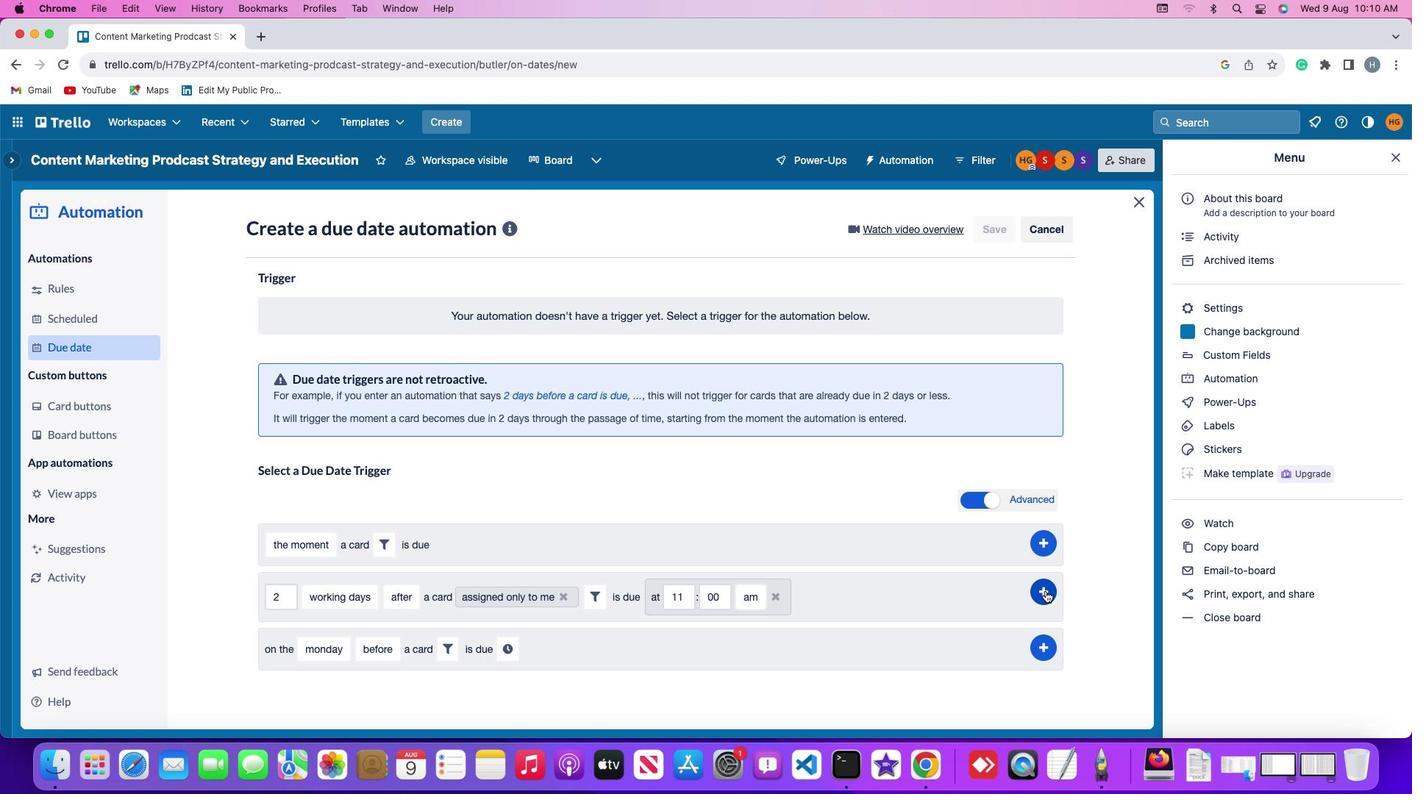 
Action: Mouse pressed left at (1045, 590)
Screenshot: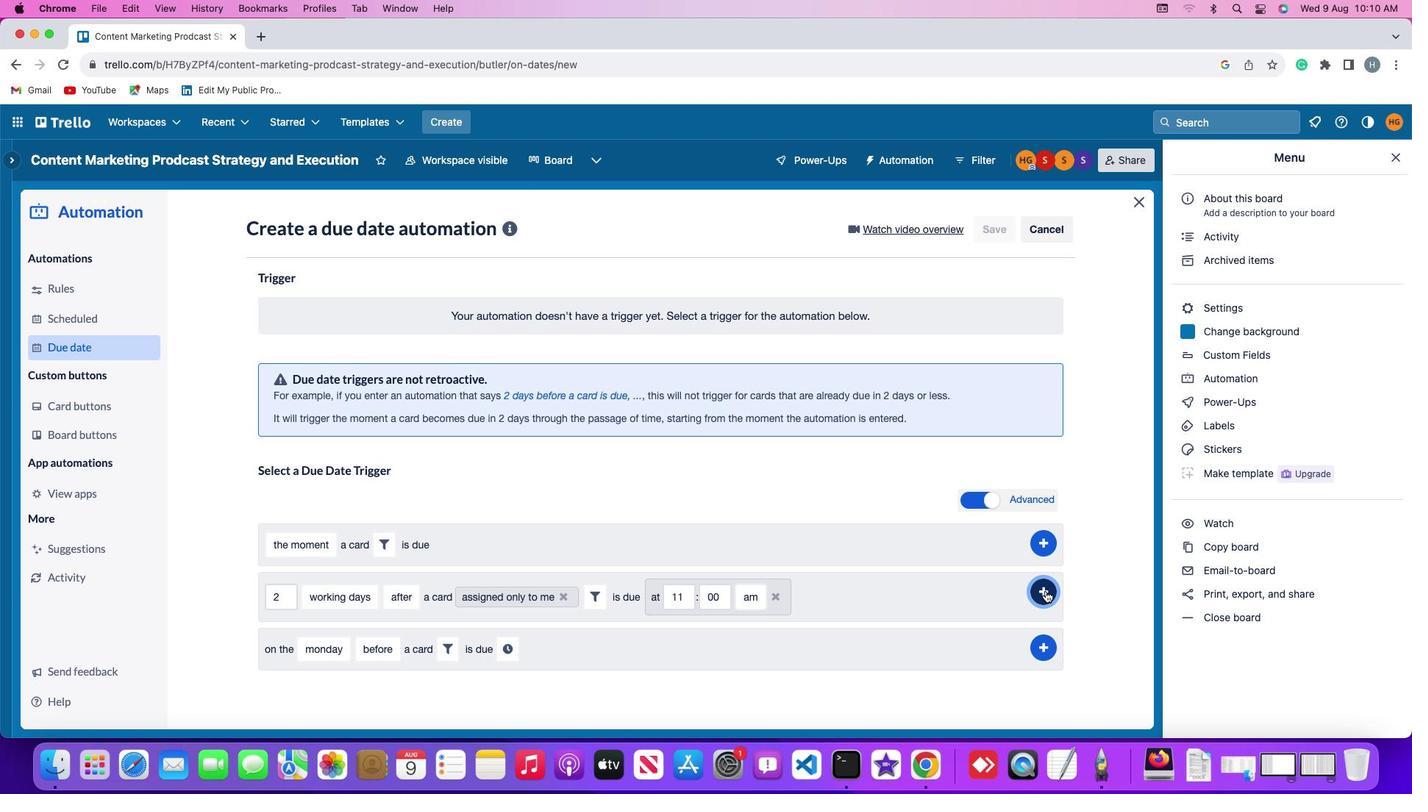 
Action: Mouse moved to (1100, 468)
Screenshot: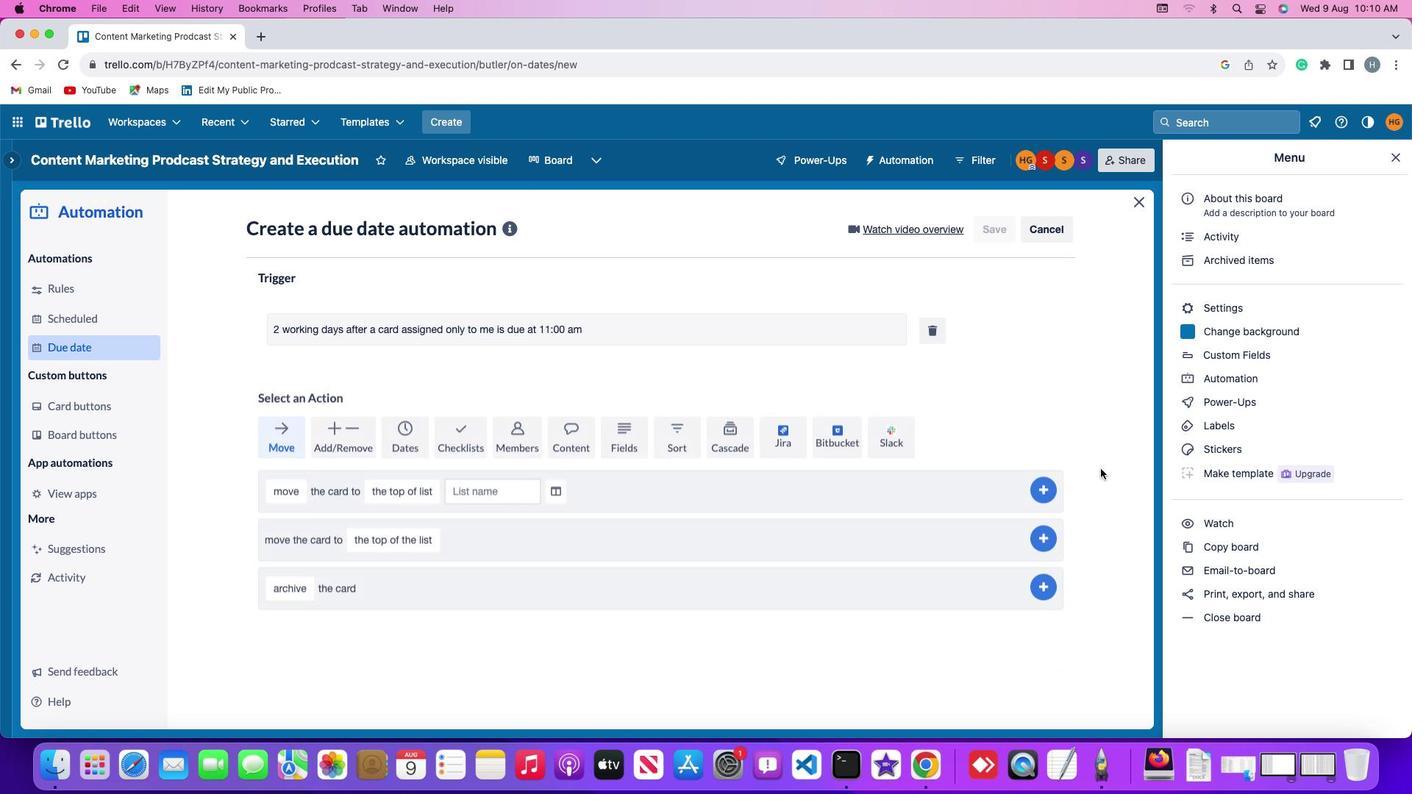 
